 Task: Look for space in Prigen, Indonesia from 12th July, 2023 to 16th July, 2023 for 8 adults in price range Rs.10000 to Rs.16000. Place can be private room with 8 bedrooms having 8 beds and 8 bathrooms. Property type can be house, flat, guest house. Amenities needed are: wifi, TV, free parkinig on premises, gym, breakfast. Booking option can be shelf check-in. Required host language is English.
Action: Mouse moved to (505, 98)
Screenshot: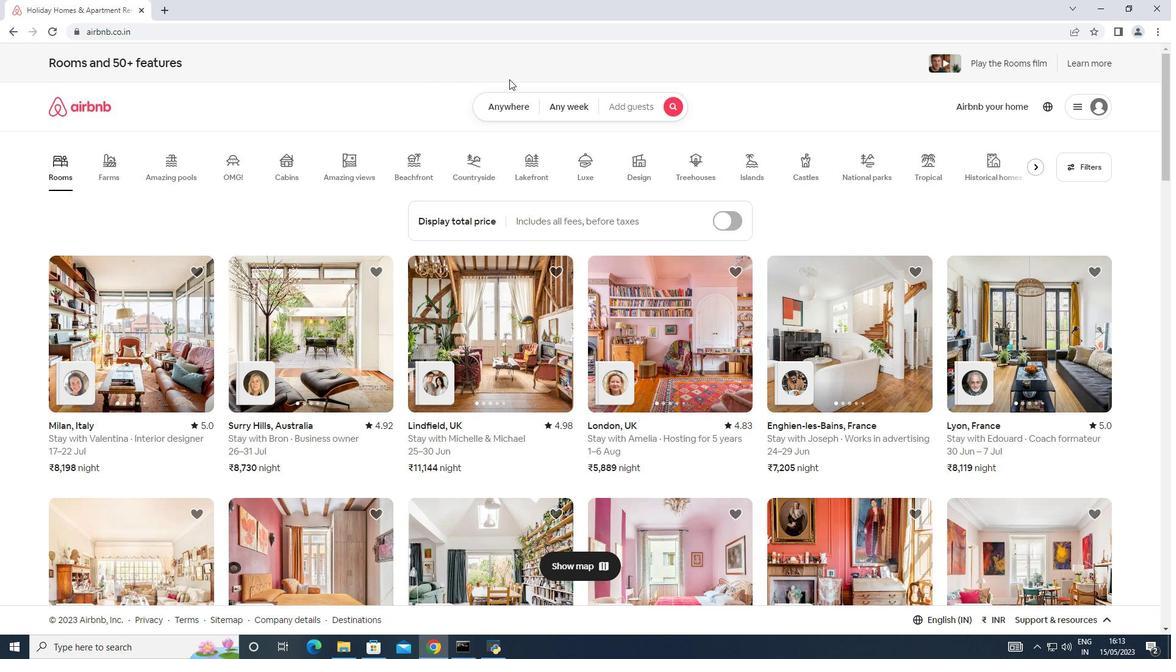 
Action: Mouse pressed left at (505, 98)
Screenshot: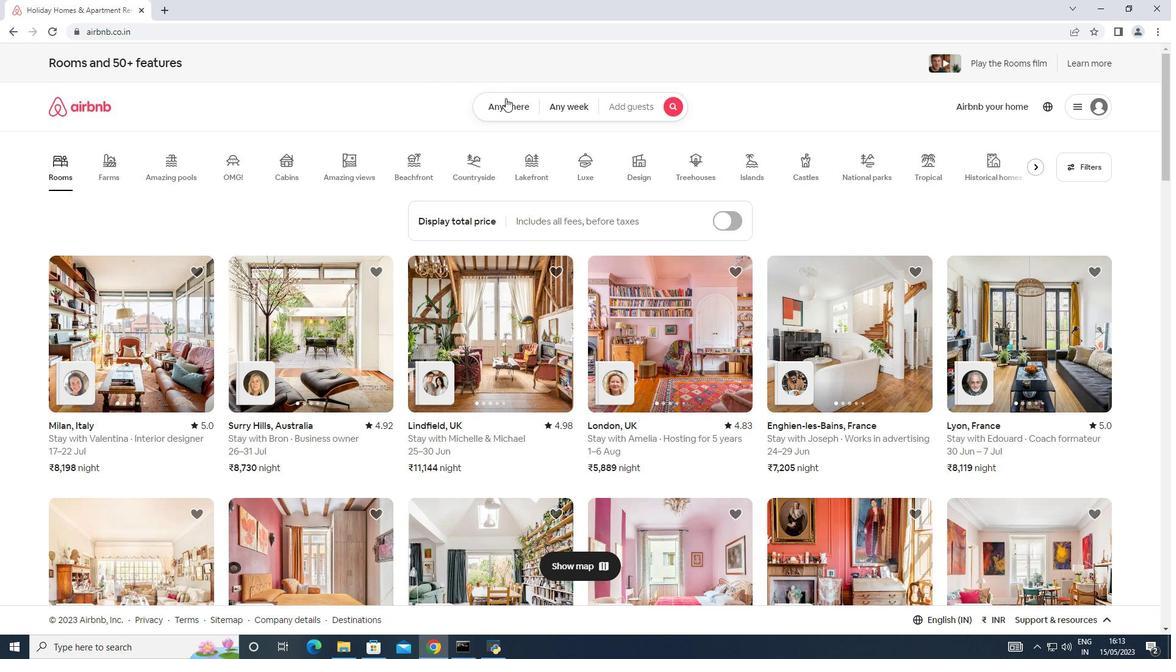 
Action: Mouse moved to (389, 147)
Screenshot: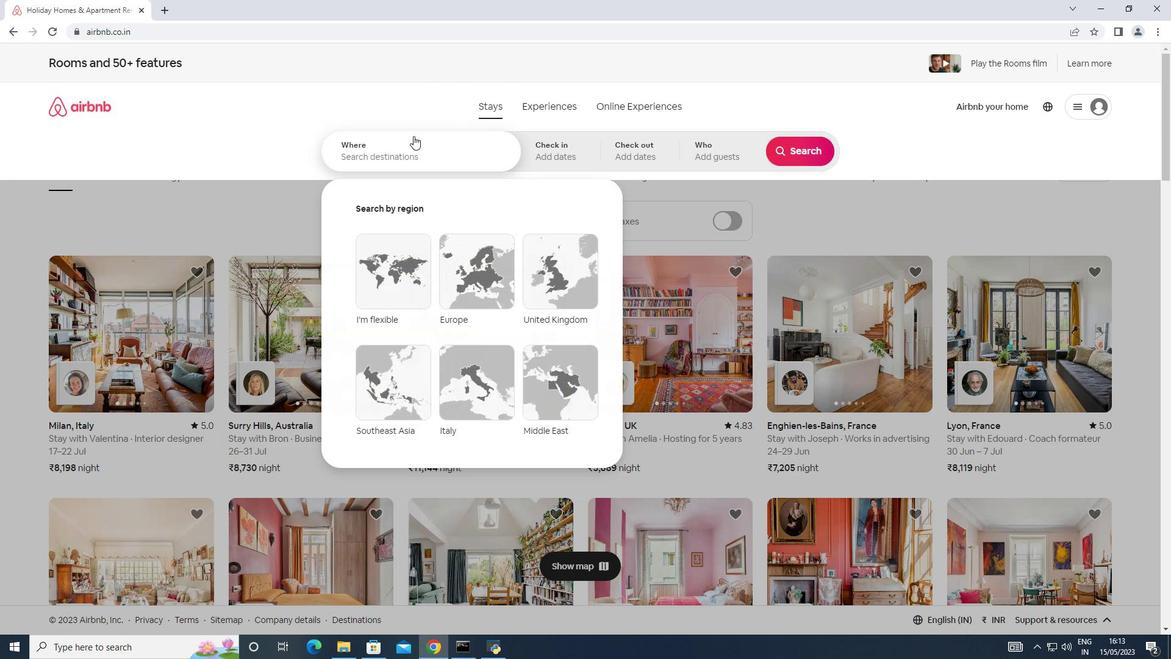 
Action: Mouse pressed left at (389, 147)
Screenshot: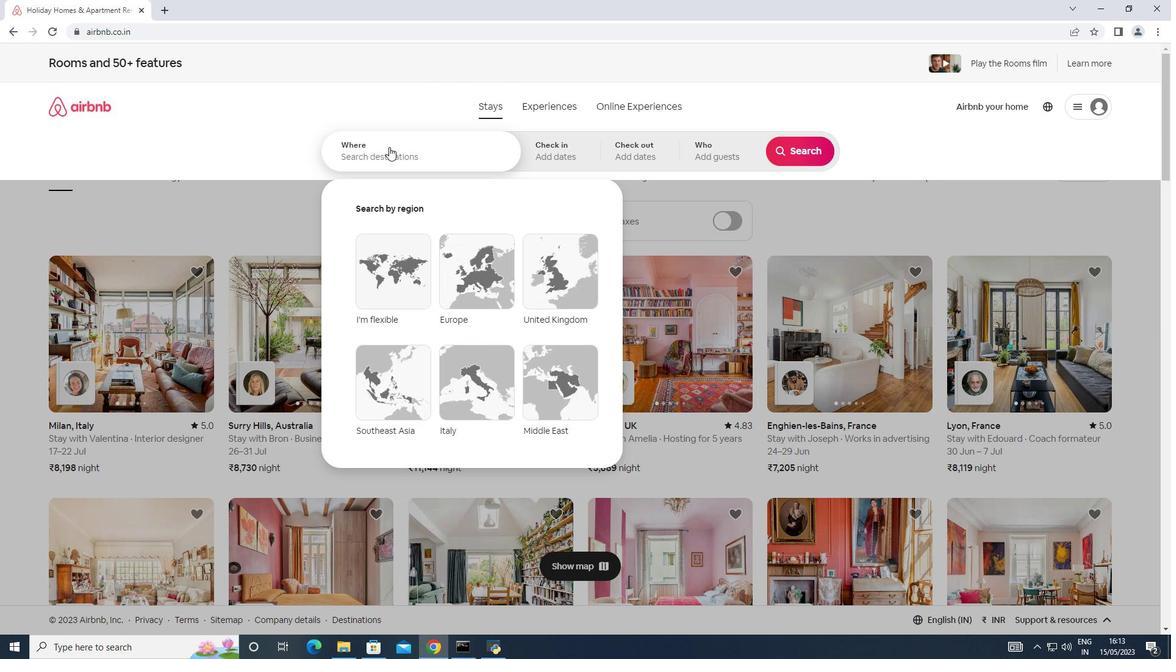 
Action: Key pressed <Key.shift><Key.shift><Key.shift><Key.shift><Key.shift><Key.shift><Key.shift><Key.shift><Key.shift><Key.shift><Key.shift><Key.shift><Key.shift><Key.shift><Key.shift><Key.shift><Key.shift><Key.shift><Key.shift><Key.shift><Key.shift>Prigen,<Key.shift><Key.shift><Key.shift><Key.shift><Key.shift><Key.shift><Key.shift><Key.shift><Key.shift><Key.shift><Key.shift><Key.shift><Key.shift><Key.shift>Indonesia
Screenshot: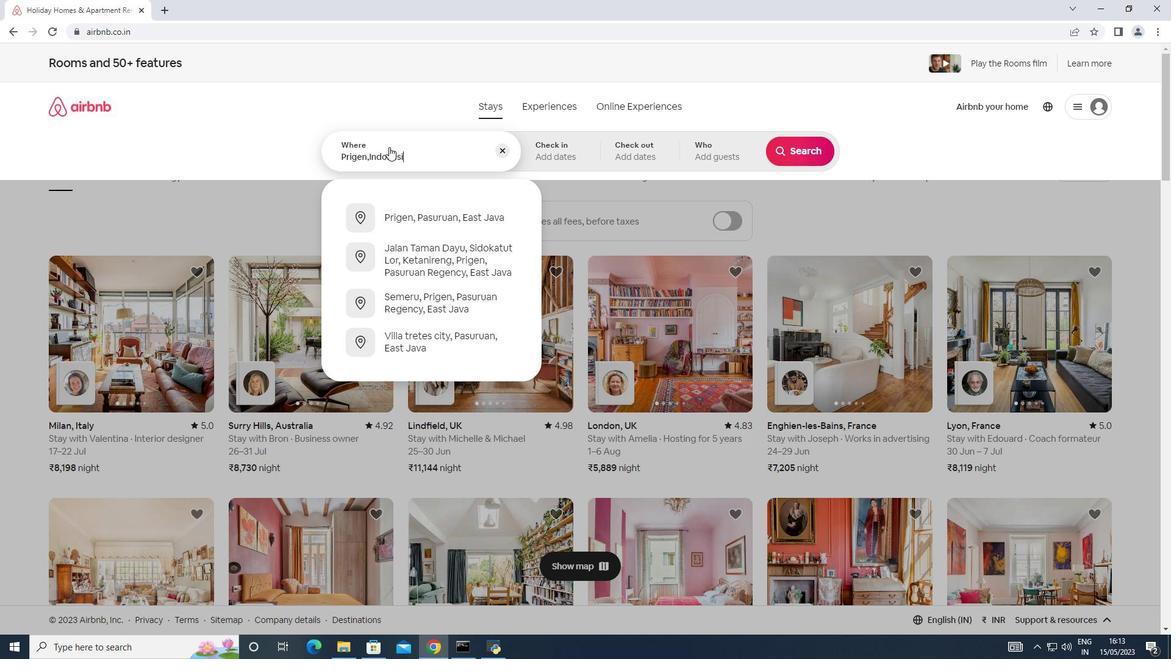 
Action: Mouse moved to (543, 152)
Screenshot: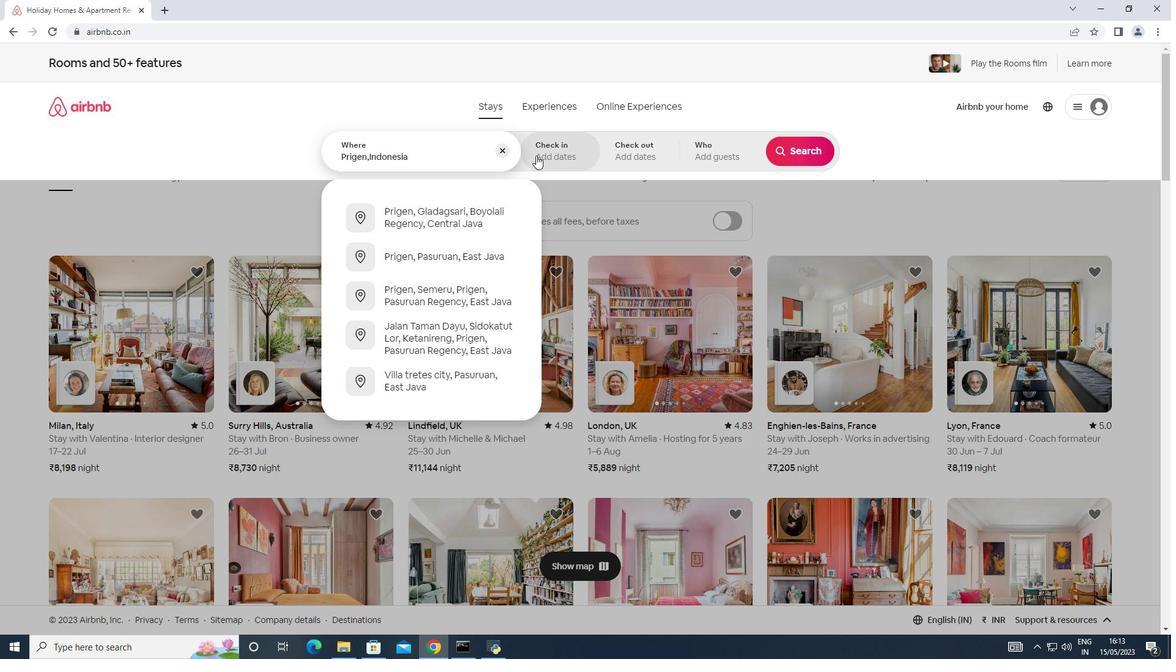 
Action: Mouse pressed left at (543, 152)
Screenshot: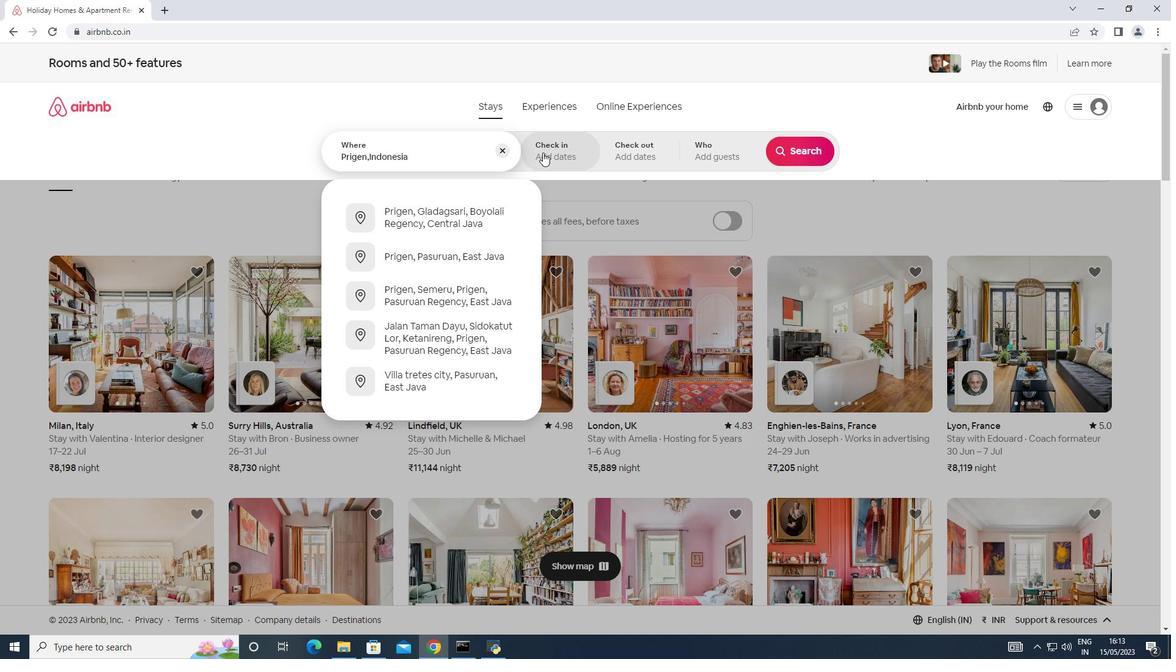 
Action: Mouse moved to (792, 244)
Screenshot: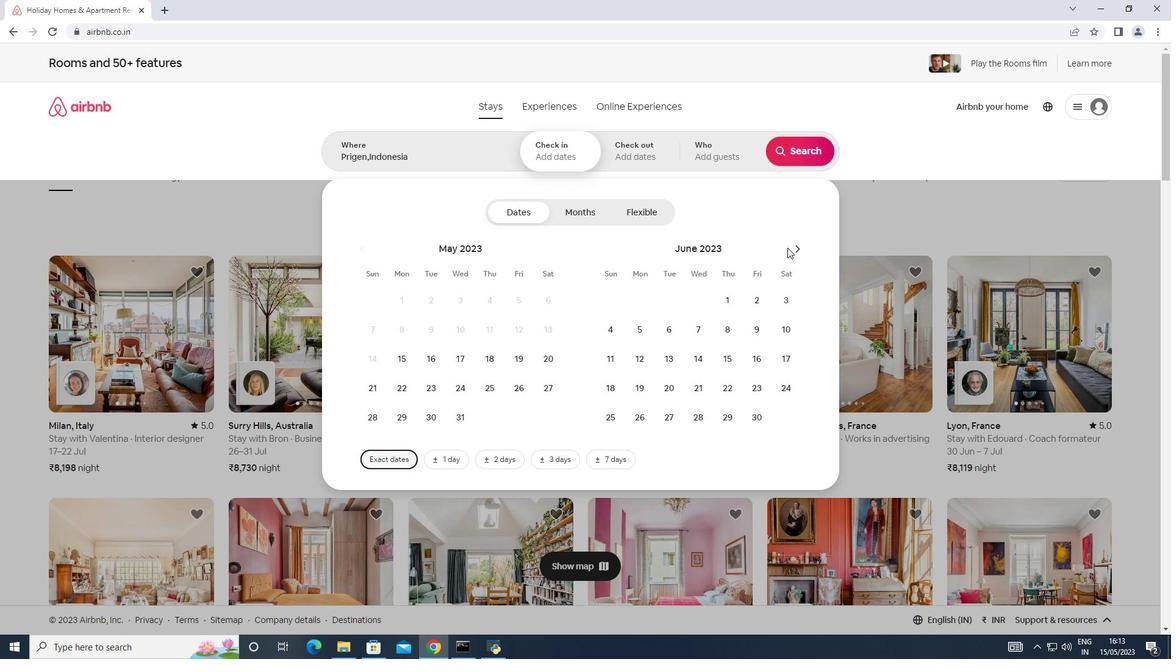 
Action: Mouse pressed left at (792, 244)
Screenshot: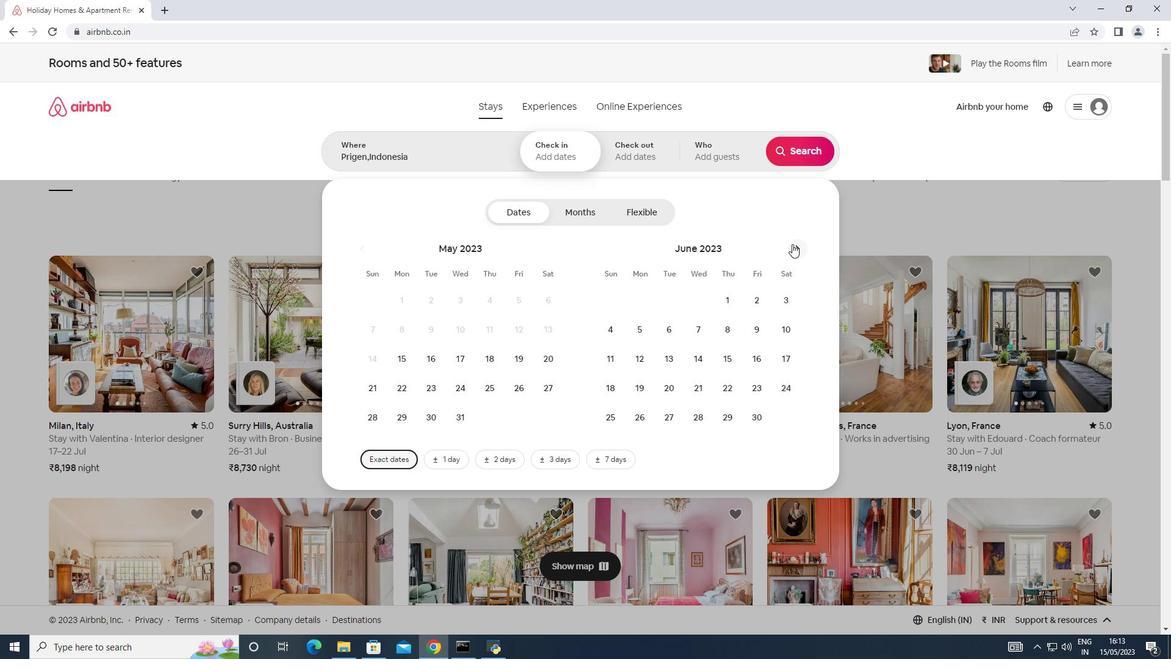 
Action: Mouse moved to (689, 364)
Screenshot: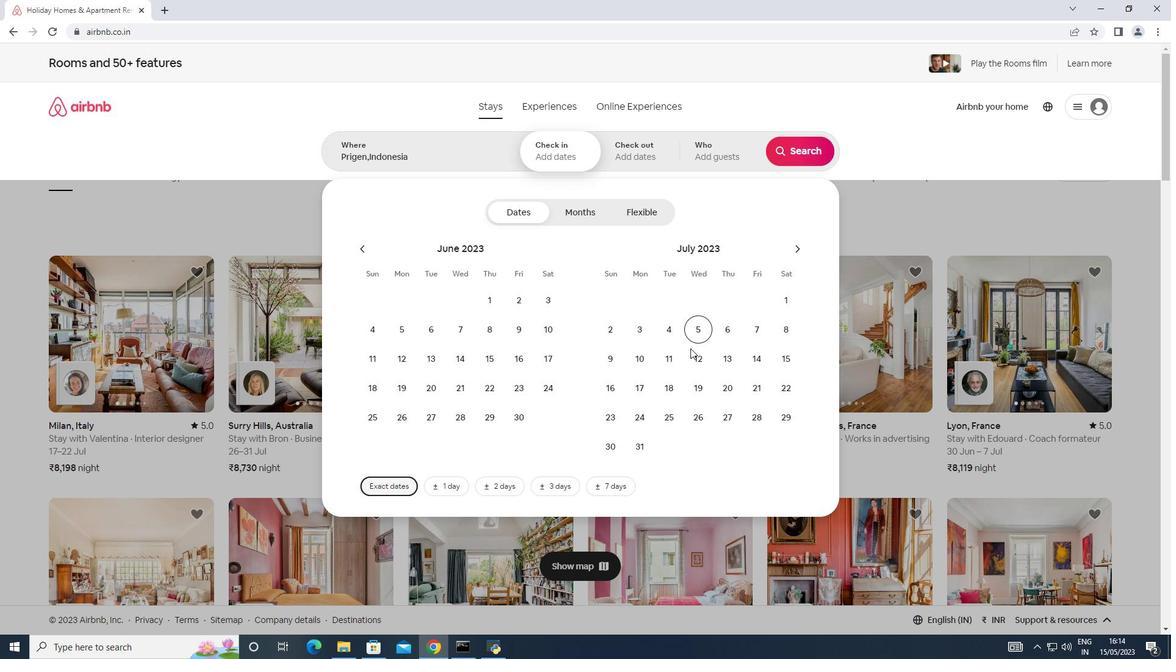 
Action: Mouse pressed left at (689, 364)
Screenshot: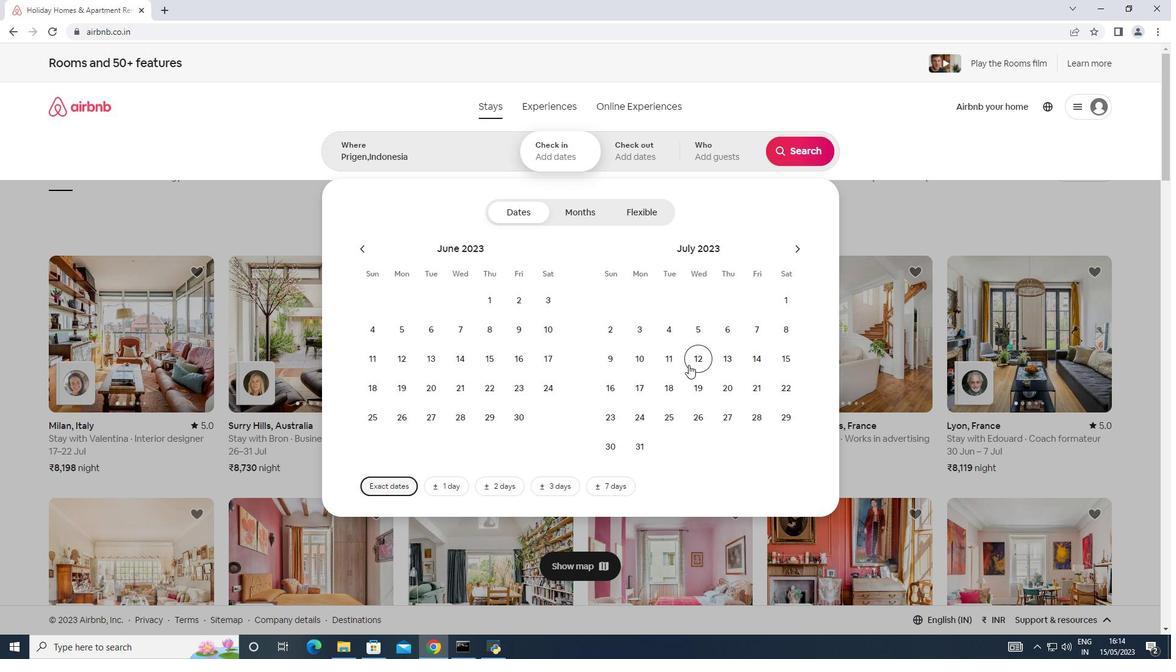 
Action: Mouse moved to (605, 385)
Screenshot: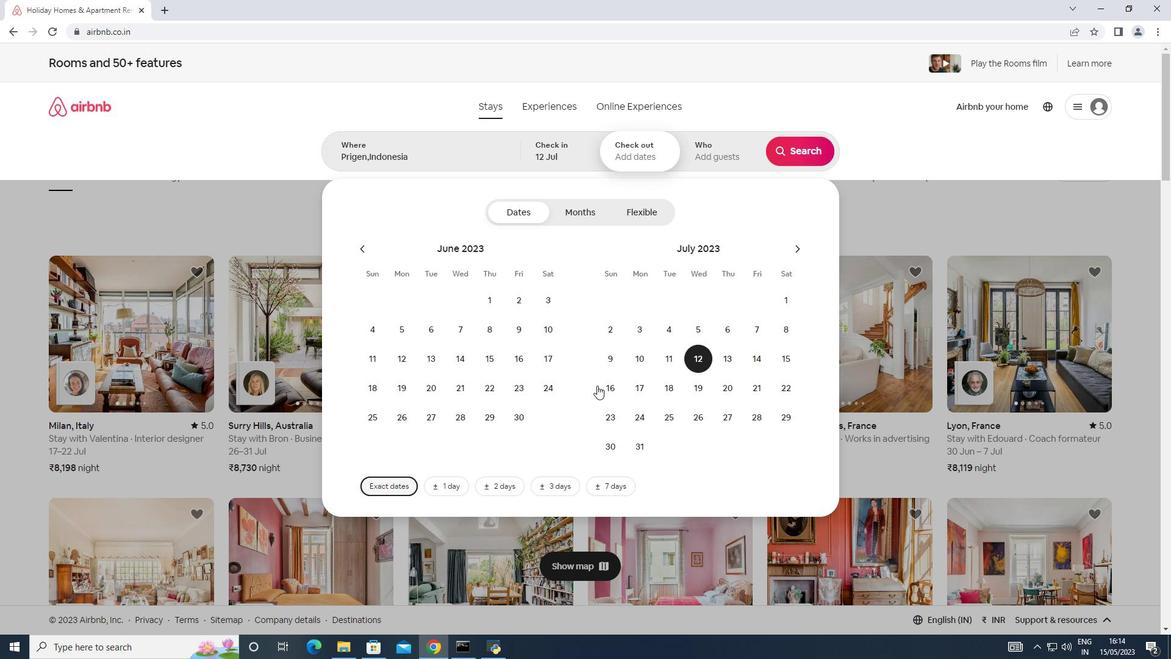 
Action: Mouse pressed left at (605, 385)
Screenshot: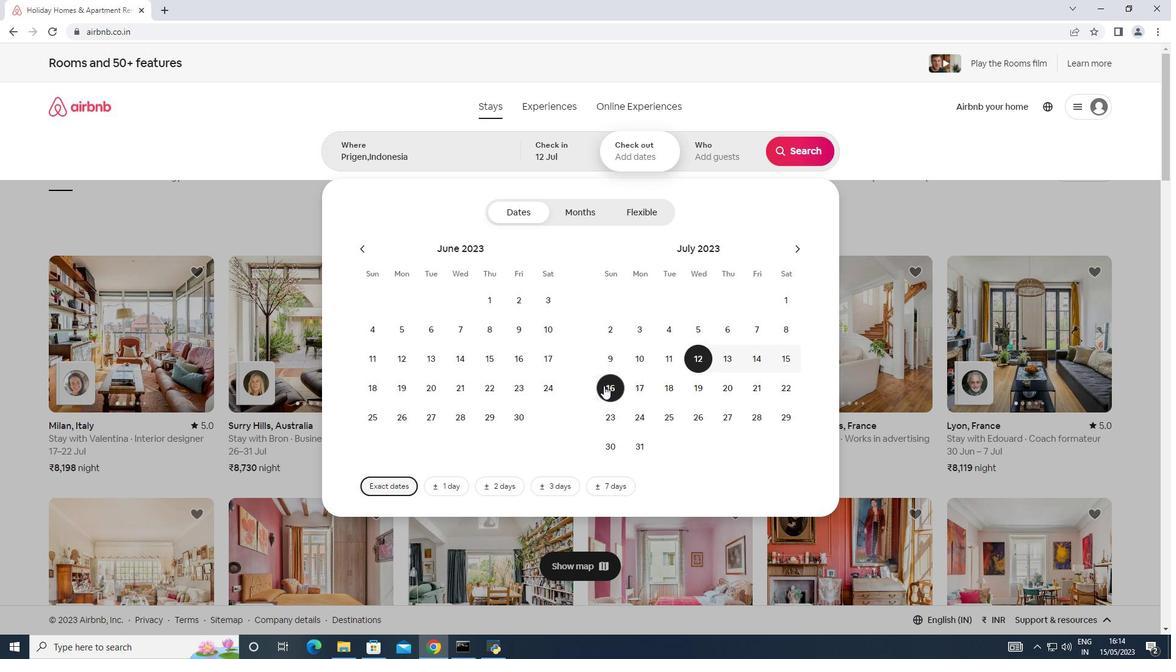 
Action: Mouse moved to (714, 144)
Screenshot: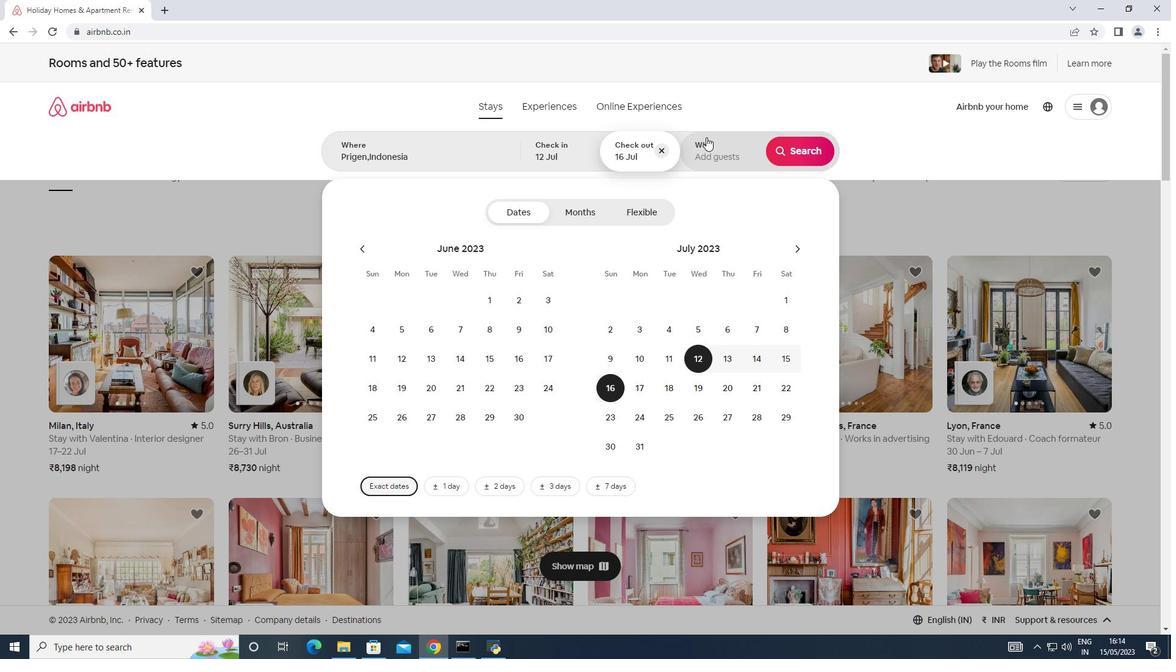 
Action: Mouse pressed left at (714, 144)
Screenshot: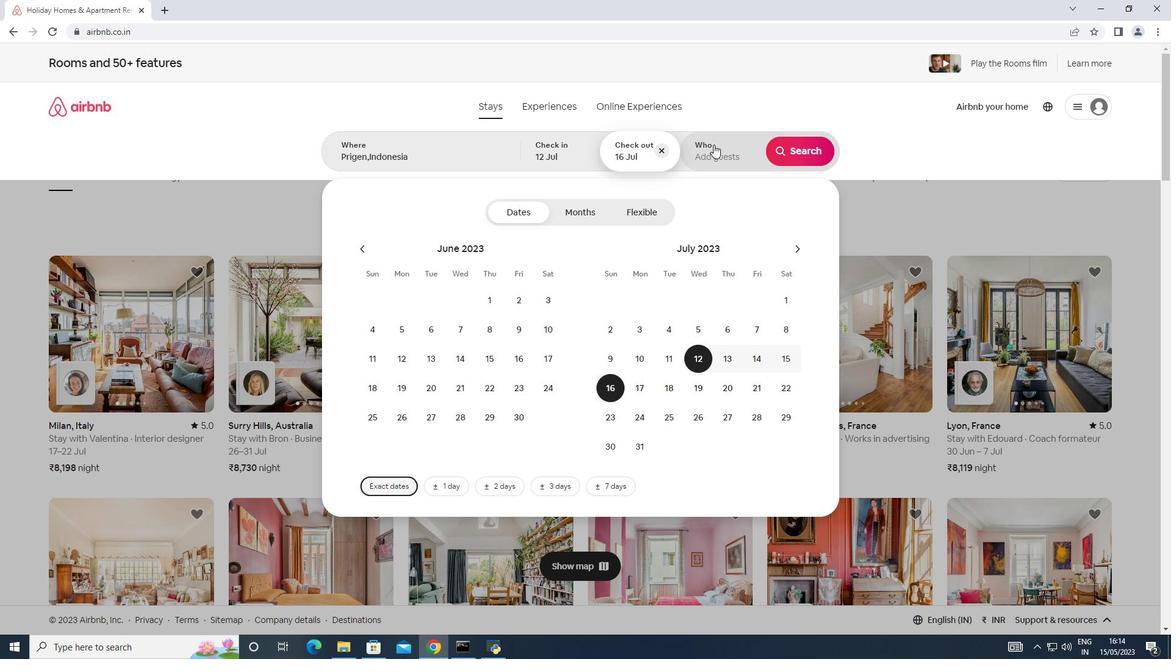 
Action: Mouse moved to (798, 211)
Screenshot: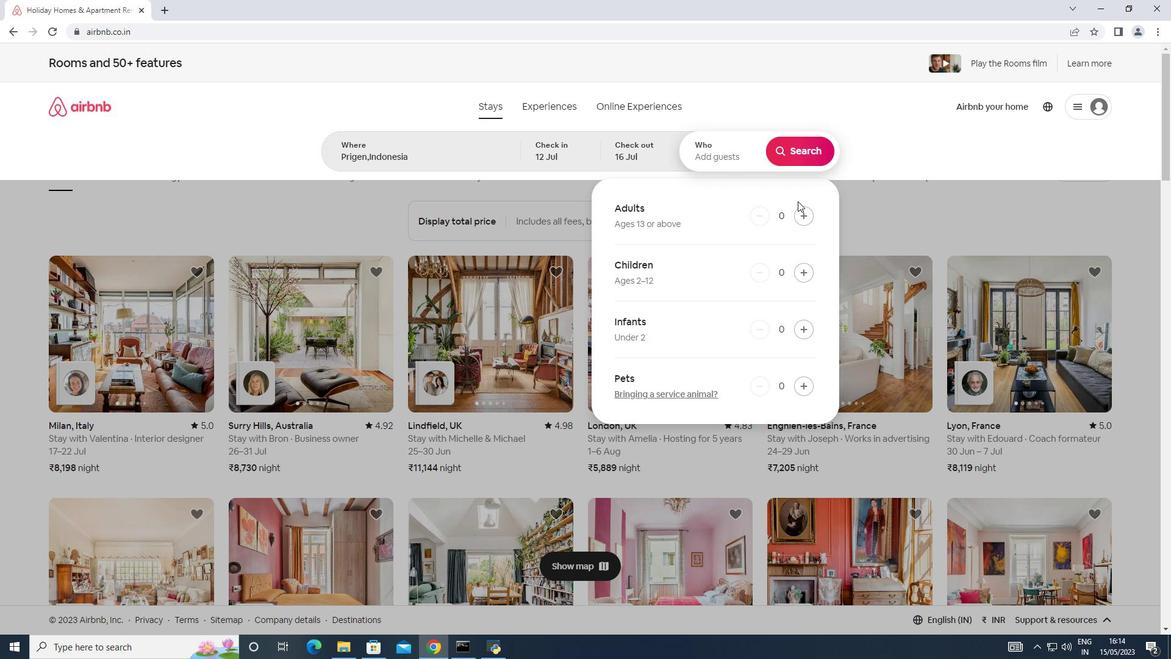
Action: Mouse pressed left at (798, 211)
Screenshot: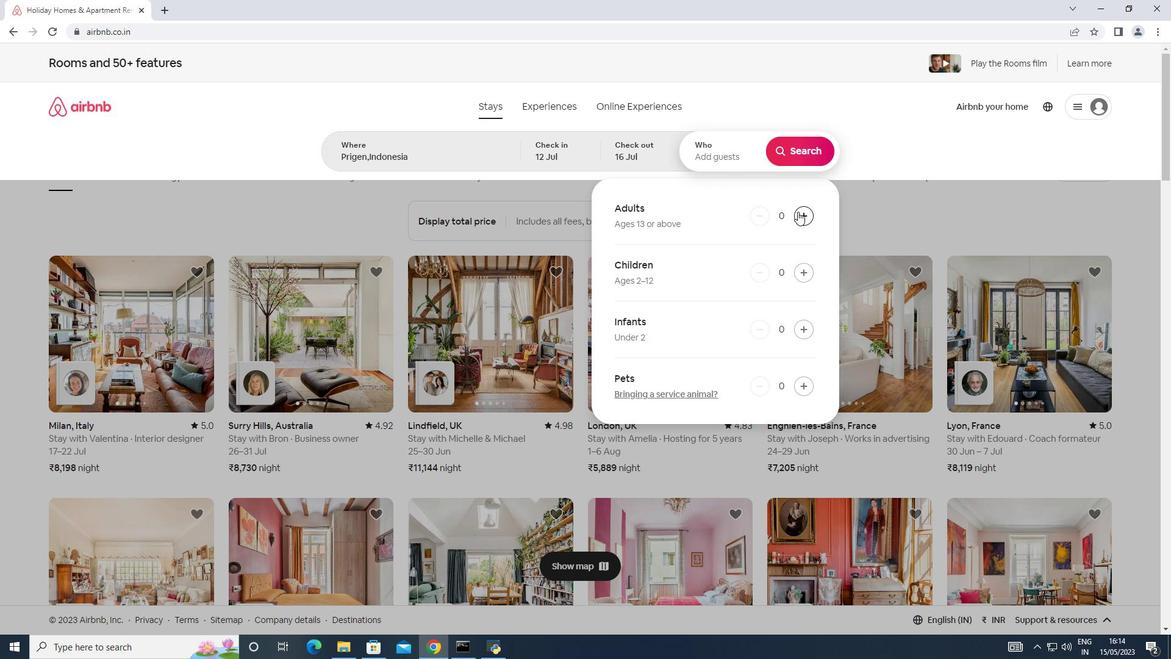 
Action: Mouse pressed left at (798, 211)
Screenshot: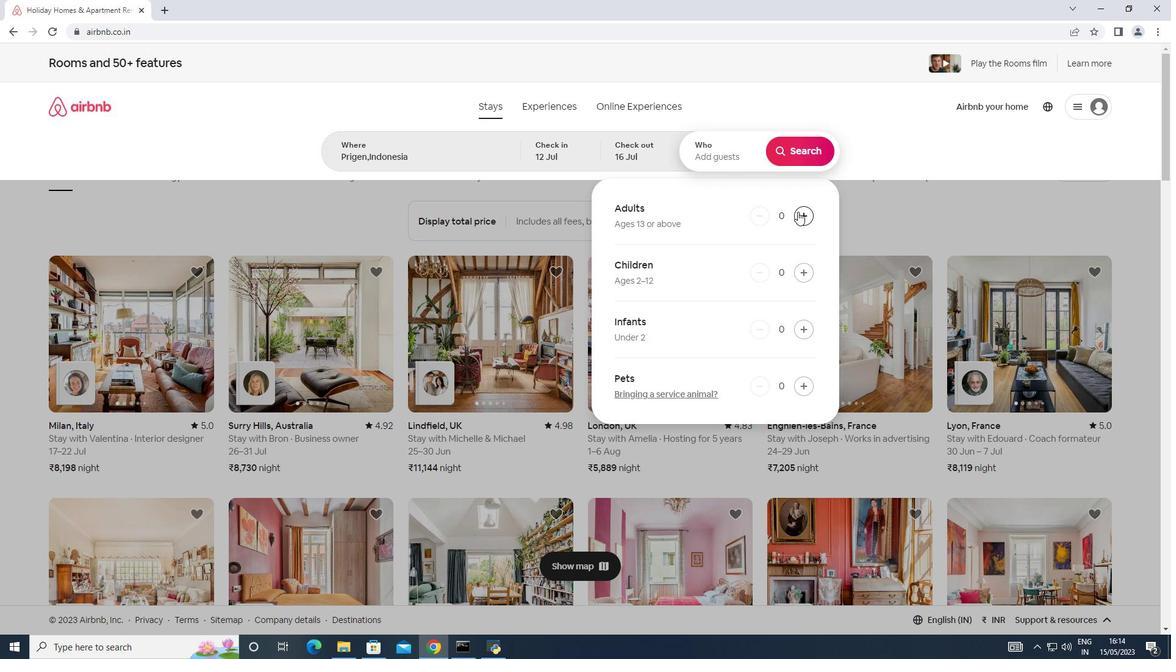 
Action: Mouse pressed left at (798, 211)
Screenshot: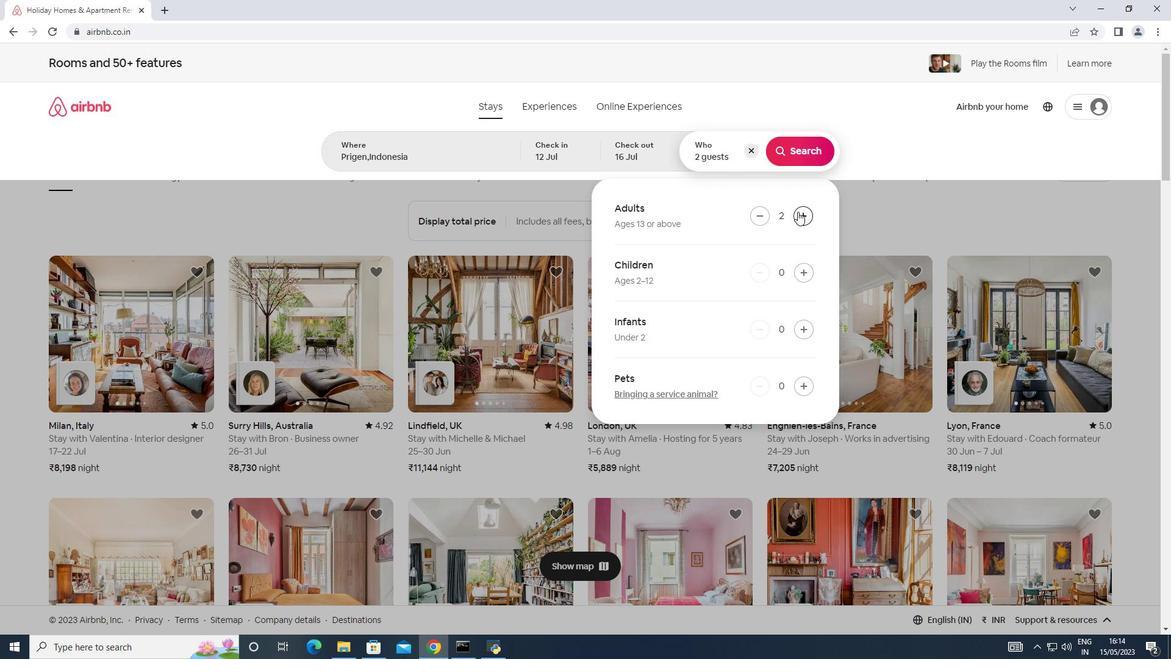 
Action: Mouse pressed left at (798, 211)
Screenshot: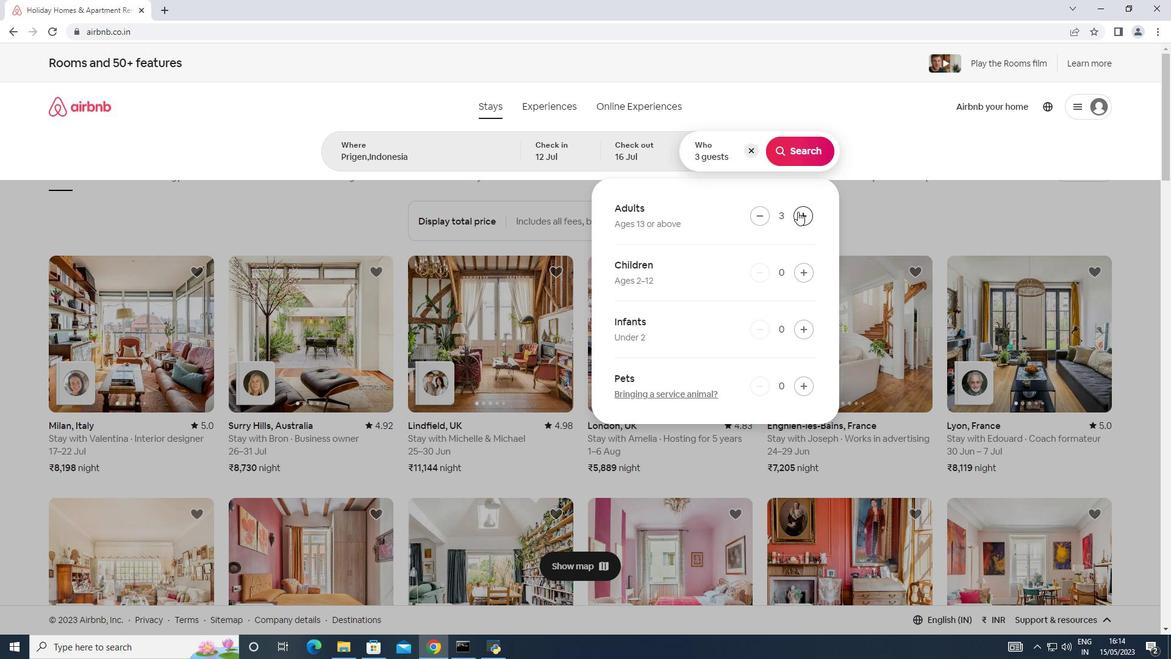 
Action: Mouse moved to (798, 212)
Screenshot: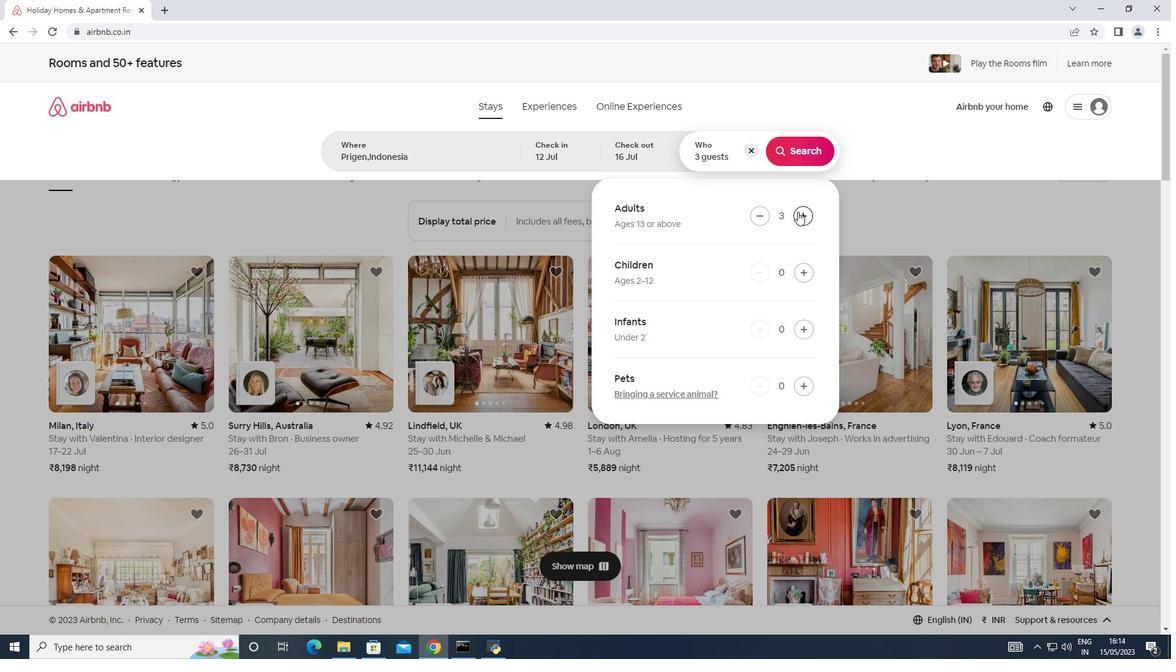 
Action: Mouse pressed left at (798, 212)
Screenshot: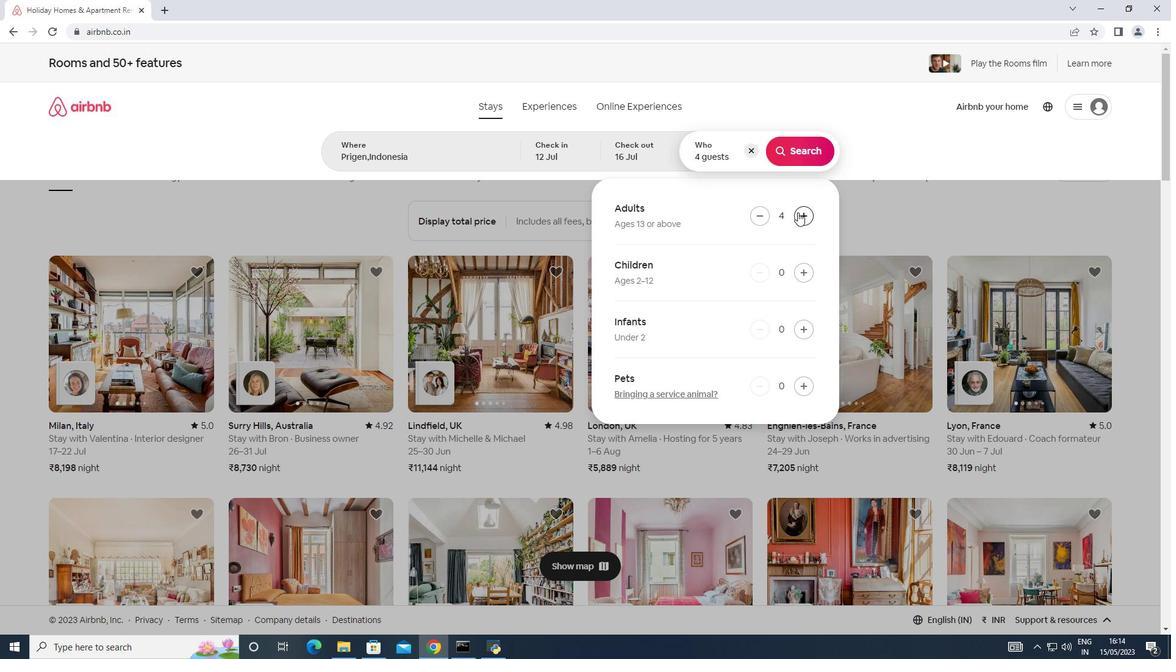 
Action: Mouse pressed left at (798, 212)
Screenshot: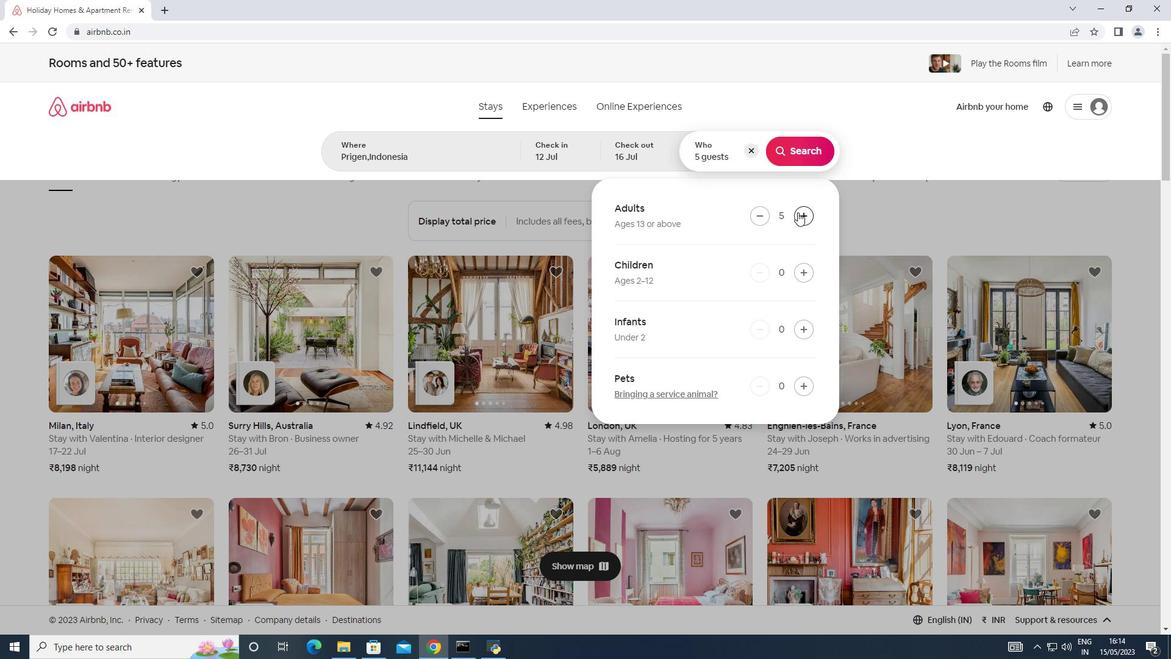 
Action: Mouse pressed left at (798, 212)
Screenshot: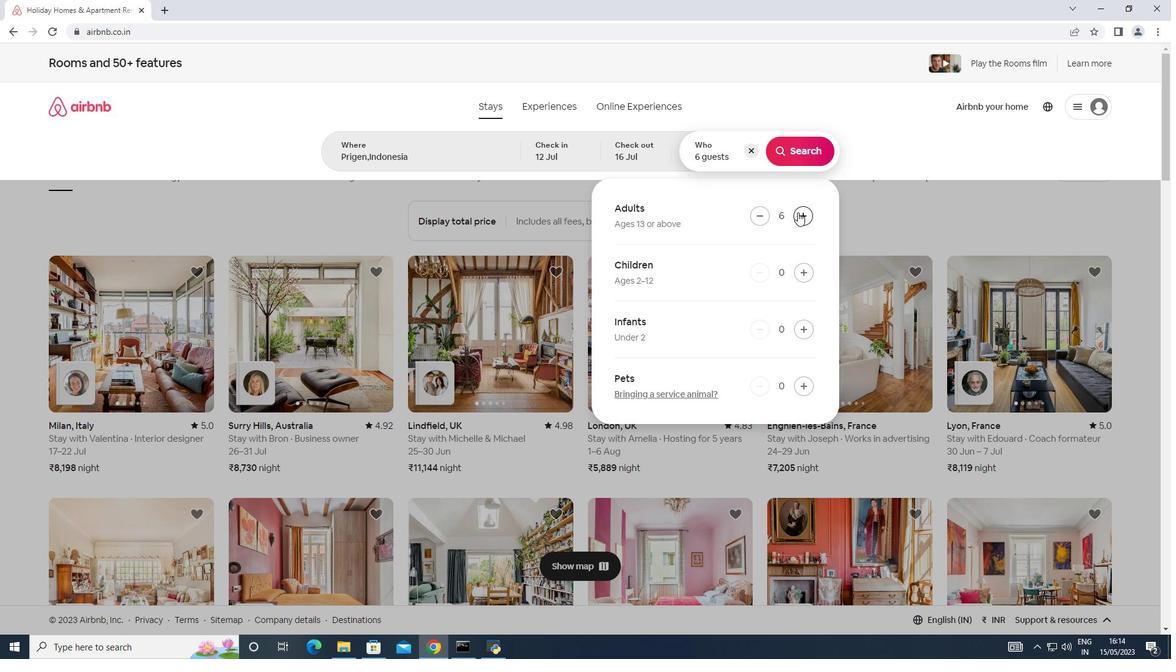 
Action: Mouse pressed left at (798, 212)
Screenshot: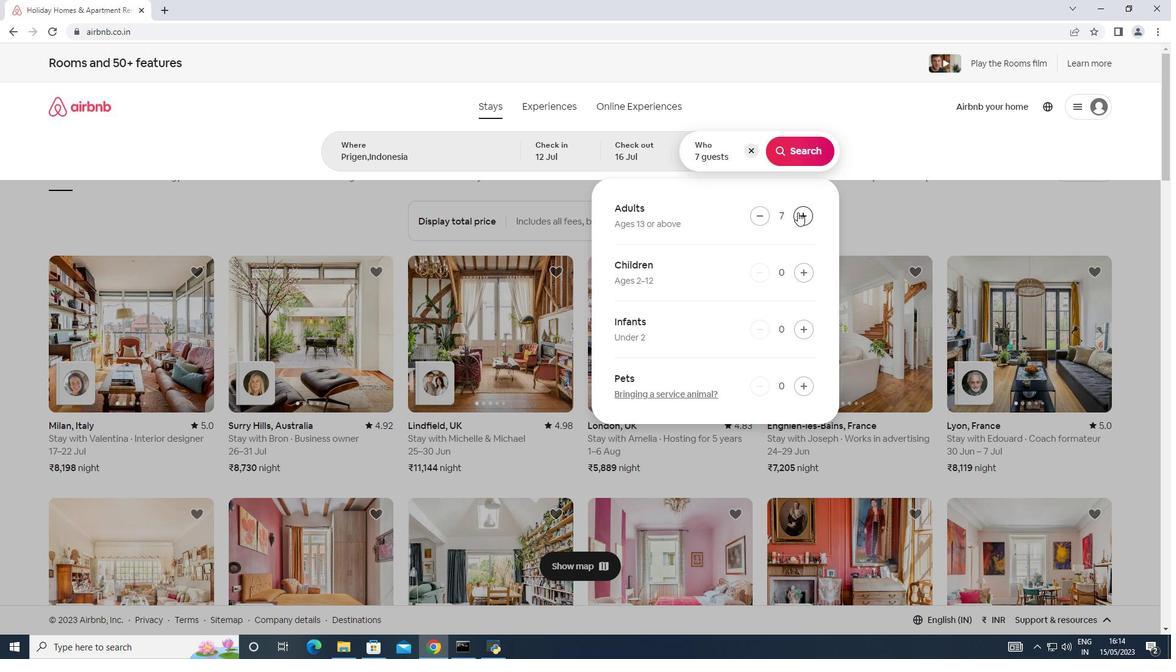 
Action: Mouse moved to (809, 144)
Screenshot: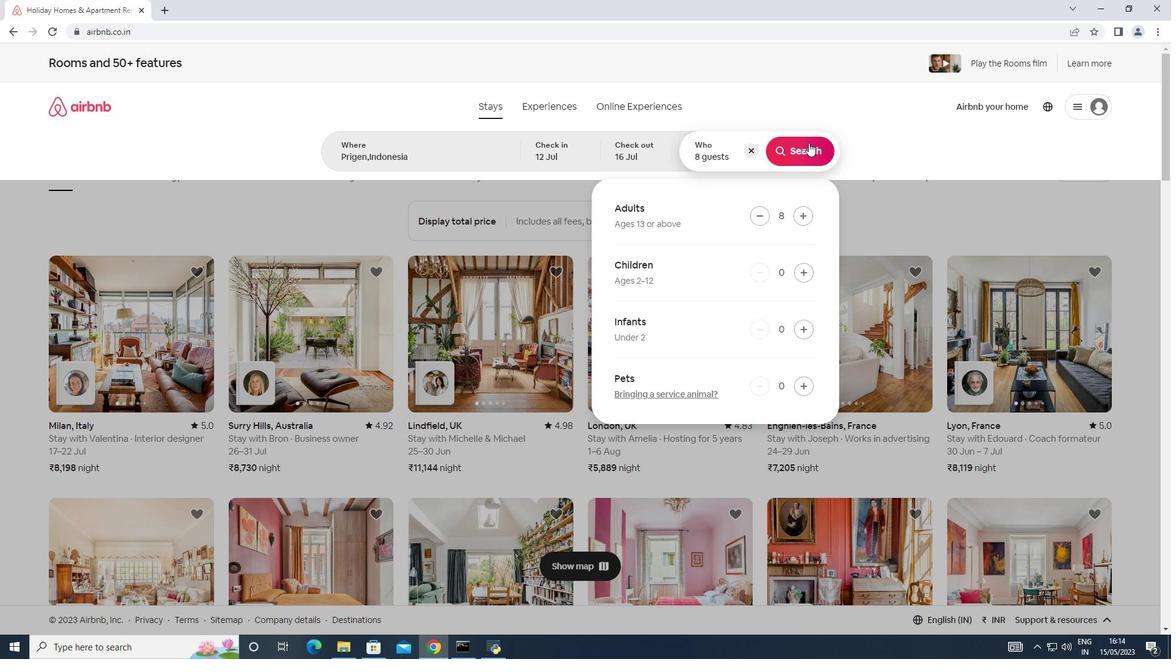 
Action: Mouse pressed left at (809, 144)
Screenshot: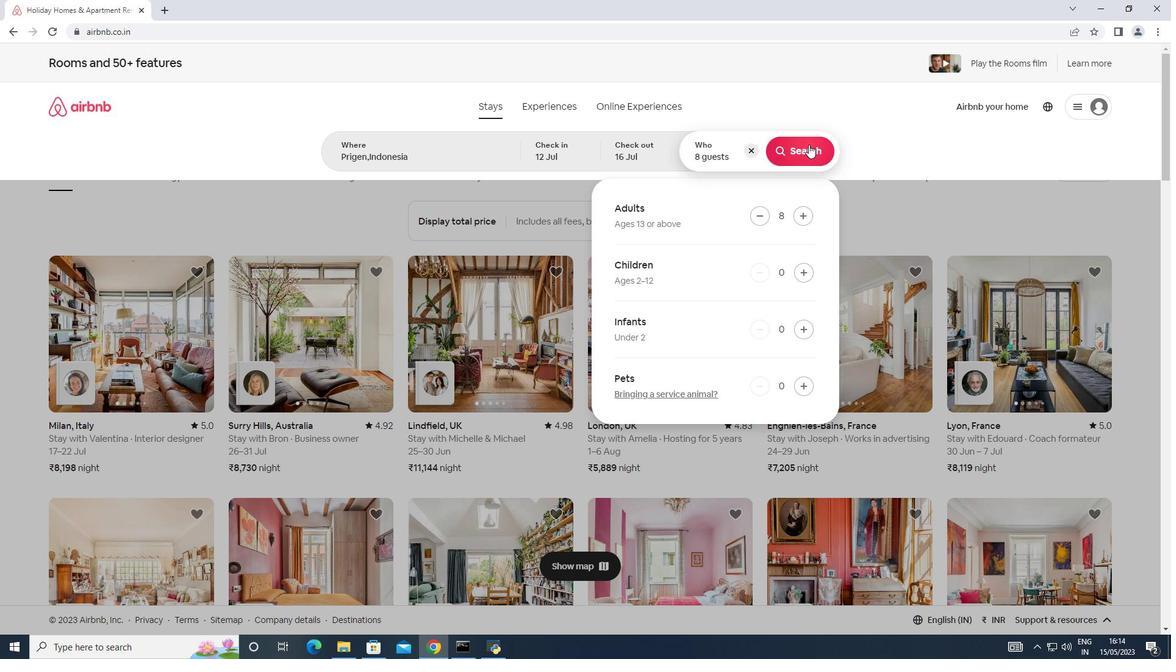
Action: Mouse moved to (1114, 124)
Screenshot: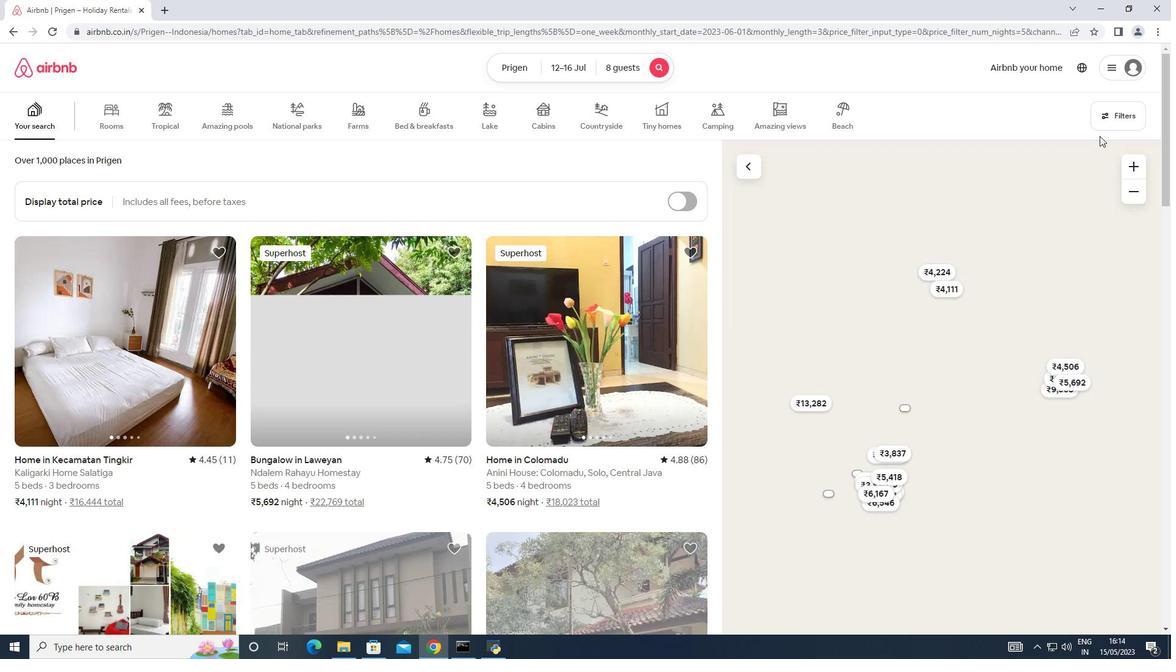 
Action: Mouse pressed left at (1114, 124)
Screenshot: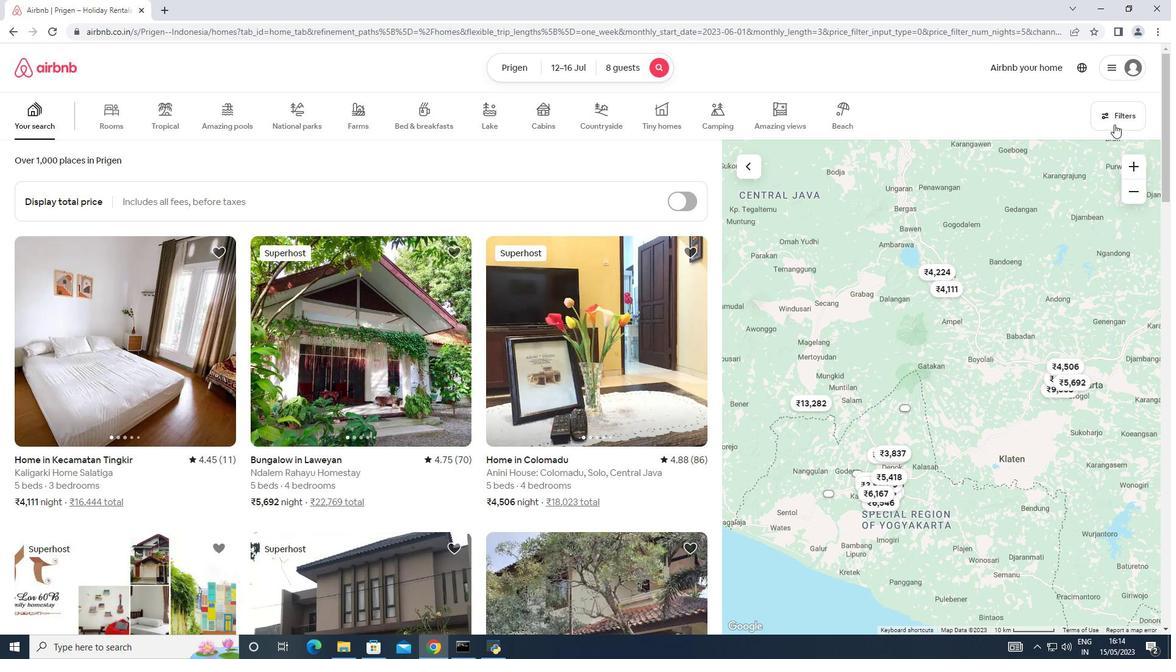 
Action: Mouse moved to (430, 413)
Screenshot: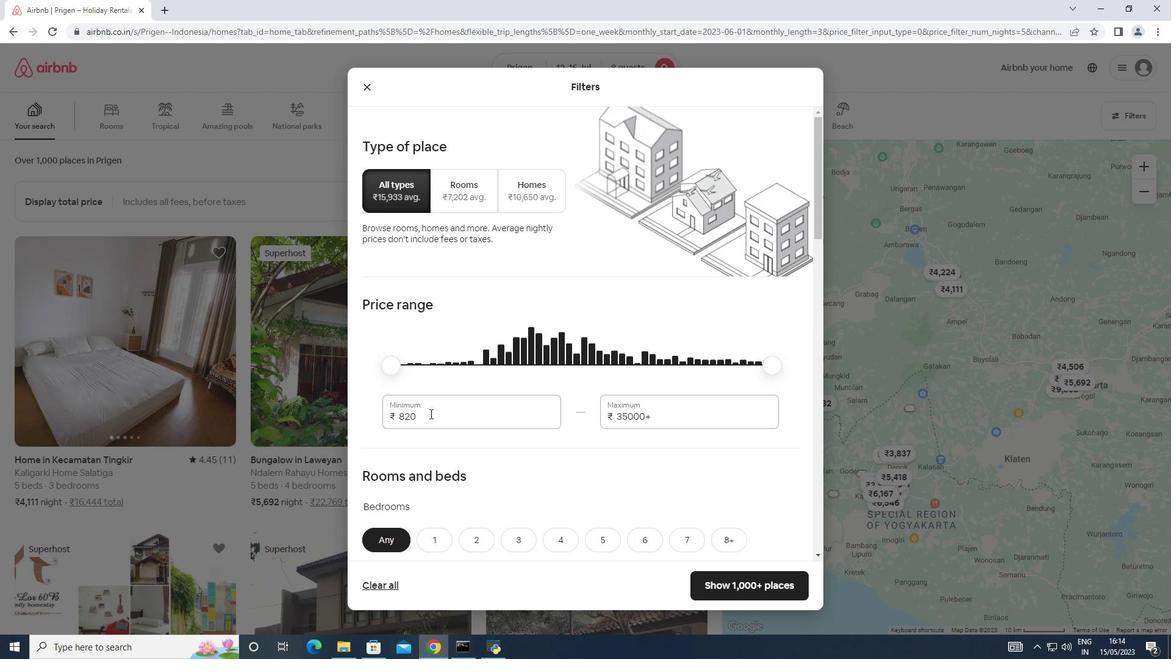 
Action: Mouse pressed left at (430, 413)
Screenshot: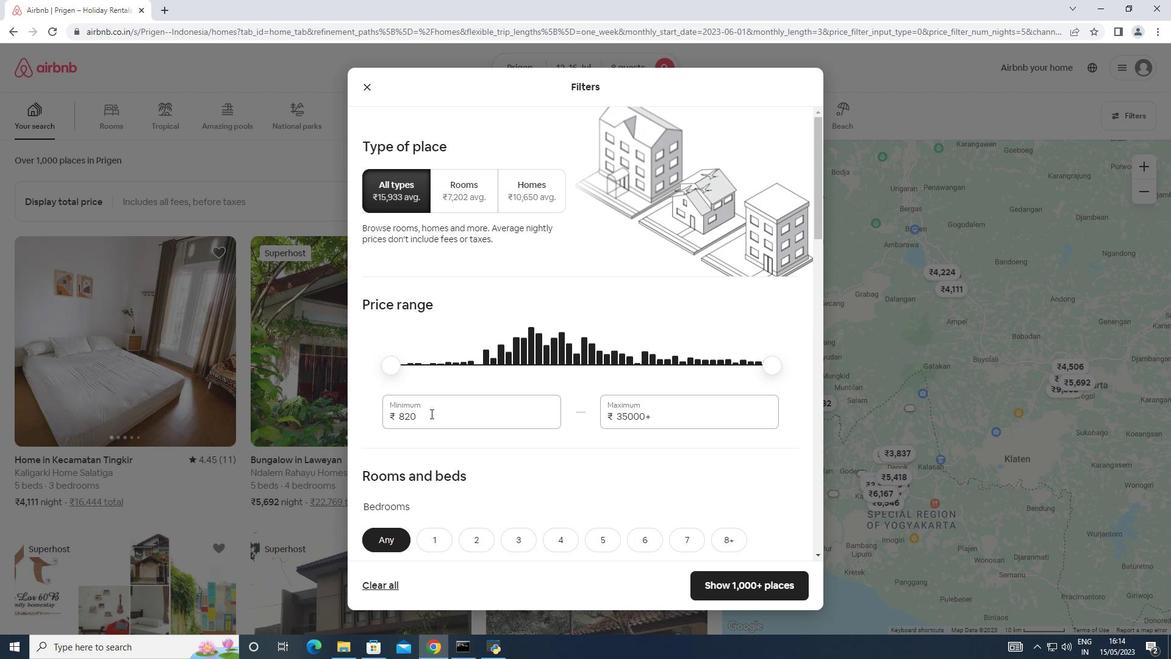 
Action: Mouse moved to (345, 388)
Screenshot: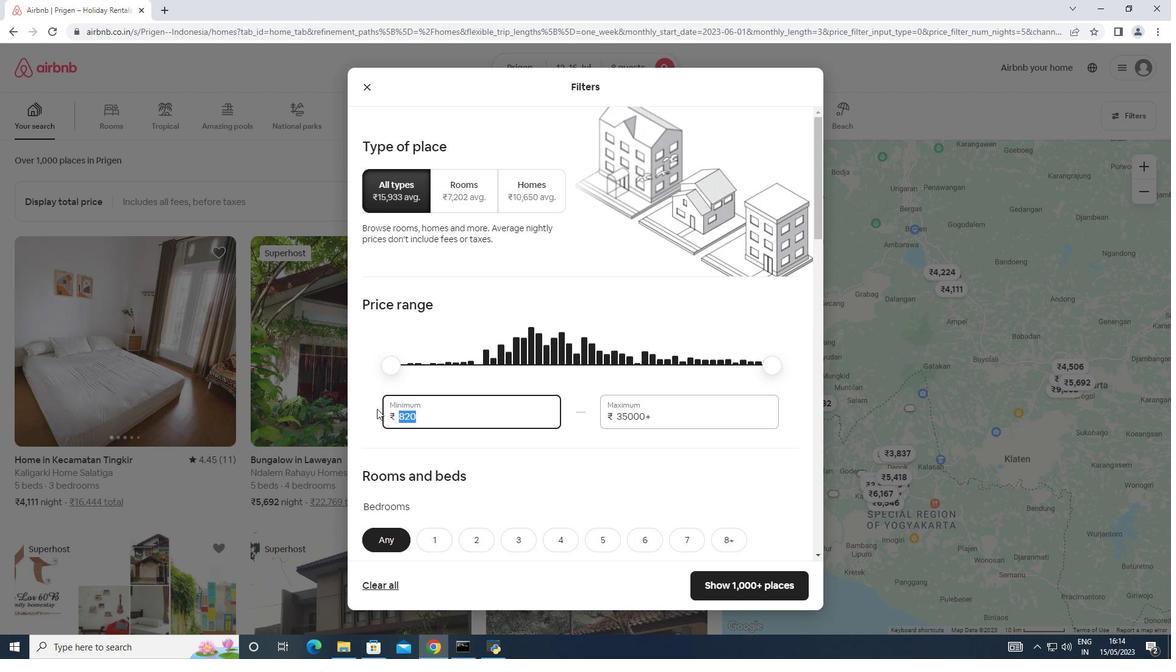 
Action: Key pressed 10000
Screenshot: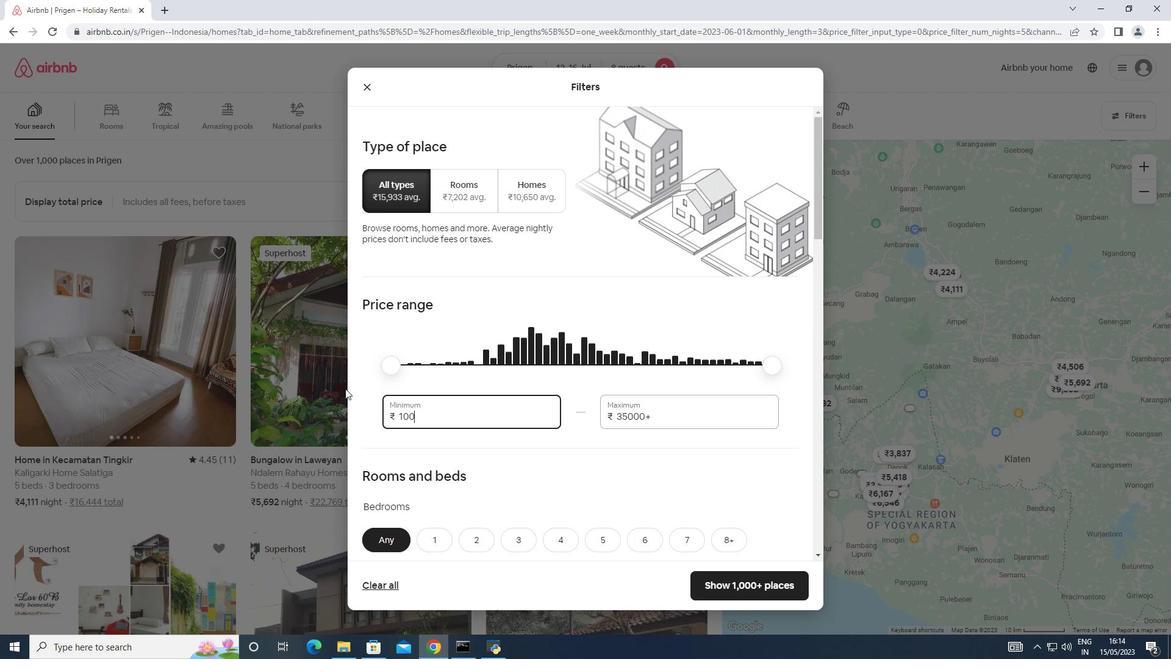 
Action: Mouse moved to (658, 416)
Screenshot: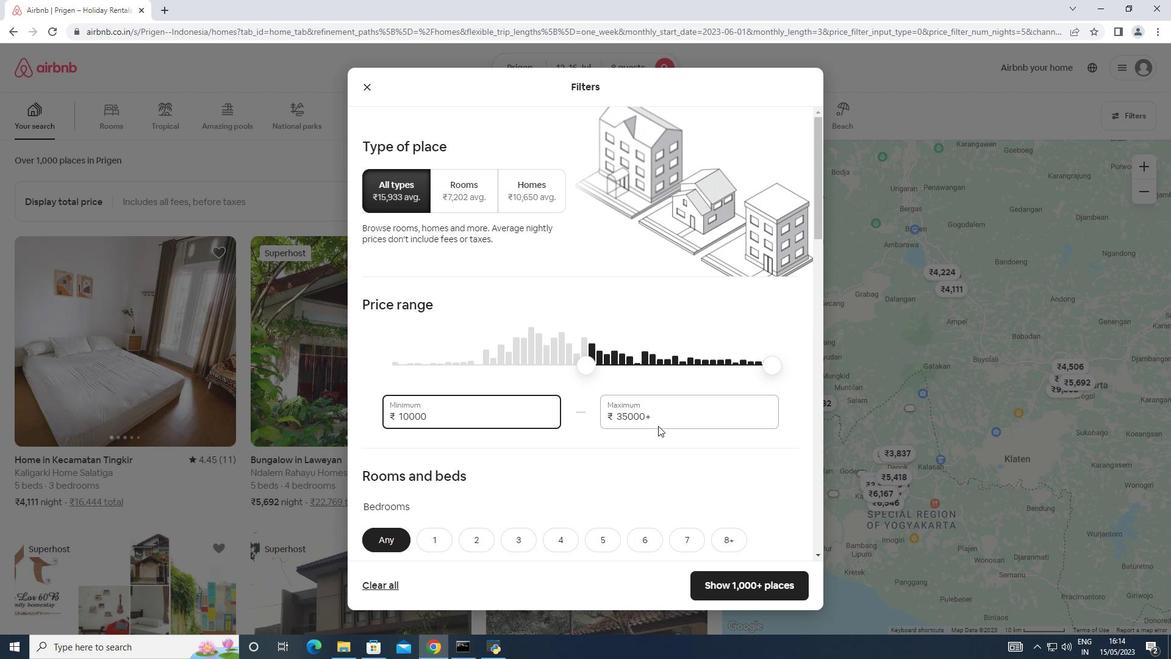 
Action: Mouse pressed left at (658, 416)
Screenshot: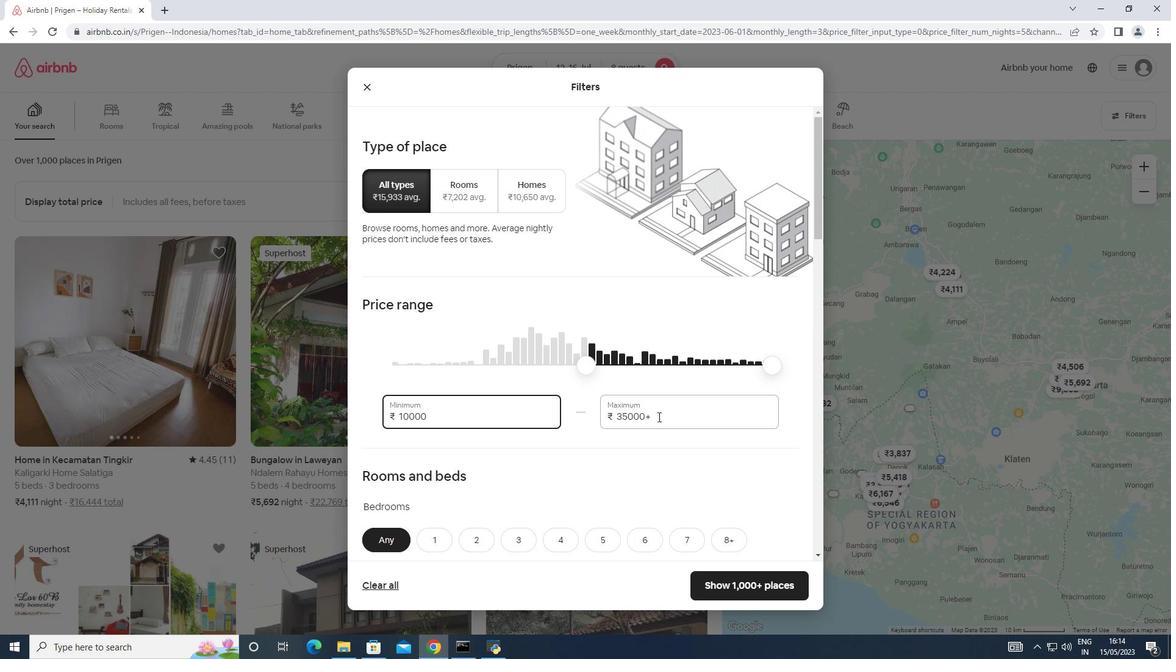 
Action: Mouse moved to (599, 408)
Screenshot: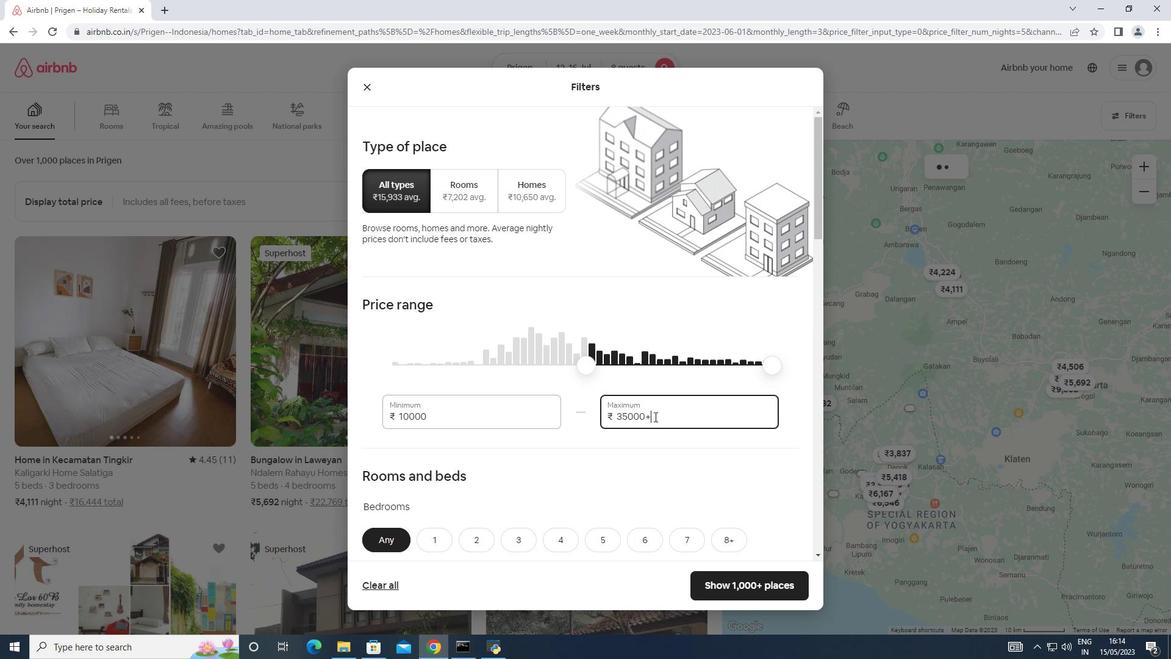 
Action: Key pressed 16000
Screenshot: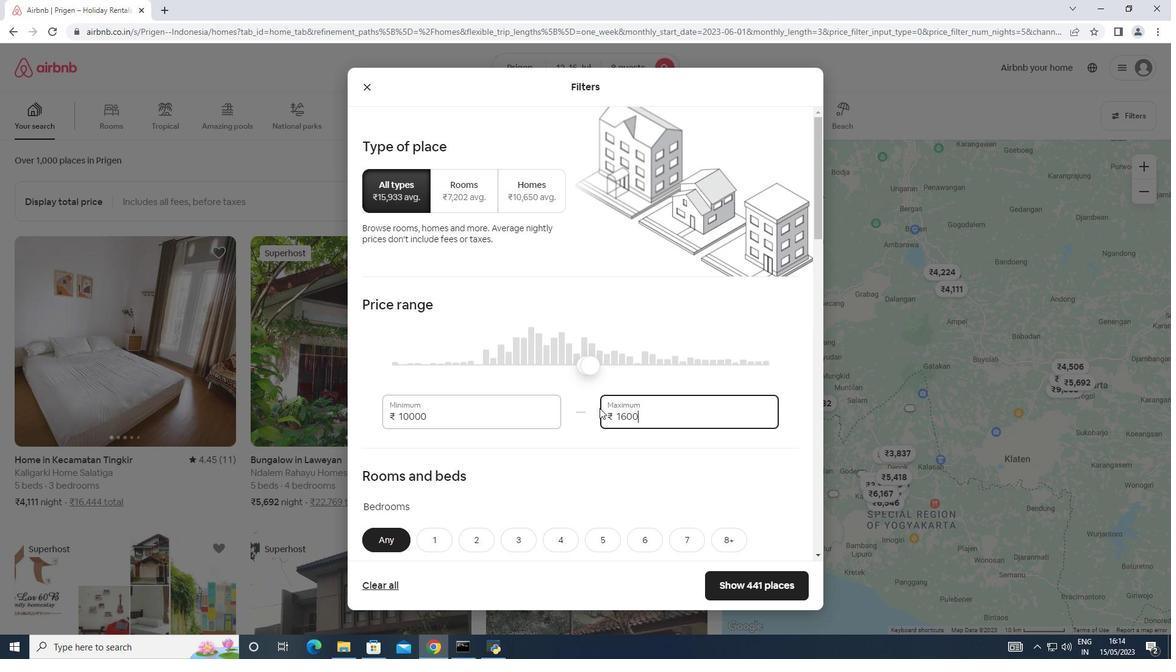 
Action: Mouse moved to (600, 405)
Screenshot: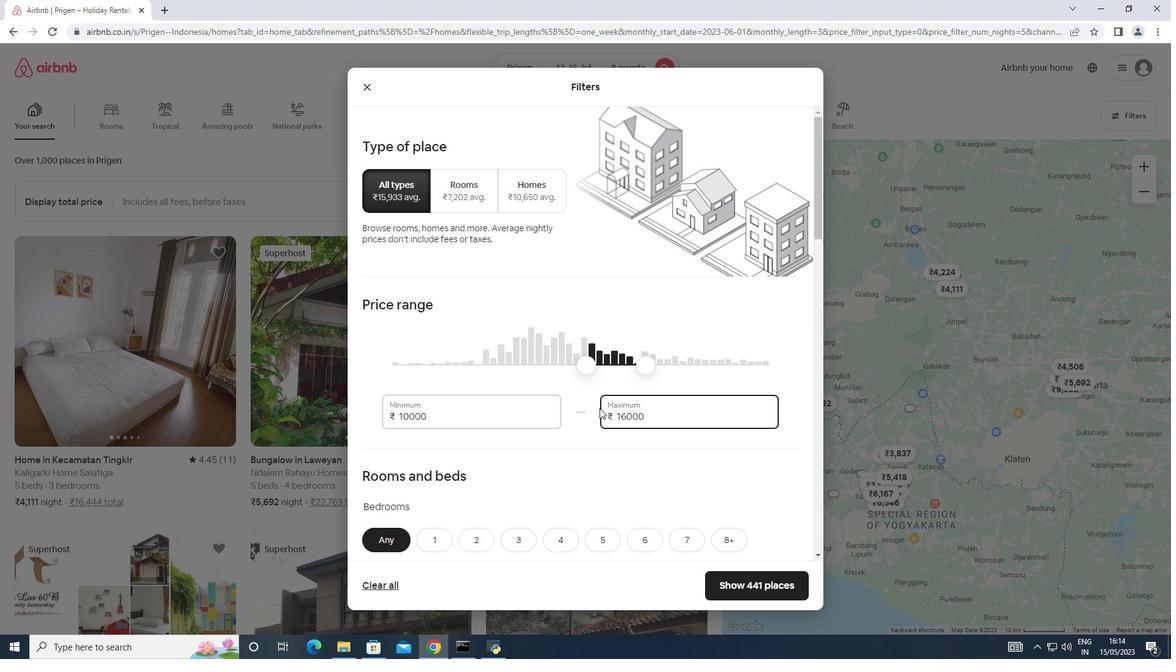 
Action: Mouse scrolled (600, 404) with delta (0, 0)
Screenshot: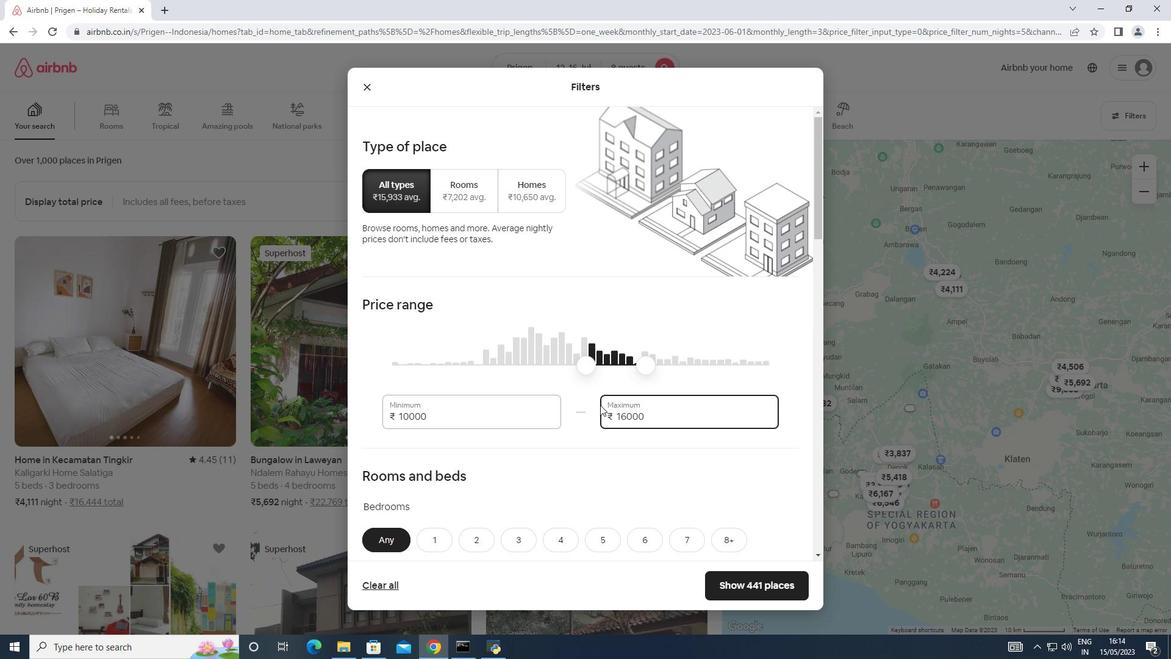 
Action: Mouse scrolled (600, 404) with delta (0, 0)
Screenshot: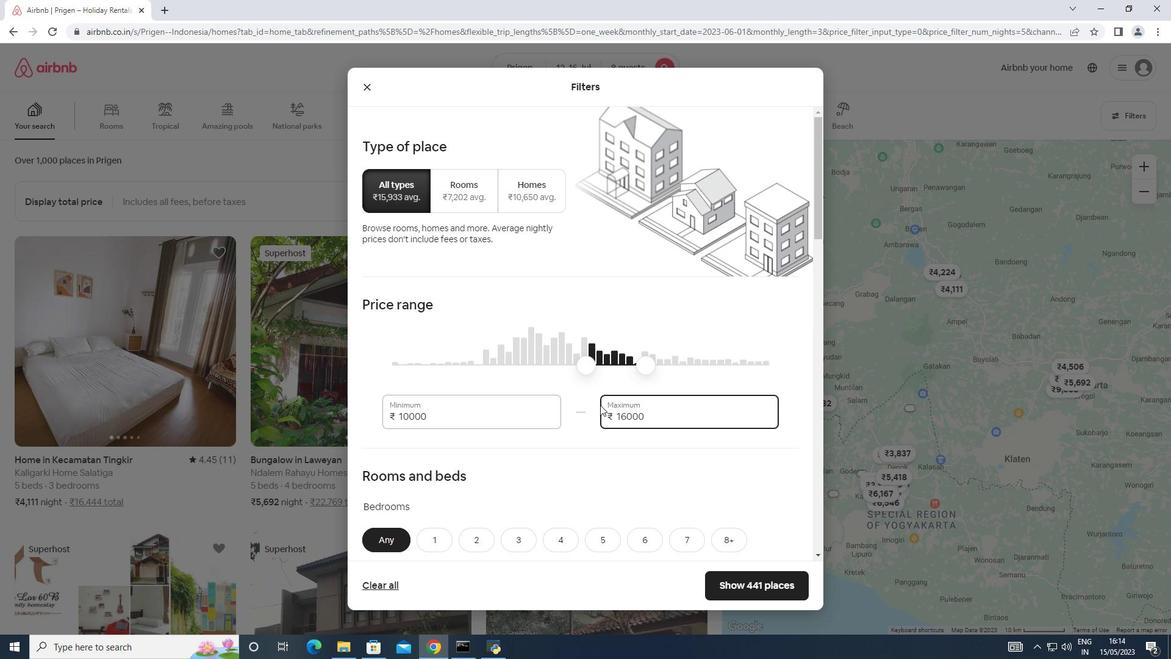 
Action: Mouse scrolled (600, 404) with delta (0, 0)
Screenshot: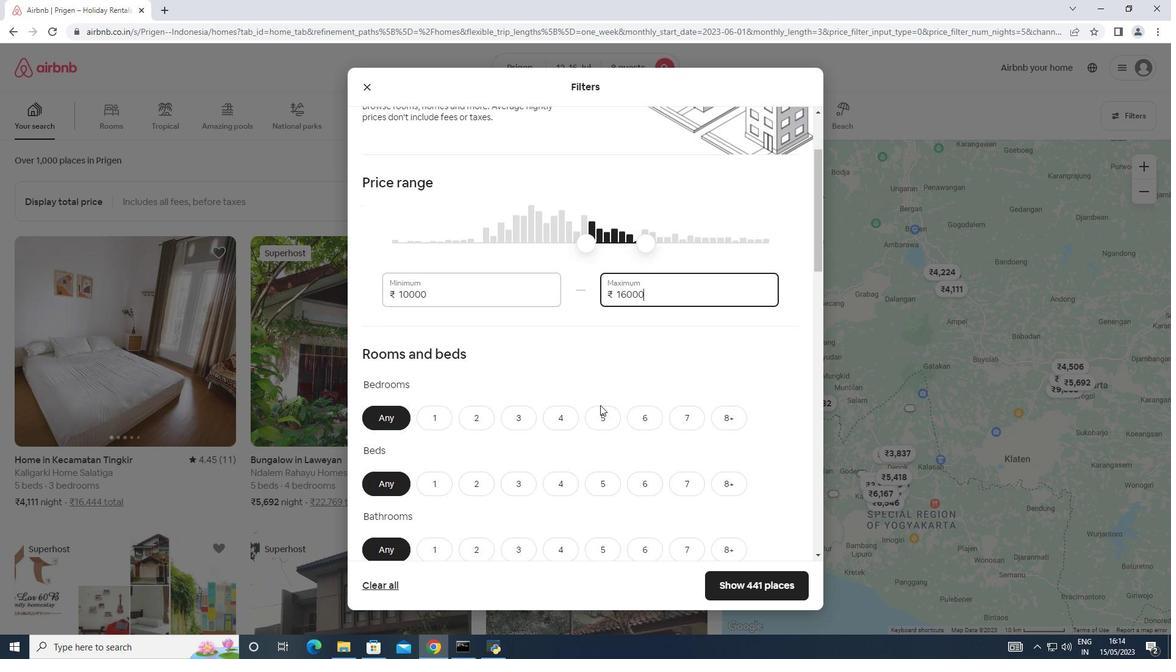 
Action: Mouse scrolled (600, 404) with delta (0, 0)
Screenshot: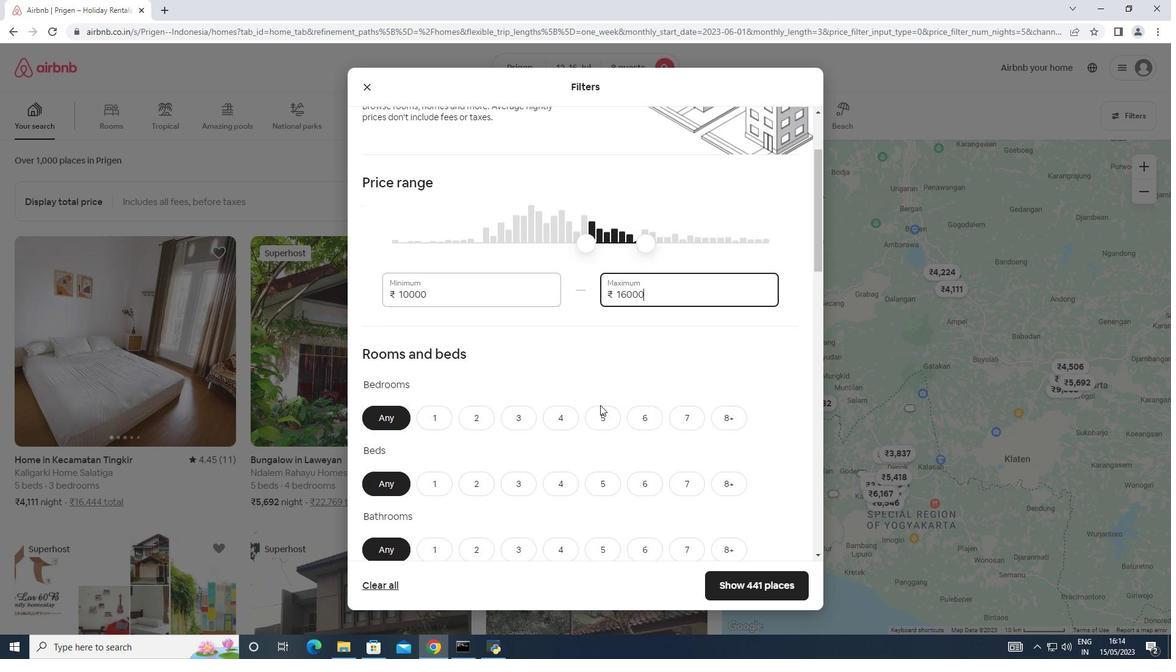 
Action: Mouse moved to (726, 289)
Screenshot: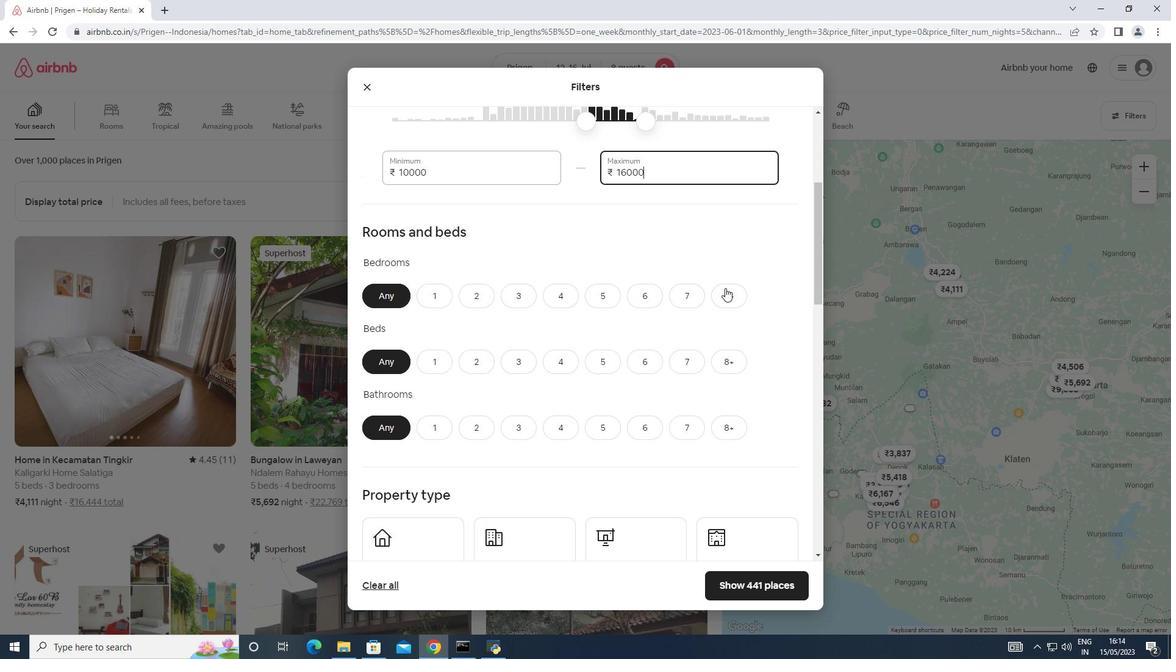 
Action: Mouse pressed left at (726, 289)
Screenshot: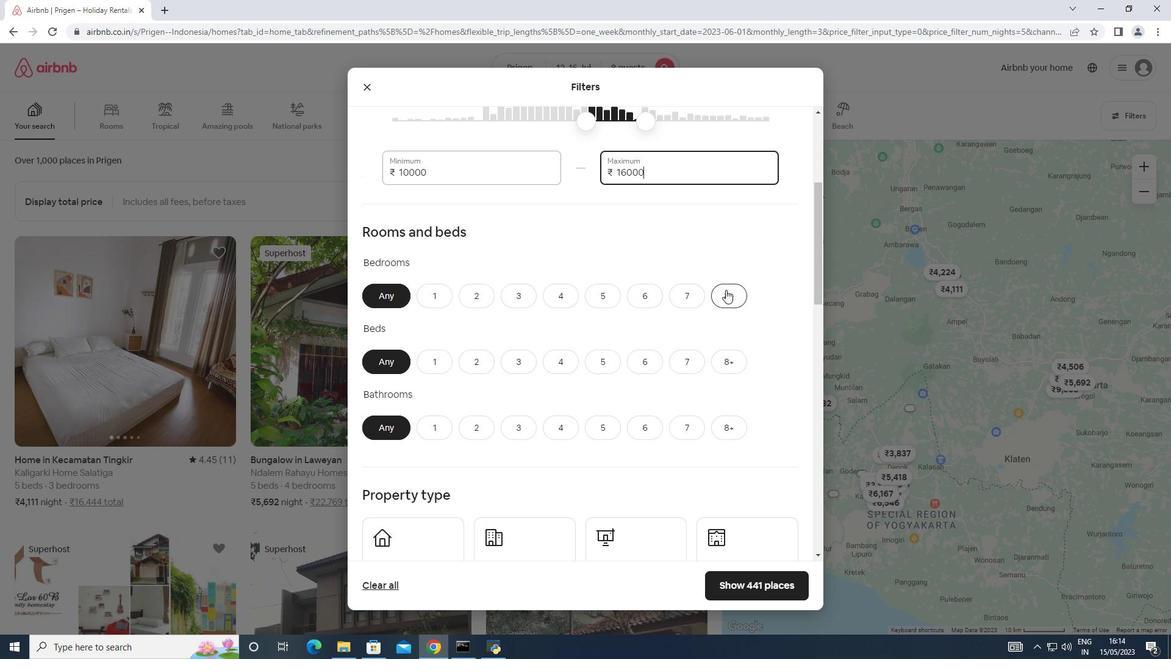 
Action: Mouse moved to (725, 366)
Screenshot: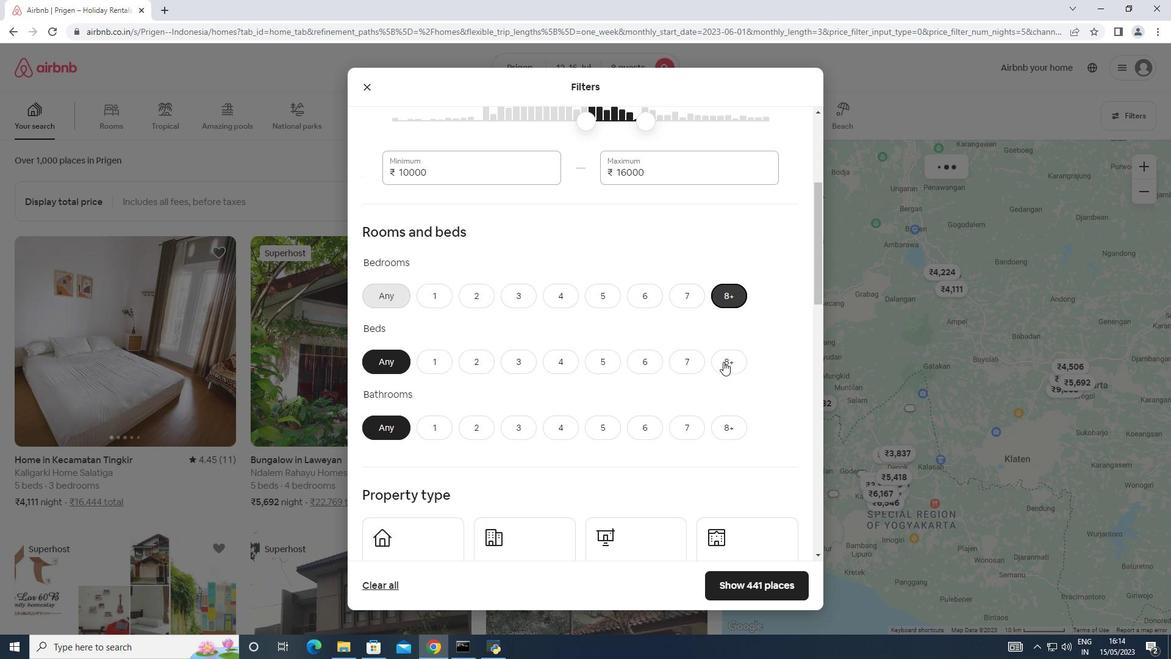
Action: Mouse pressed left at (725, 366)
Screenshot: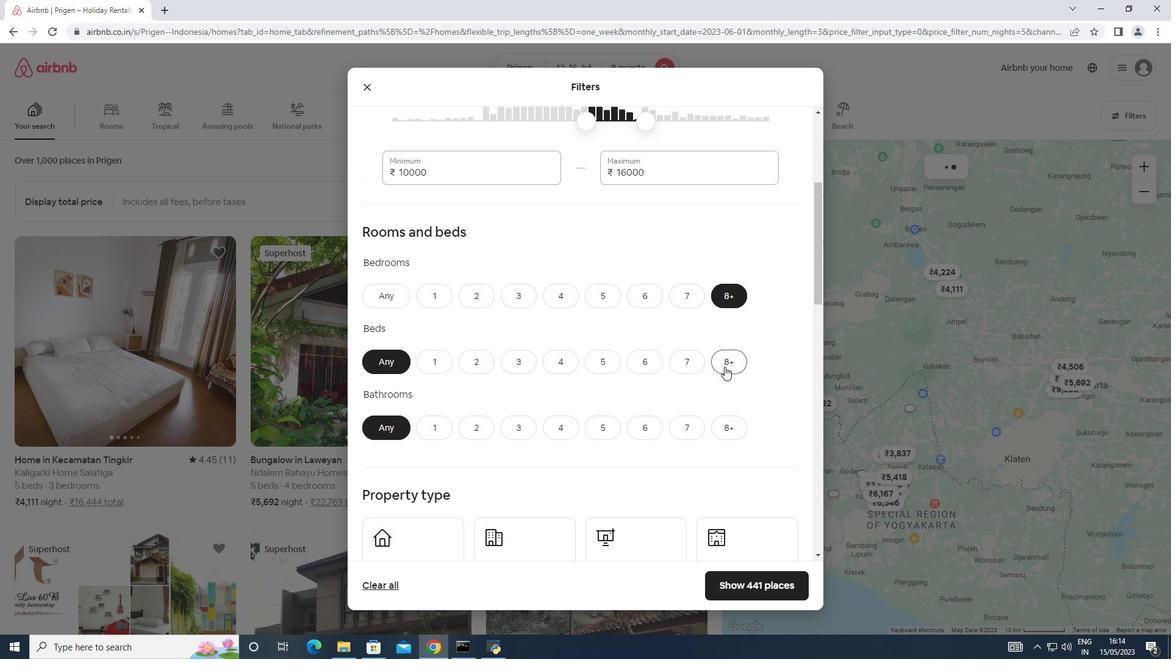 
Action: Mouse moved to (739, 421)
Screenshot: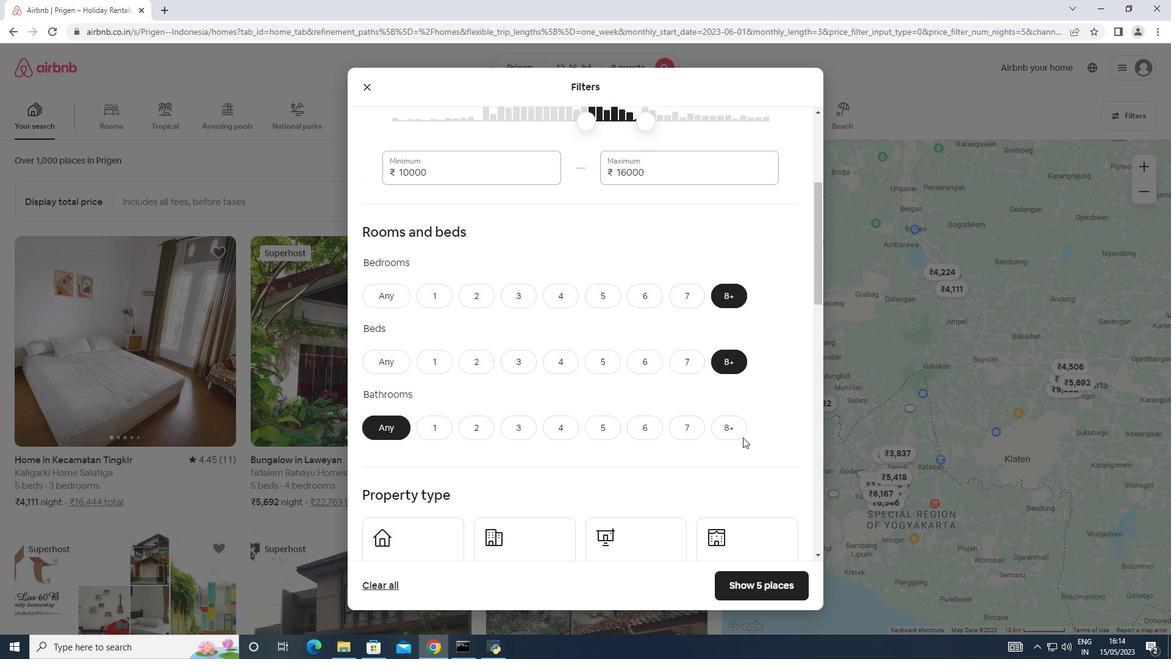 
Action: Mouse pressed left at (739, 421)
Screenshot: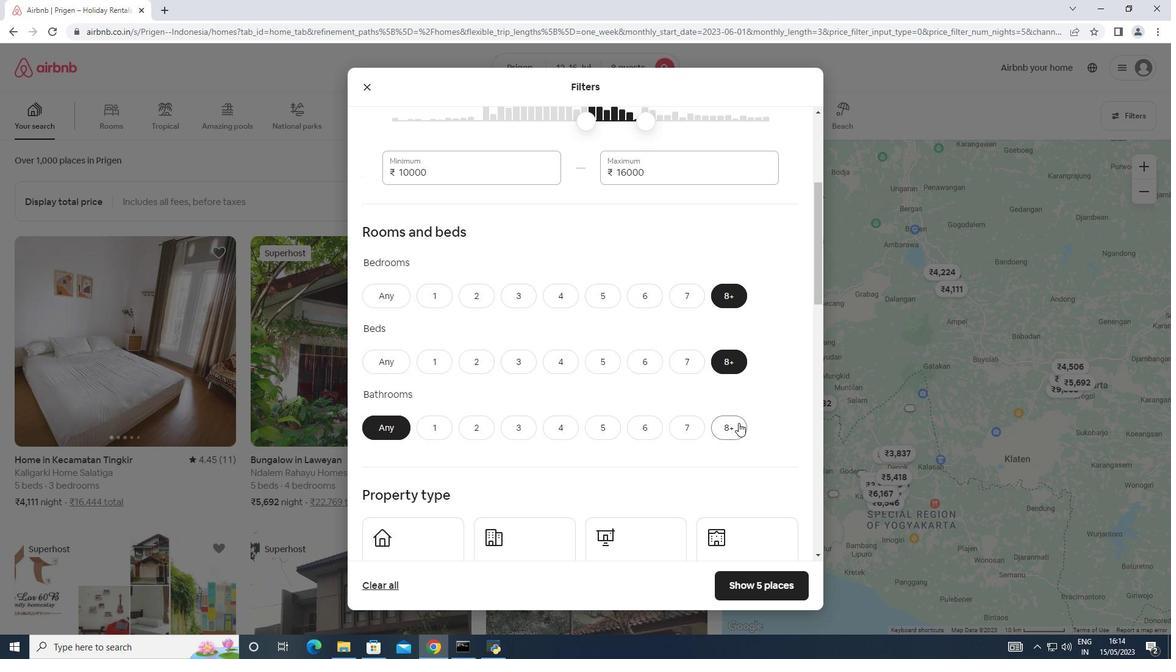 
Action: Mouse moved to (737, 416)
Screenshot: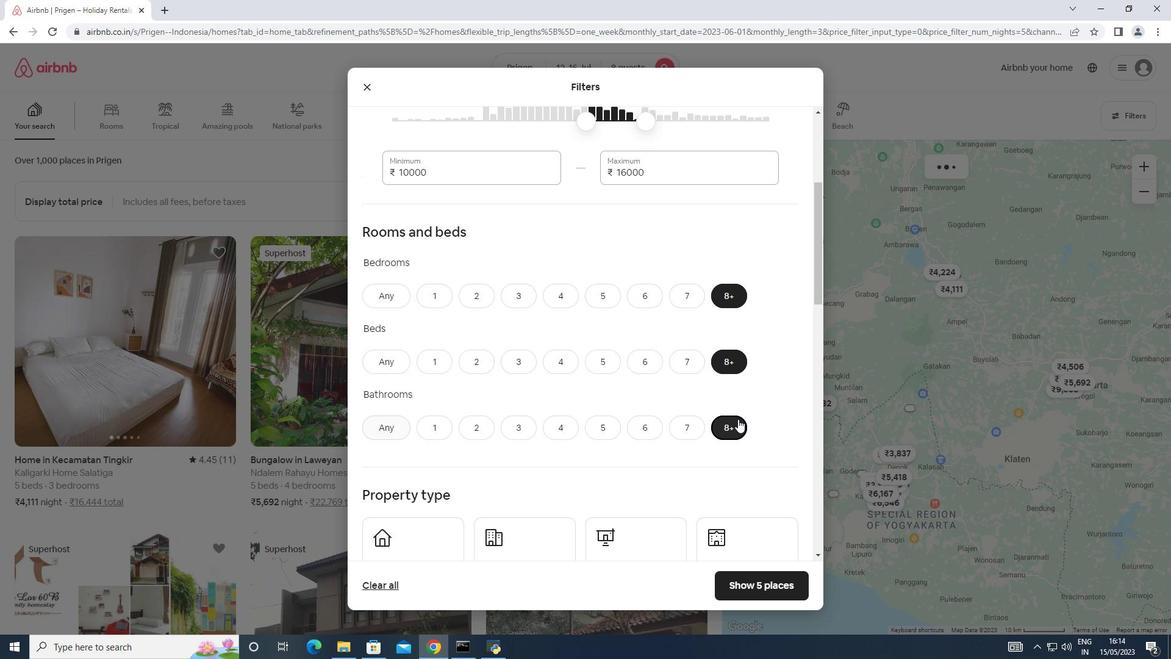 
Action: Mouse scrolled (737, 416) with delta (0, 0)
Screenshot: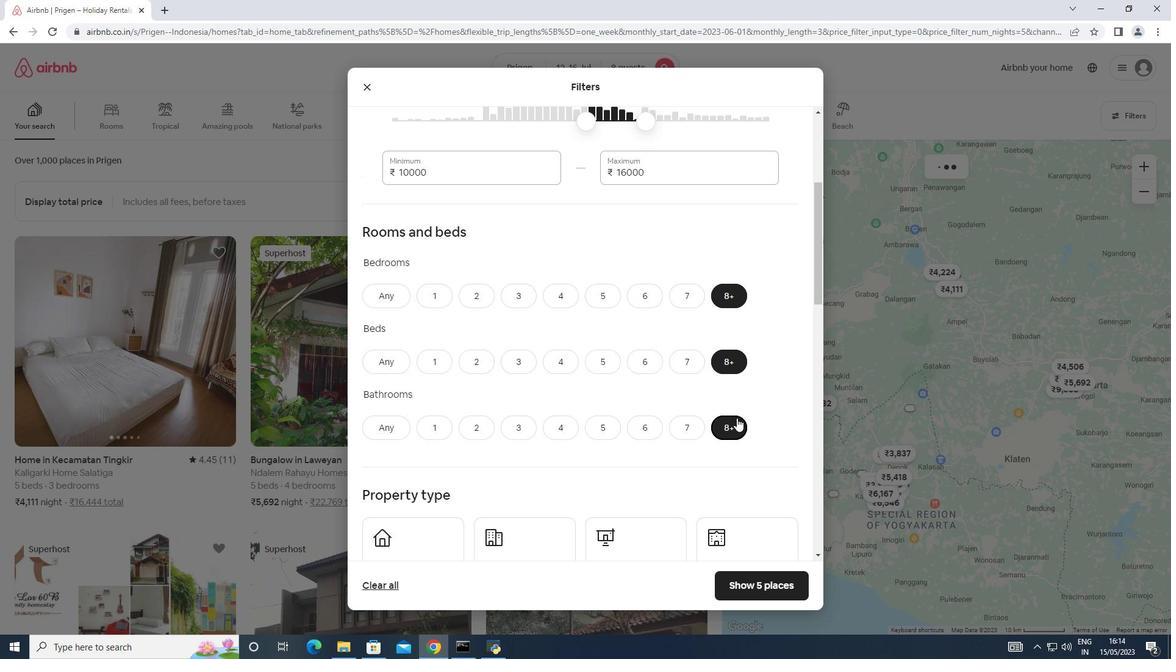
Action: Mouse scrolled (737, 416) with delta (0, 0)
Screenshot: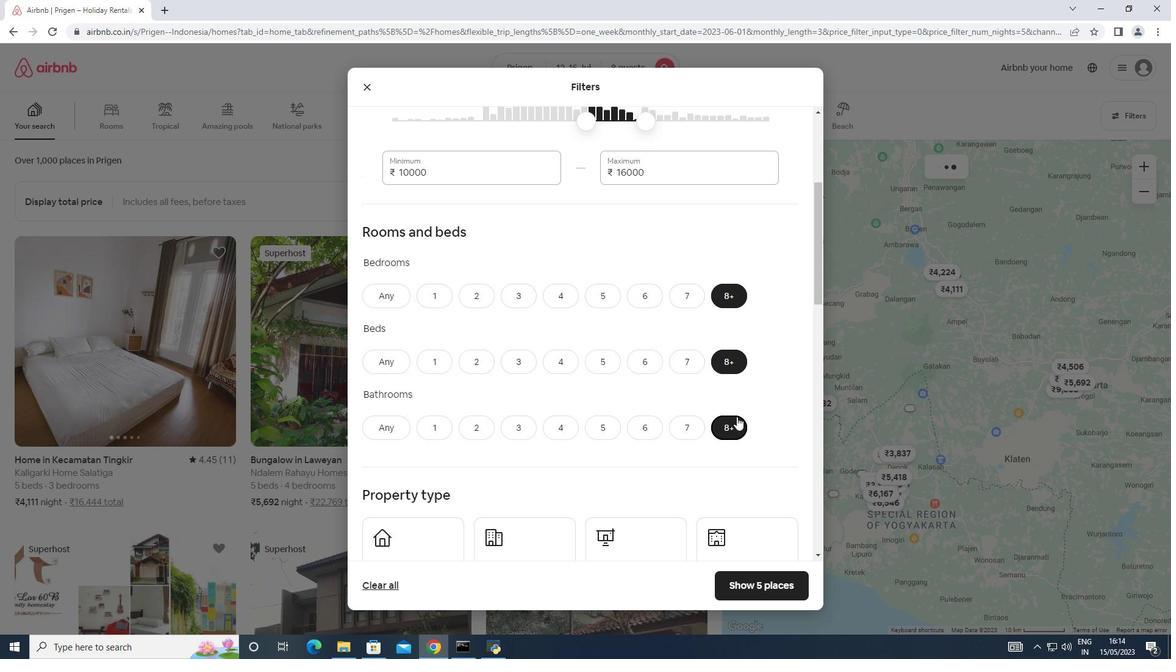 
Action: Mouse scrolled (737, 416) with delta (0, 0)
Screenshot: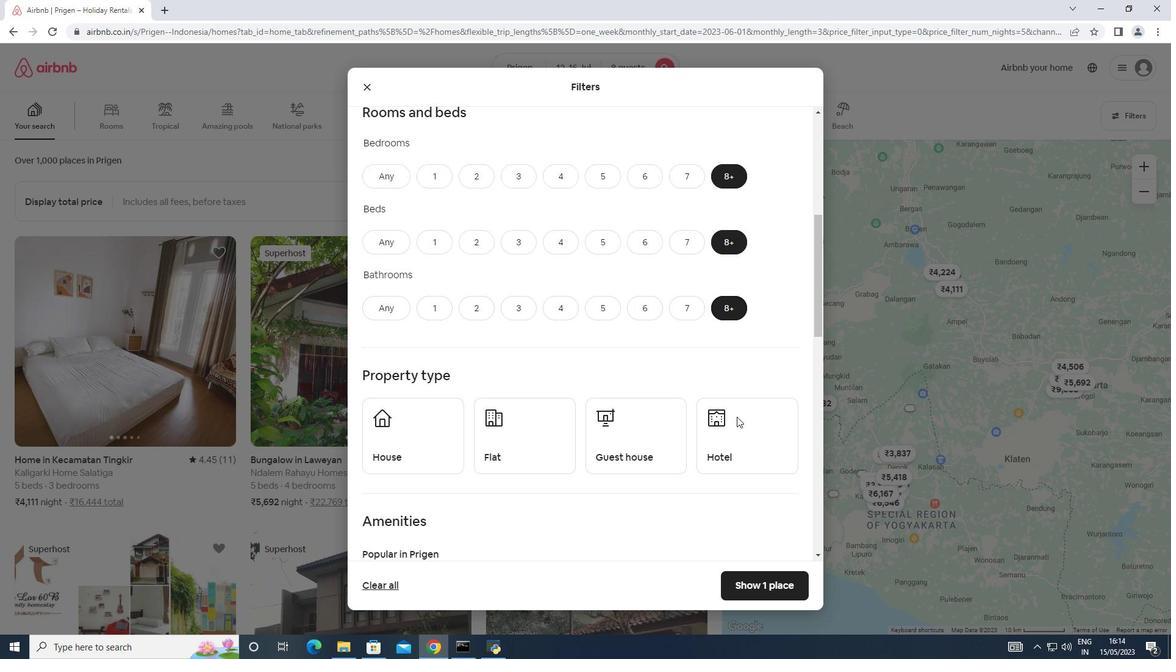 
Action: Mouse moved to (413, 384)
Screenshot: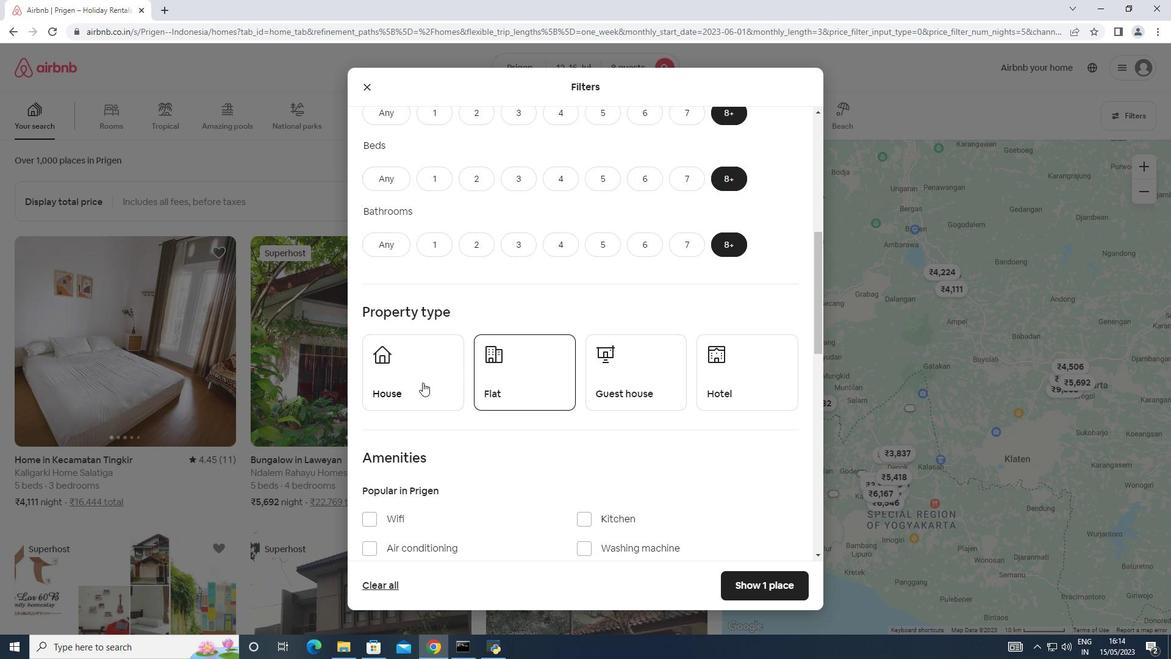 
Action: Mouse pressed left at (413, 384)
Screenshot: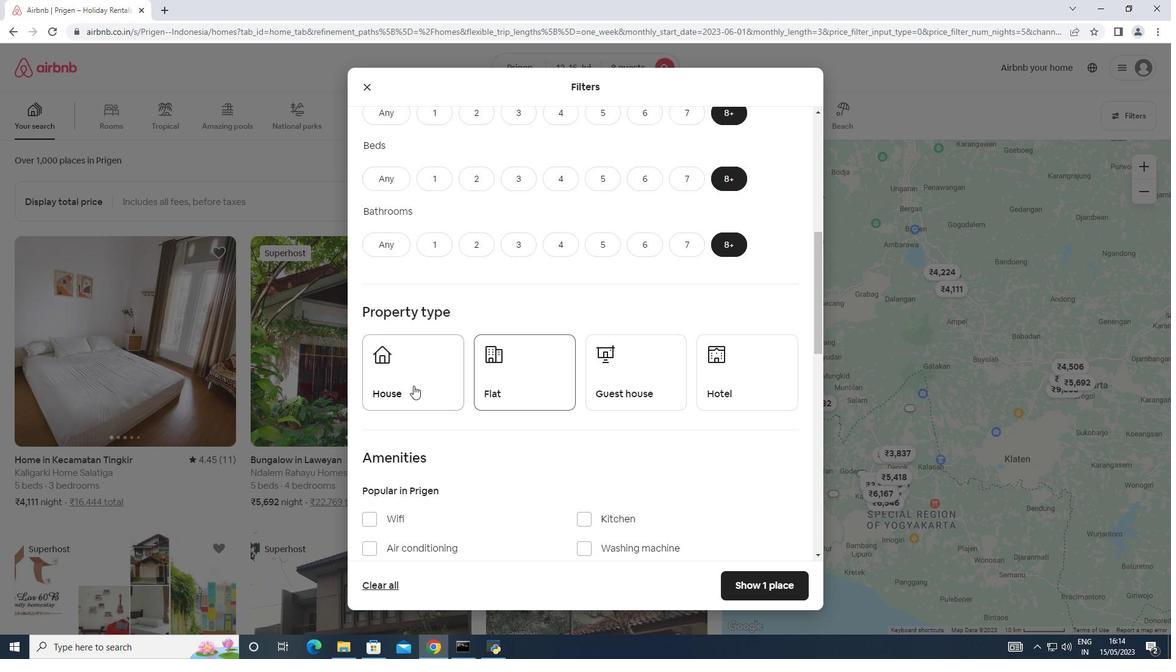 
Action: Mouse moved to (498, 374)
Screenshot: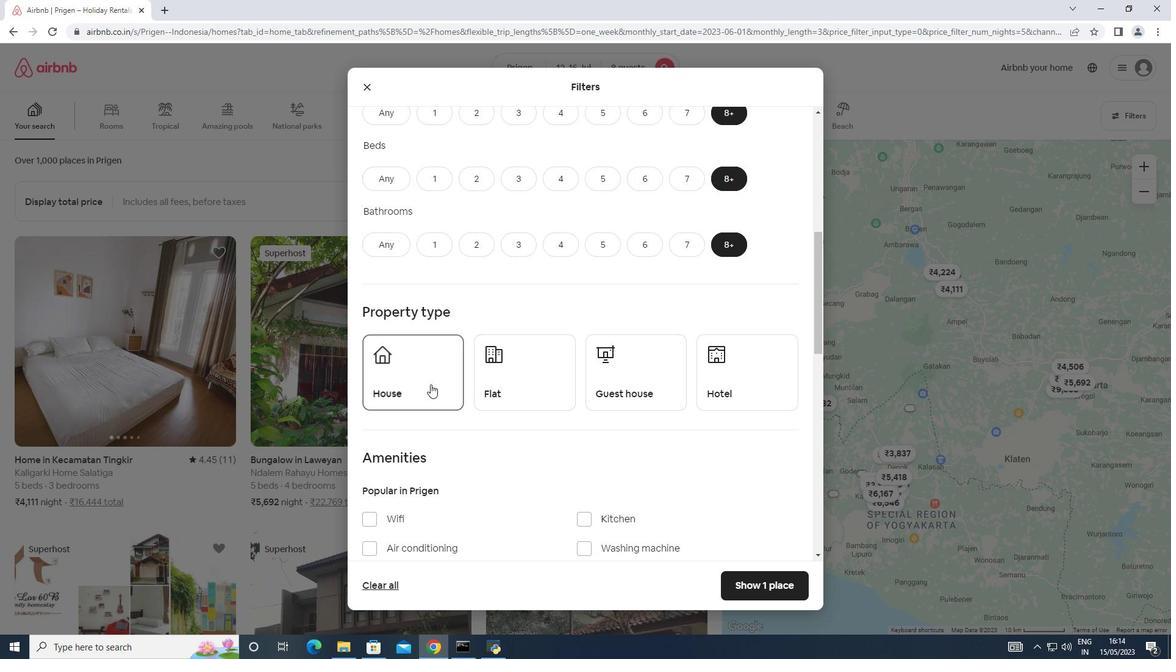 
Action: Mouse pressed left at (498, 374)
Screenshot: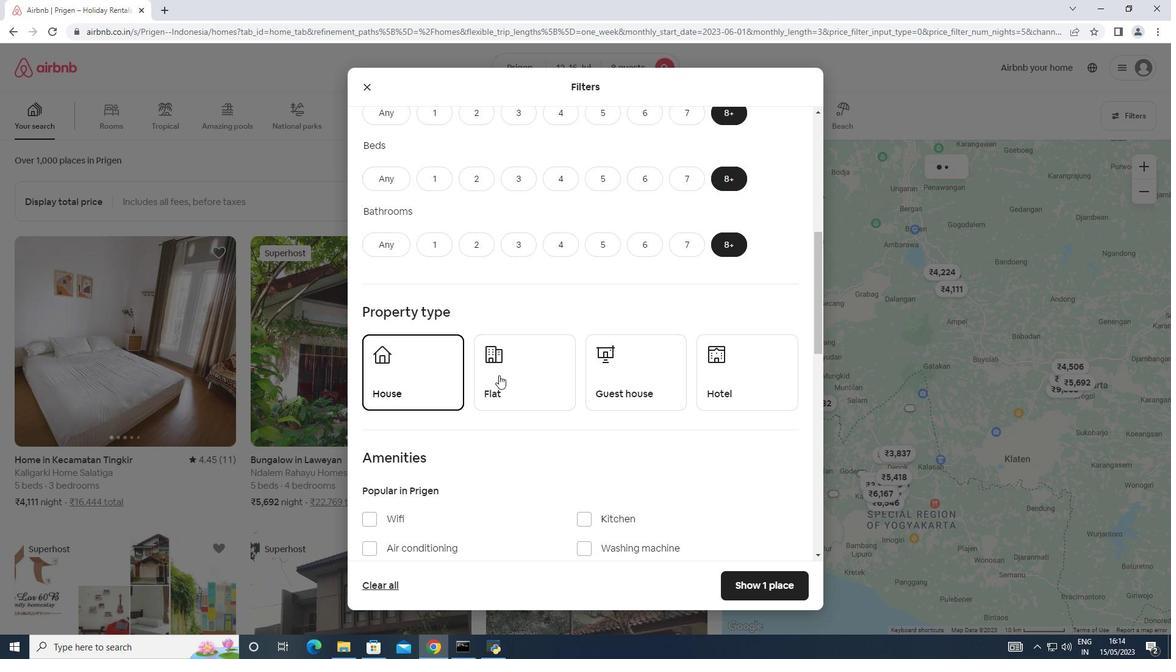 
Action: Mouse moved to (629, 374)
Screenshot: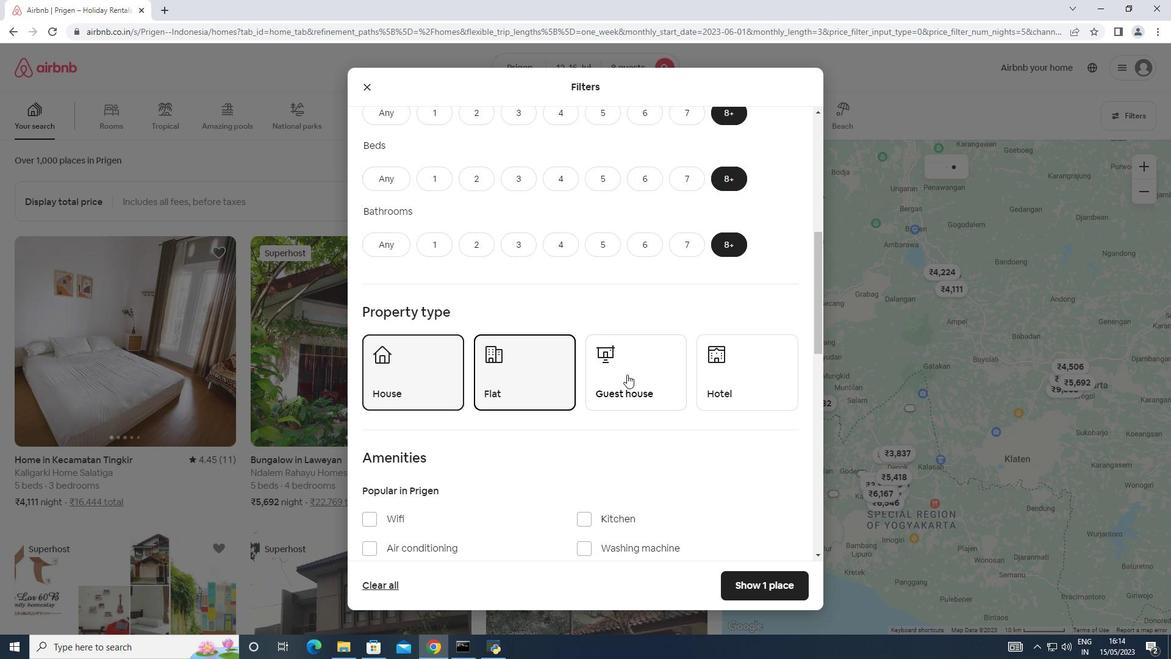 
Action: Mouse pressed left at (629, 374)
Screenshot: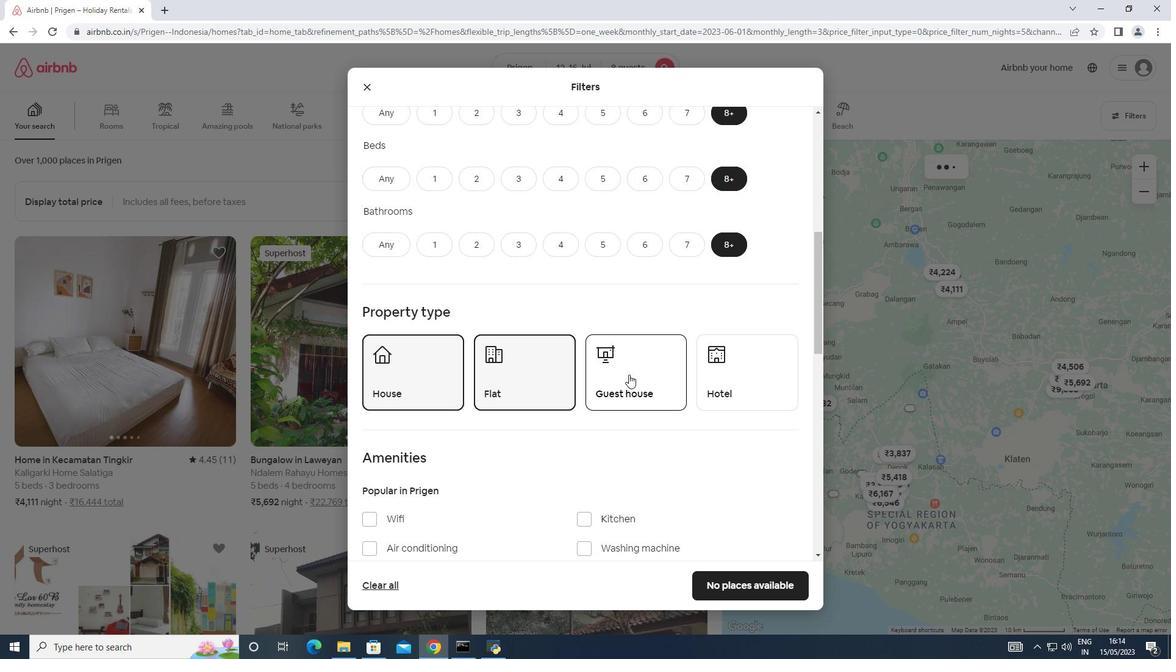 
Action: Mouse moved to (725, 370)
Screenshot: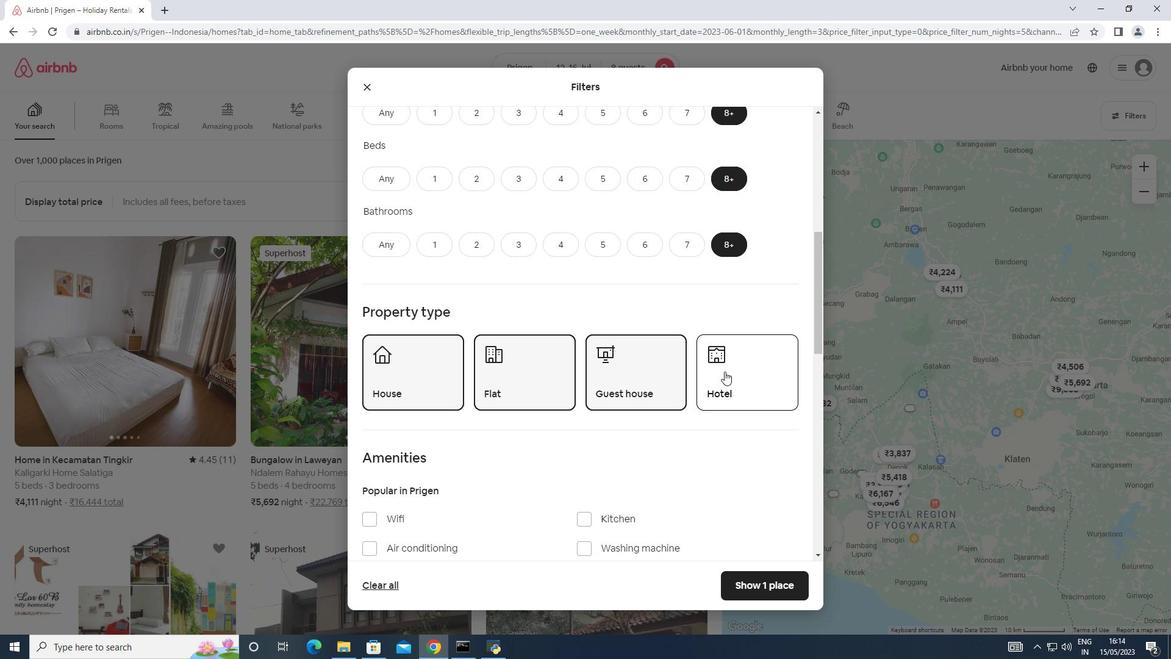 
Action: Mouse scrolled (725, 369) with delta (0, 0)
Screenshot: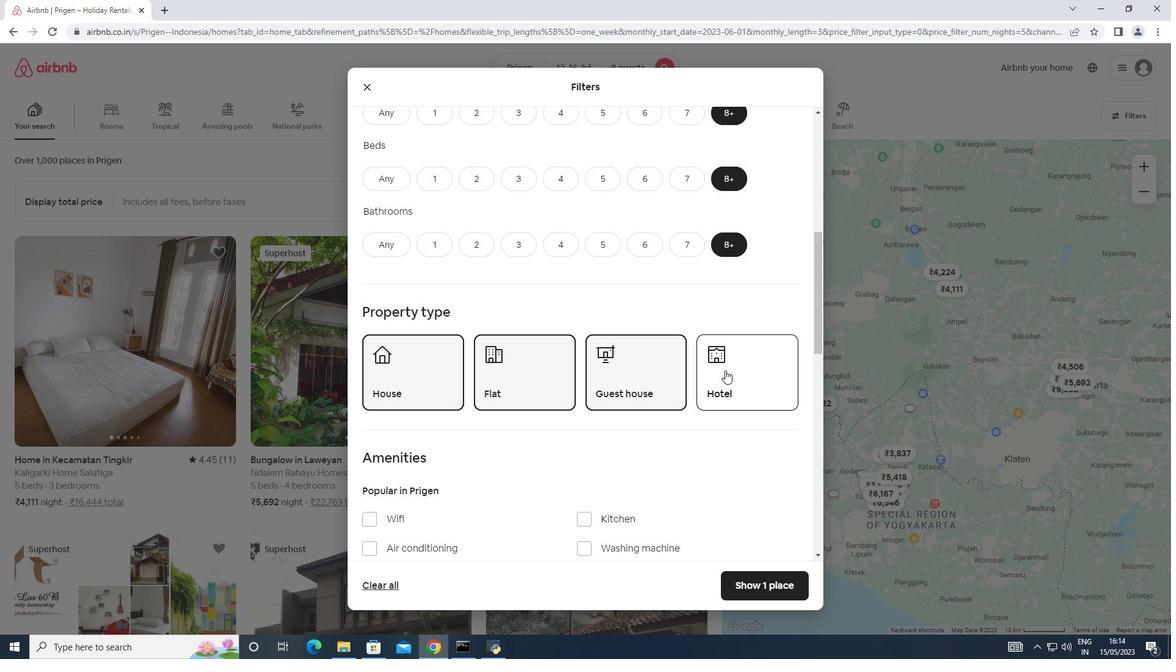 
Action: Mouse scrolled (725, 369) with delta (0, 0)
Screenshot: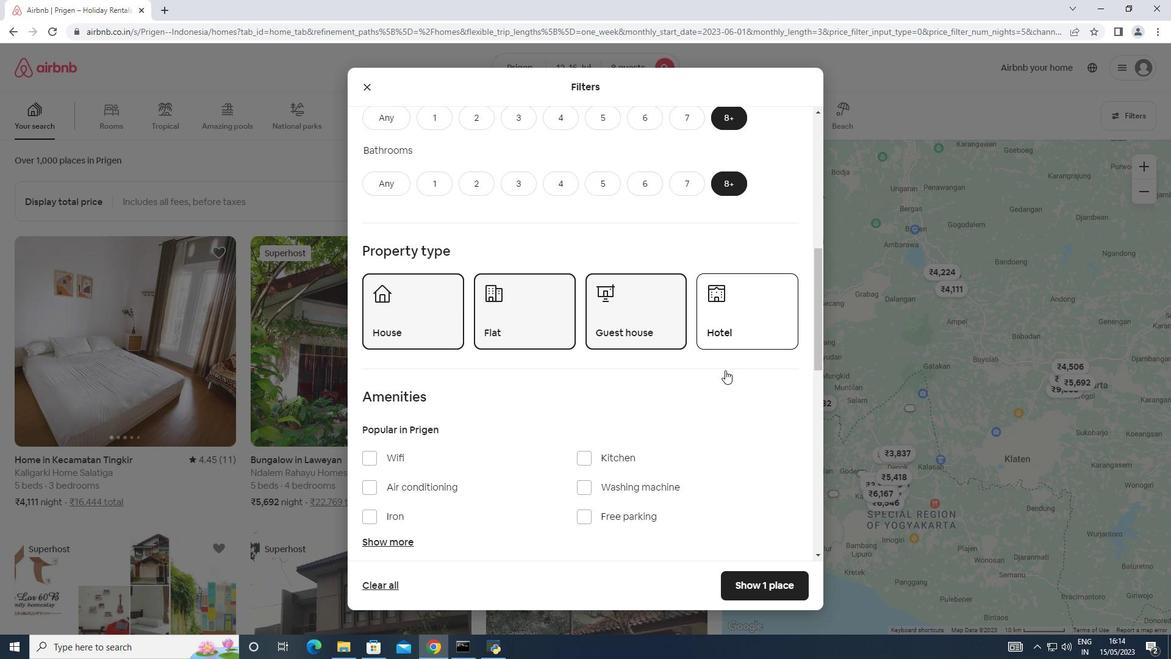 
Action: Mouse scrolled (725, 369) with delta (0, 0)
Screenshot: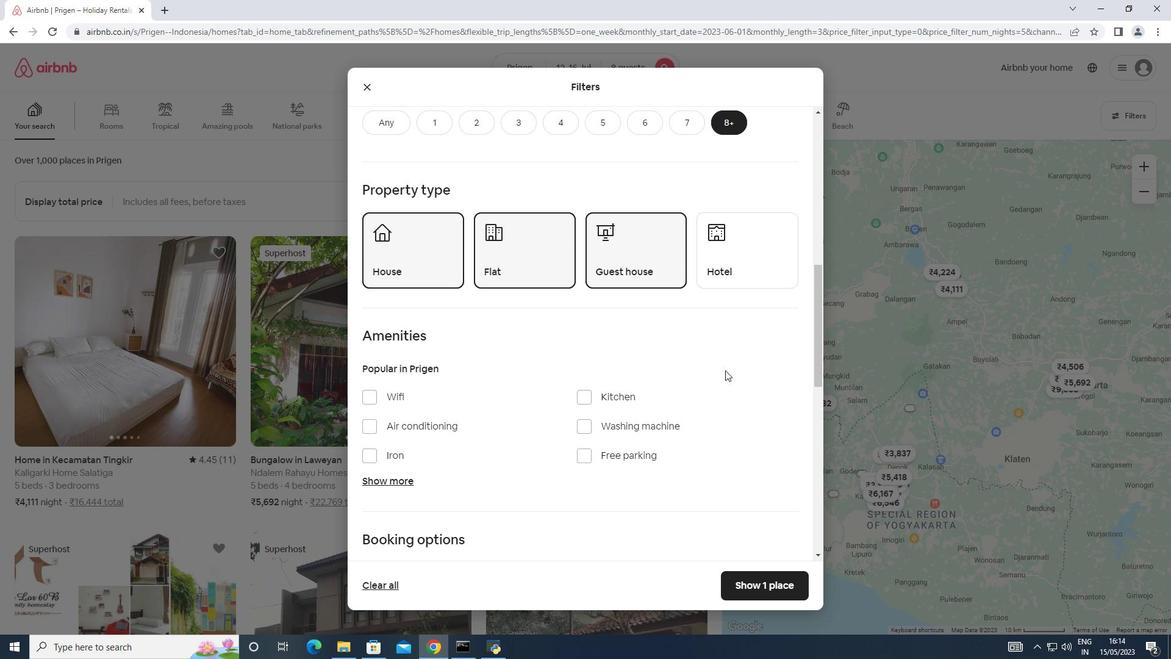 
Action: Mouse moved to (368, 336)
Screenshot: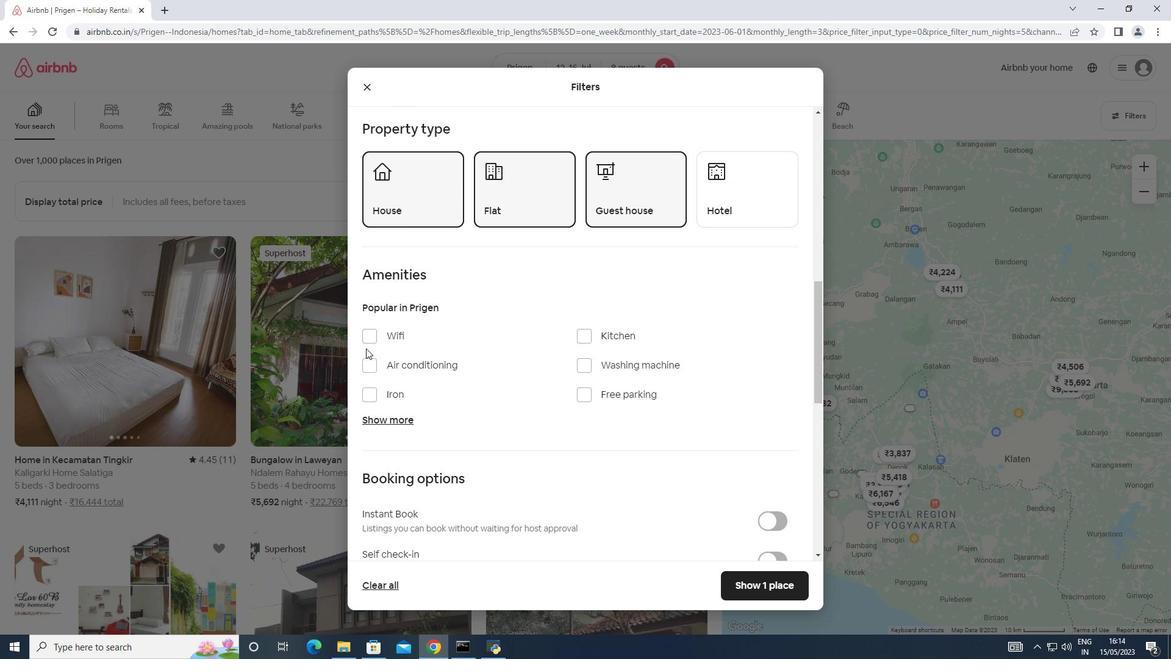 
Action: Mouse pressed left at (368, 336)
Screenshot: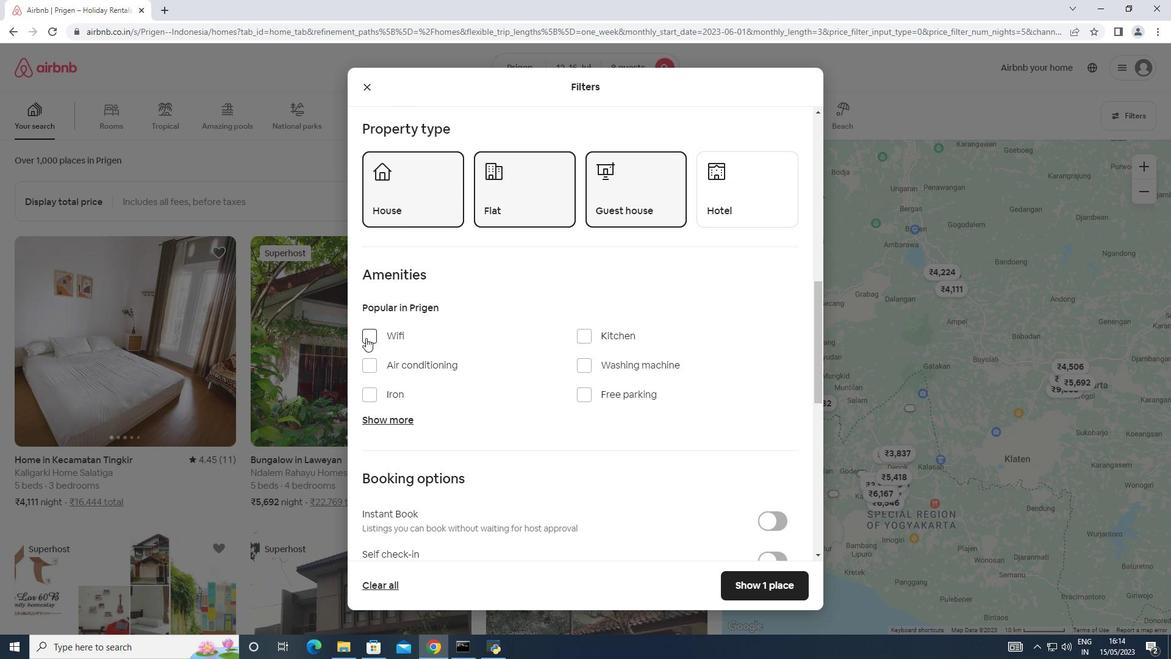 
Action: Mouse moved to (410, 425)
Screenshot: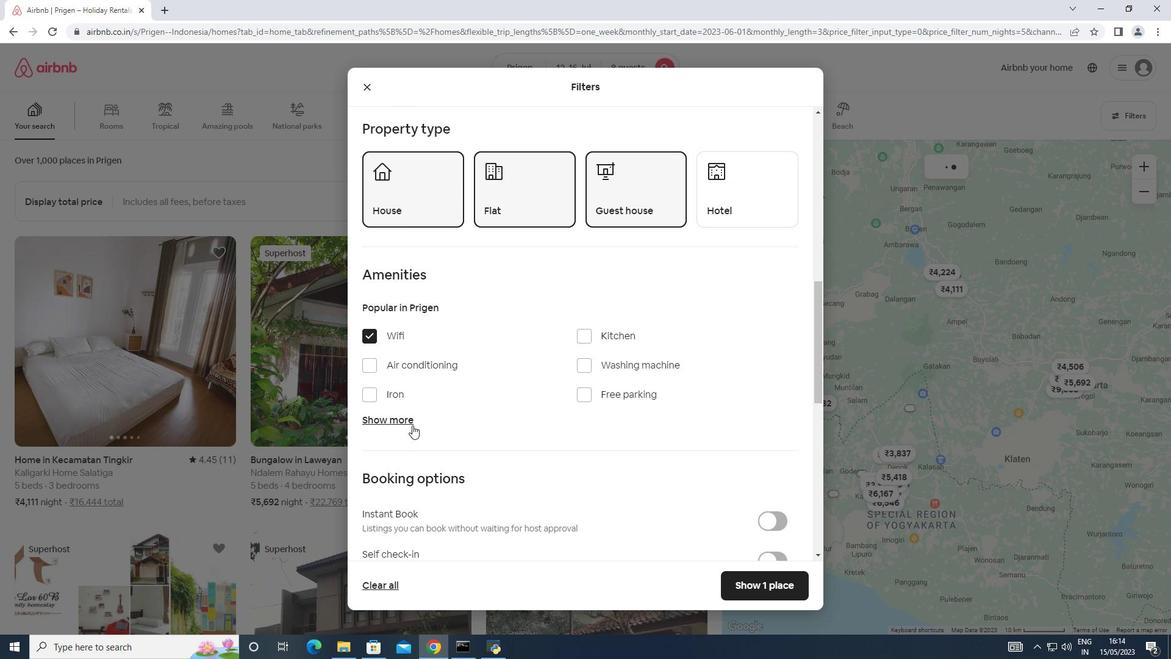 
Action: Mouse pressed left at (410, 425)
Screenshot: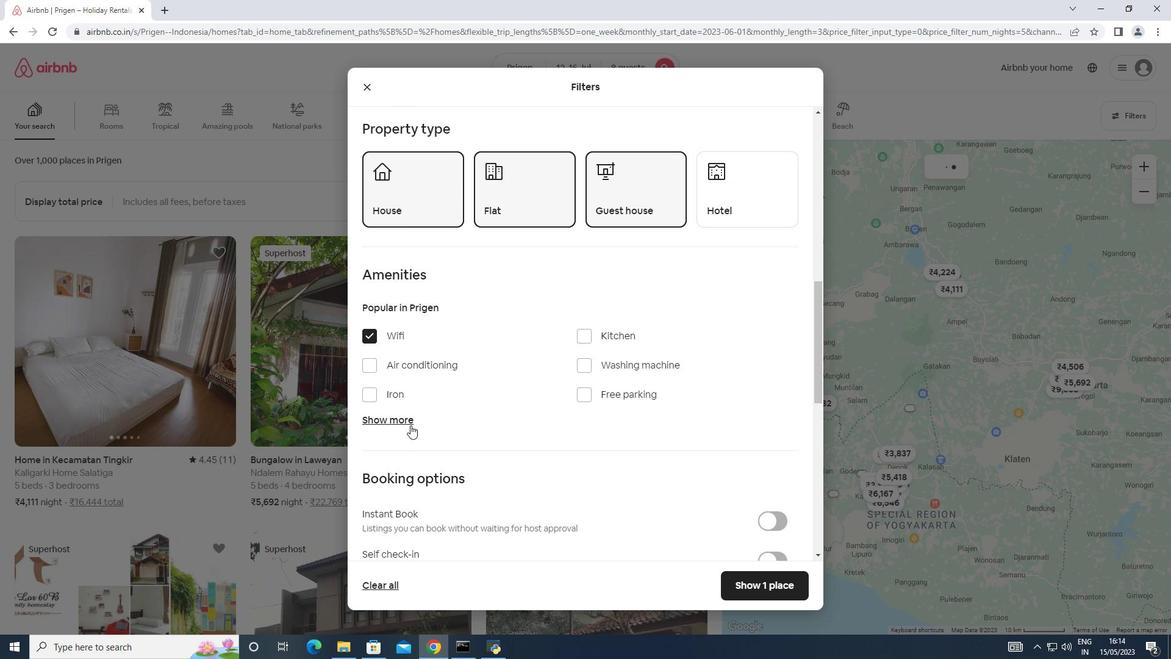 
Action: Mouse moved to (584, 497)
Screenshot: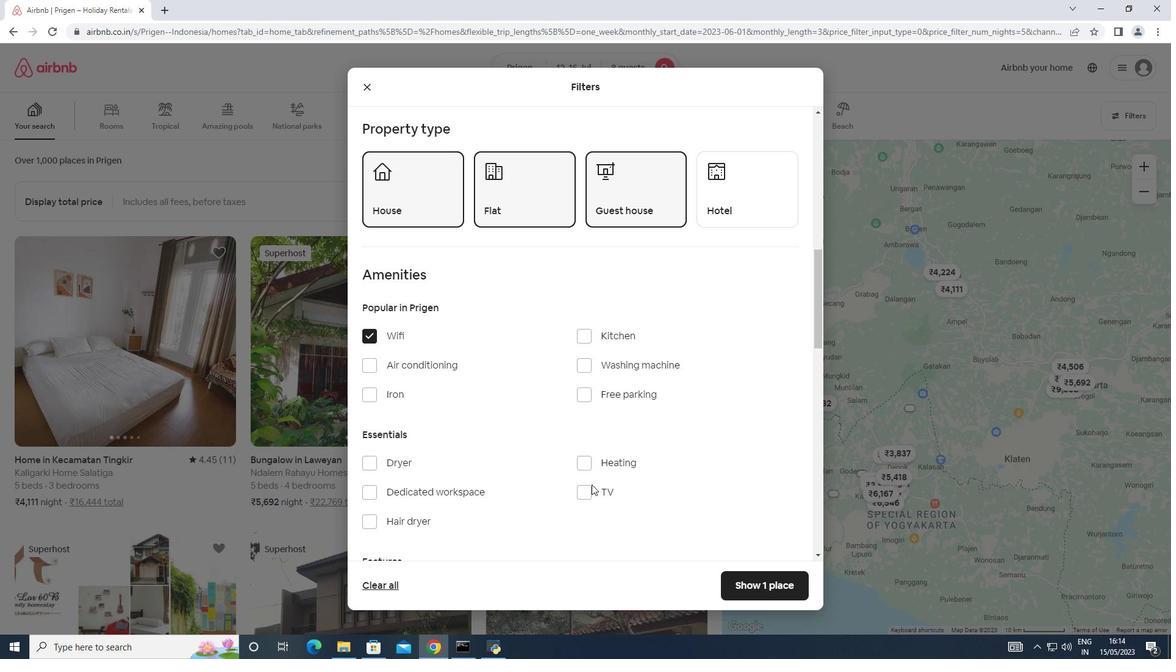 
Action: Mouse pressed left at (584, 497)
Screenshot: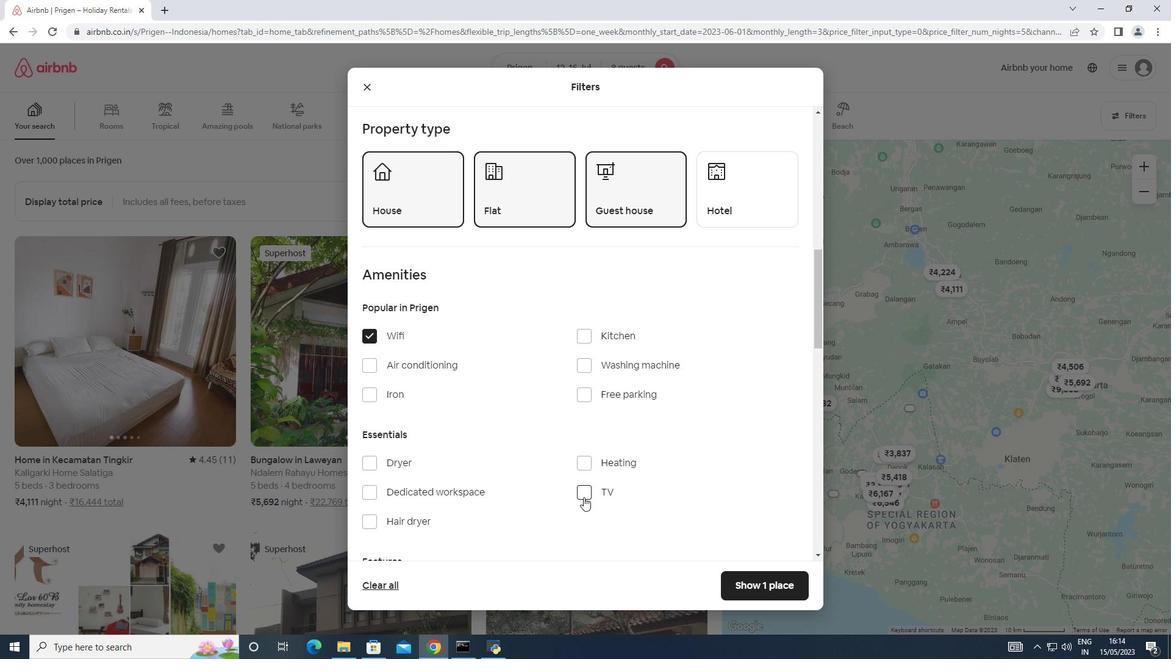 
Action: Mouse moved to (583, 495)
Screenshot: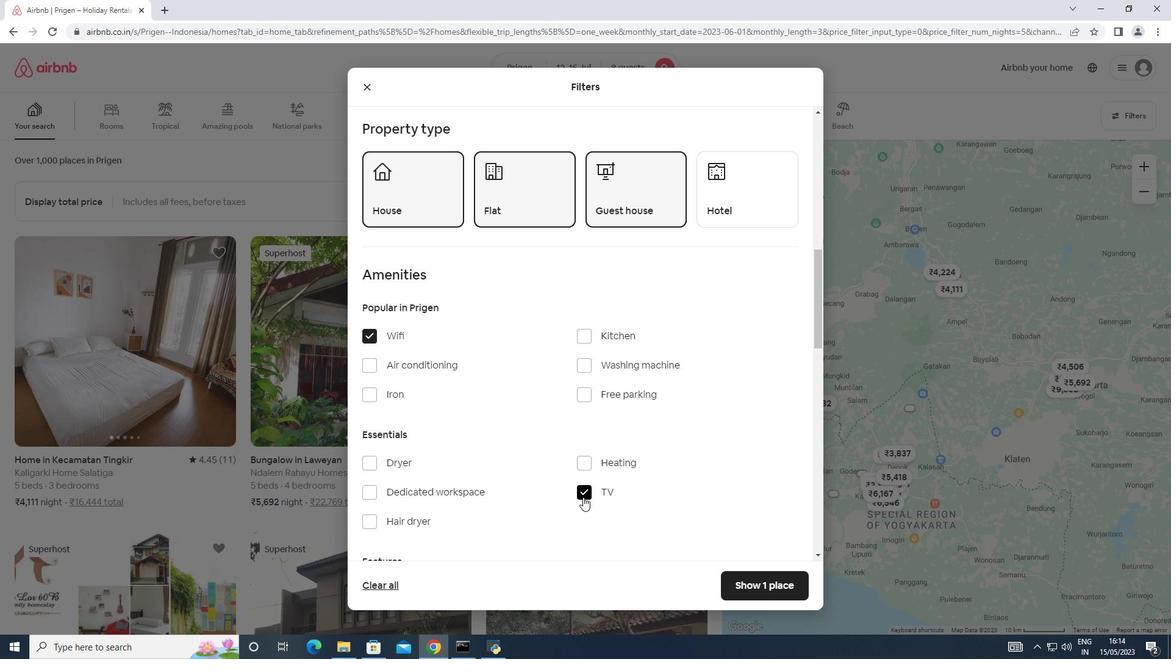 
Action: Mouse scrolled (583, 494) with delta (0, 0)
Screenshot: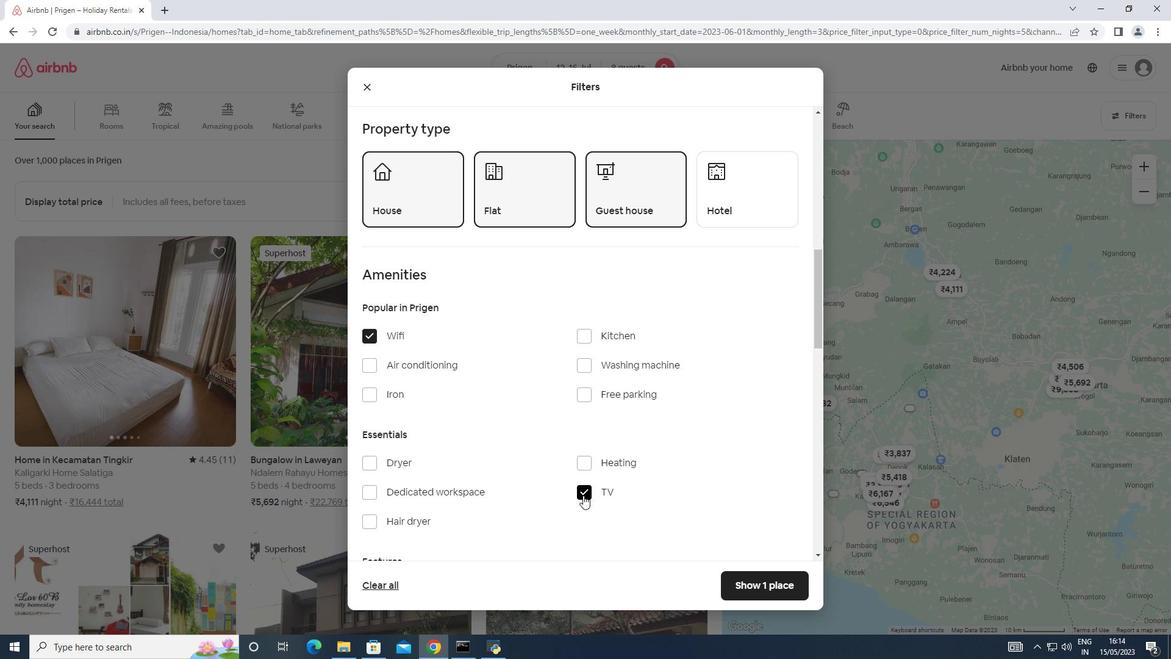 
Action: Mouse moved to (588, 332)
Screenshot: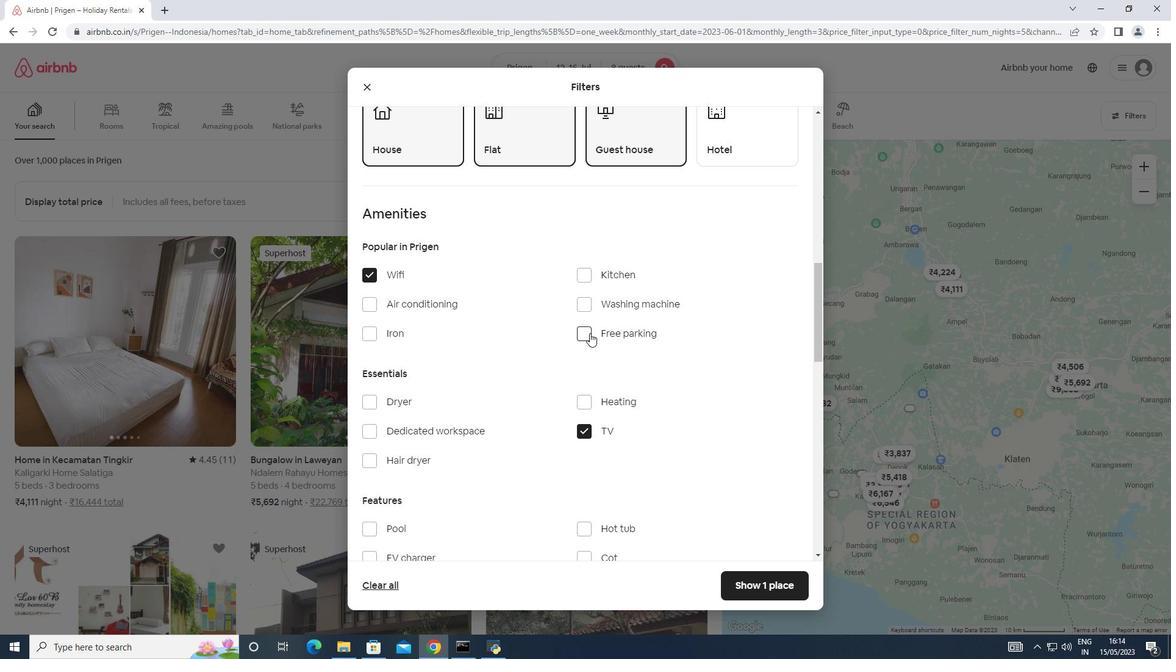 
Action: Mouse pressed left at (588, 332)
Screenshot: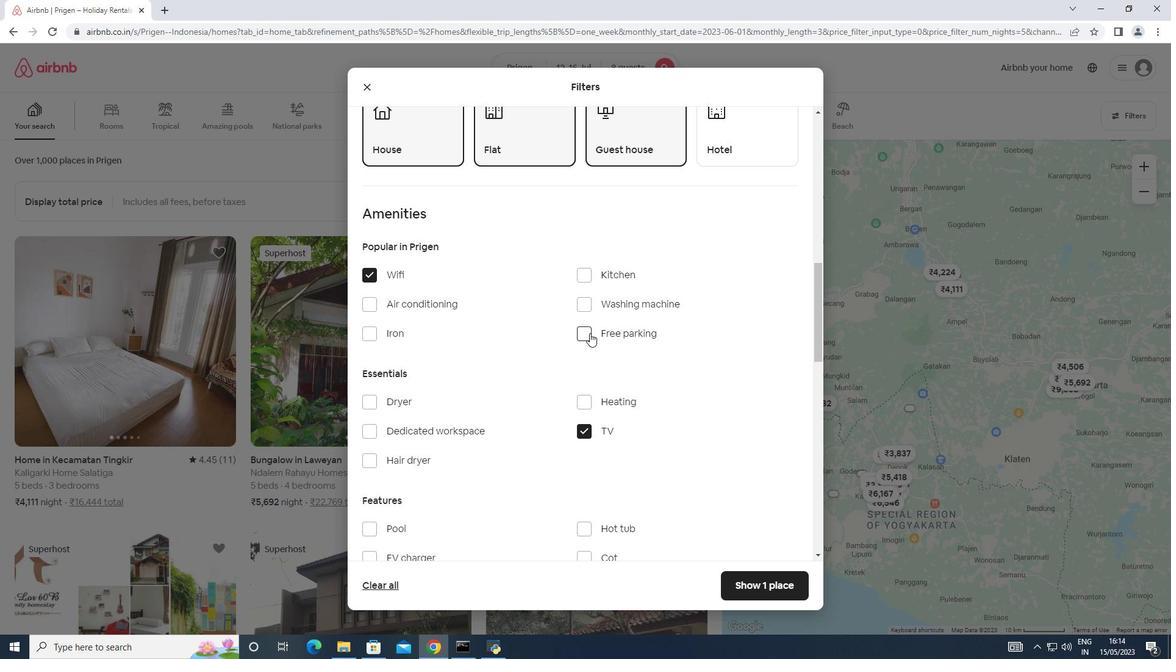 
Action: Mouse moved to (472, 372)
Screenshot: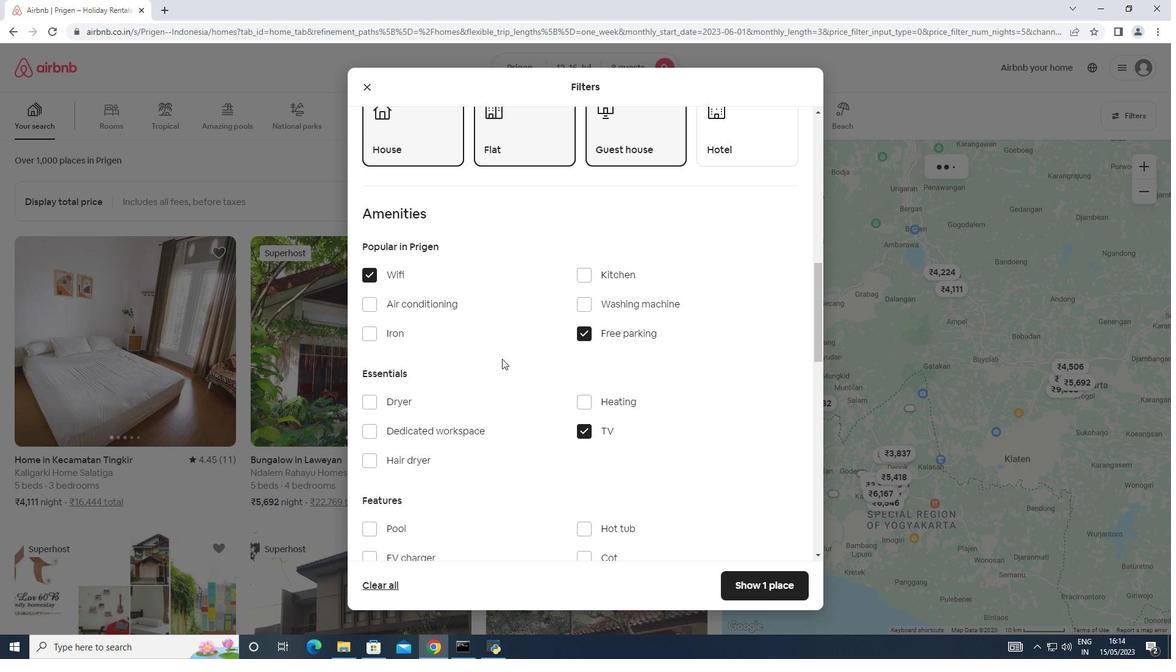 
Action: Mouse scrolled (472, 372) with delta (0, 0)
Screenshot: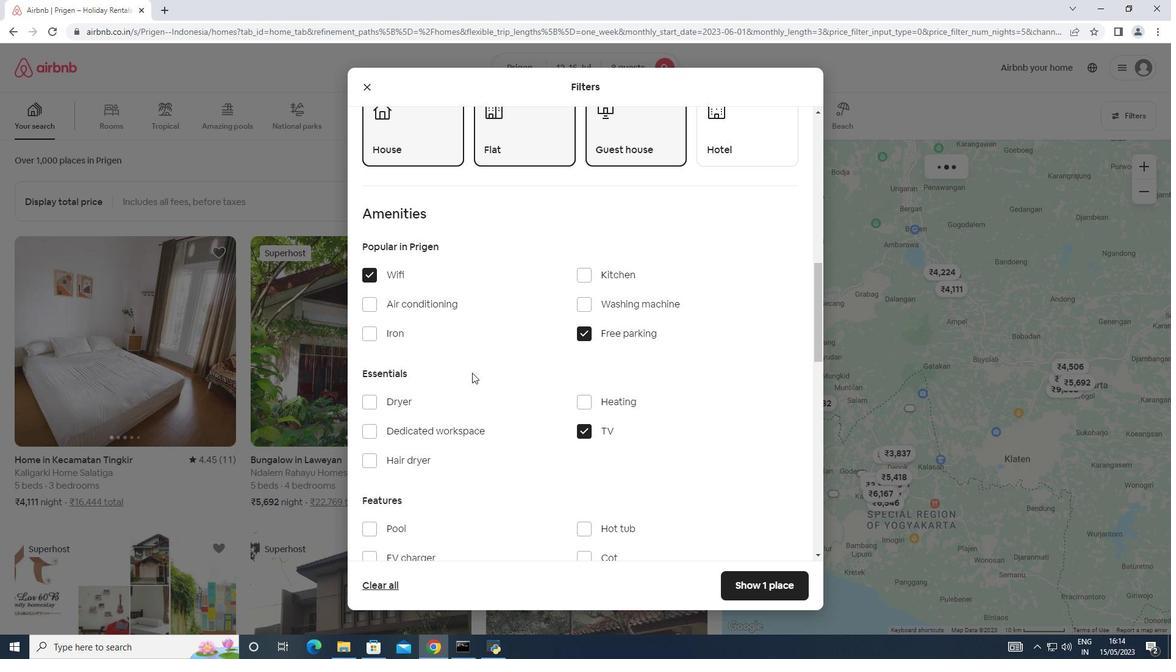 
Action: Mouse scrolled (472, 372) with delta (0, 0)
Screenshot: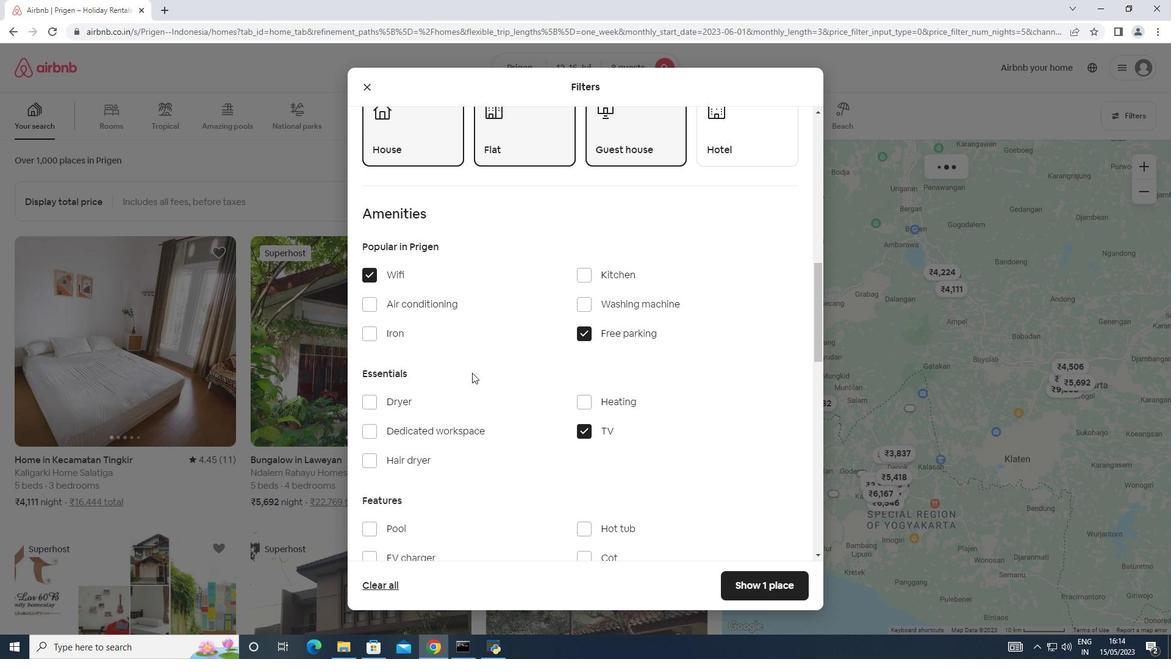 
Action: Mouse scrolled (472, 372) with delta (0, 0)
Screenshot: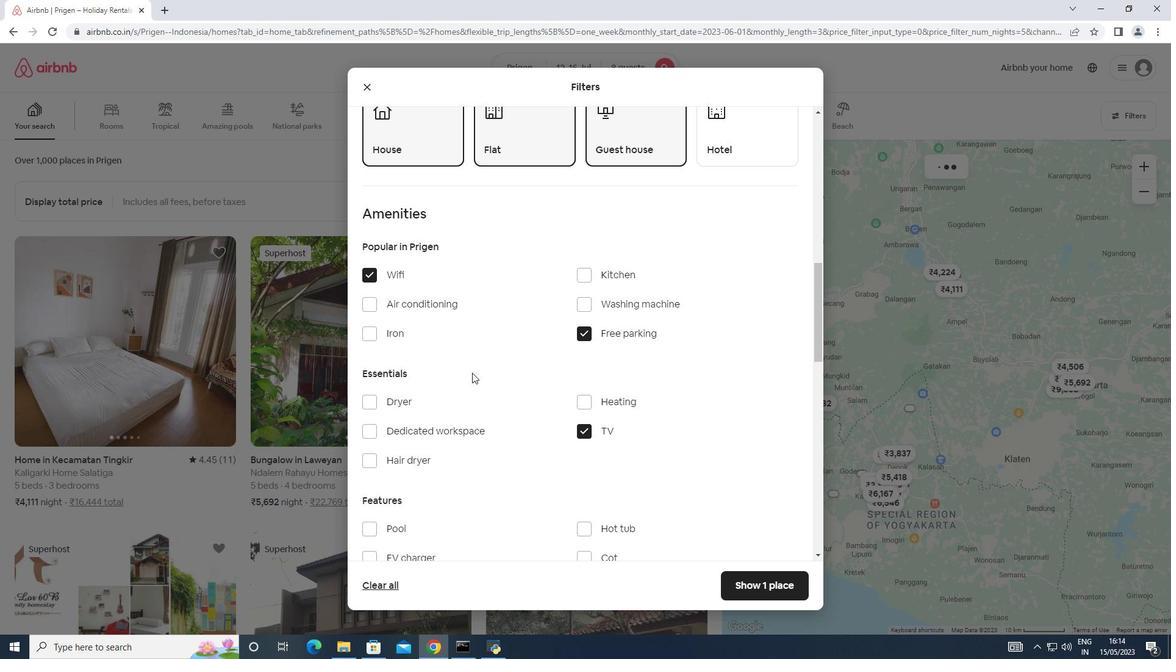 
Action: Mouse moved to (473, 372)
Screenshot: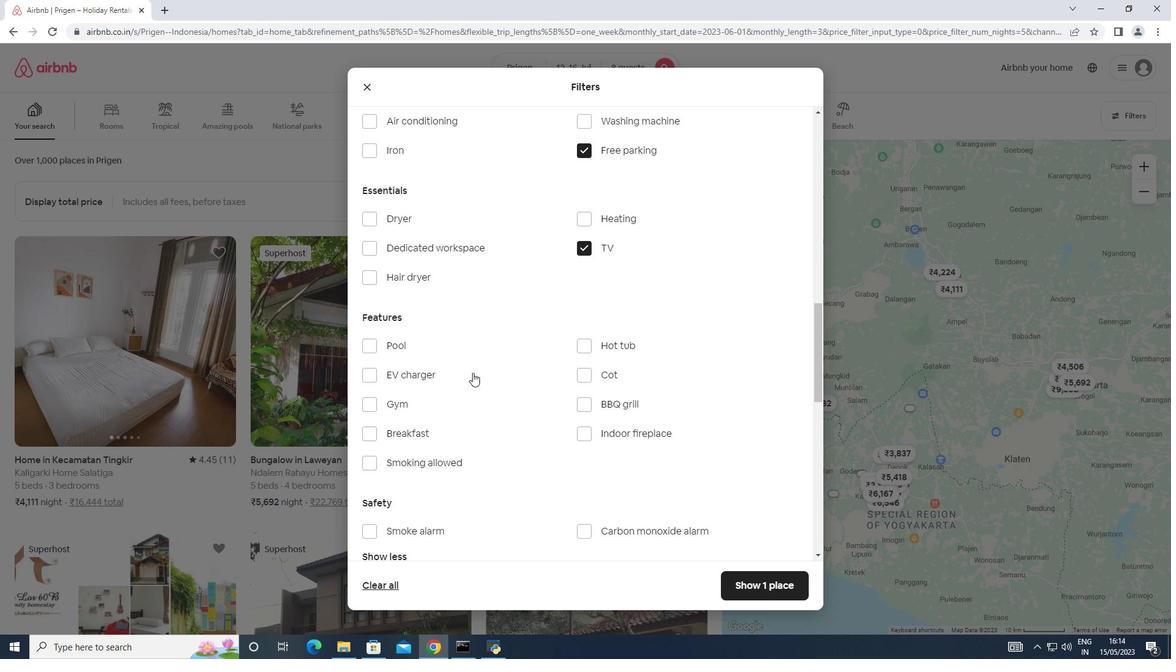 
Action: Mouse scrolled (473, 371) with delta (0, 0)
Screenshot: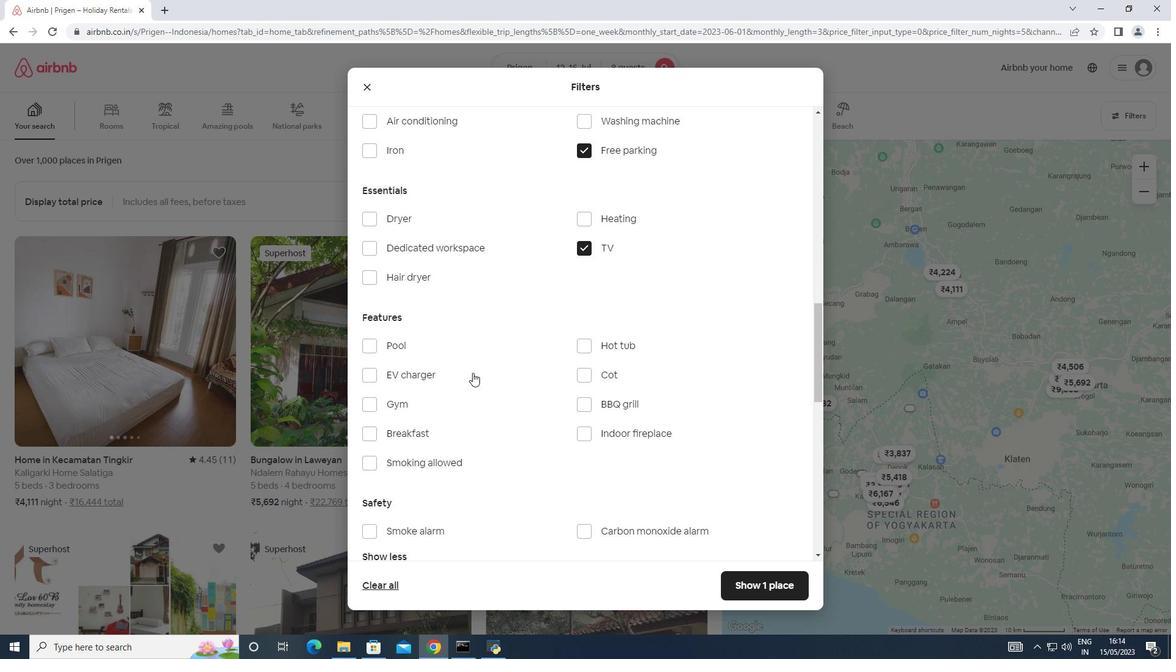 
Action: Mouse moved to (393, 342)
Screenshot: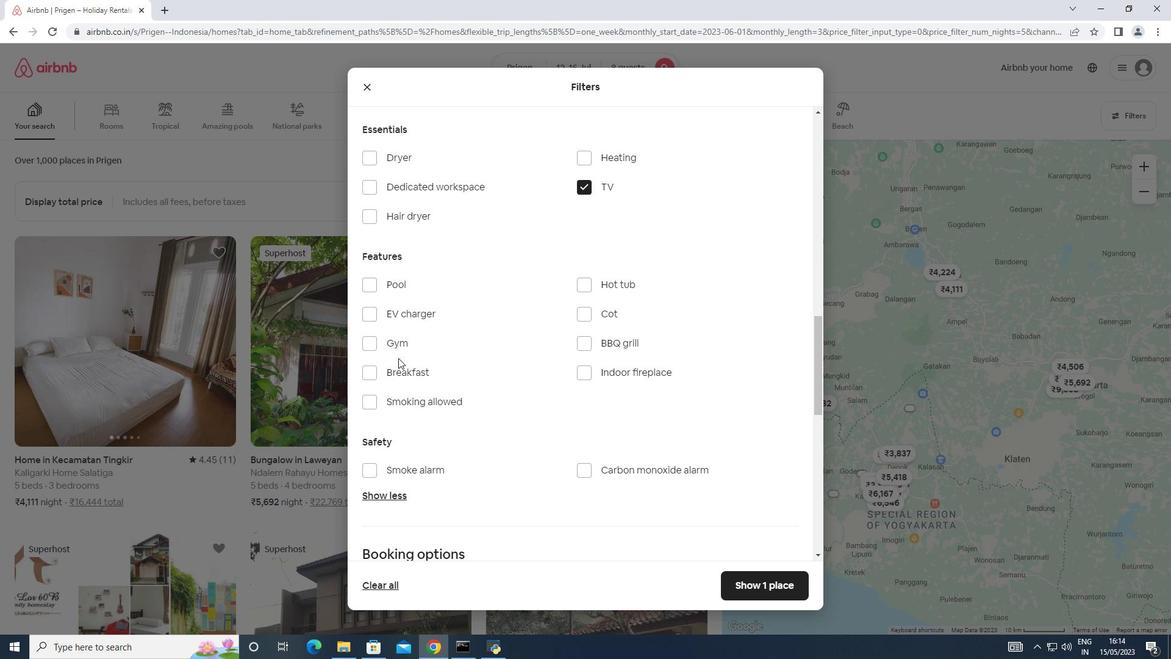 
Action: Mouse pressed left at (393, 342)
Screenshot: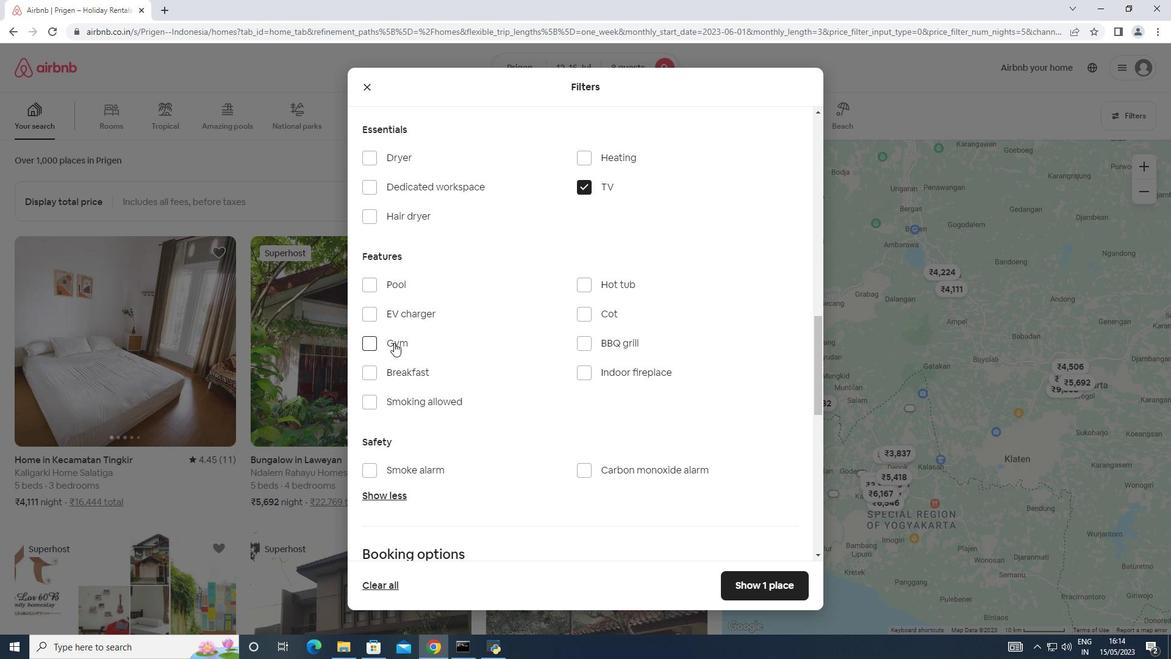 
Action: Mouse moved to (396, 378)
Screenshot: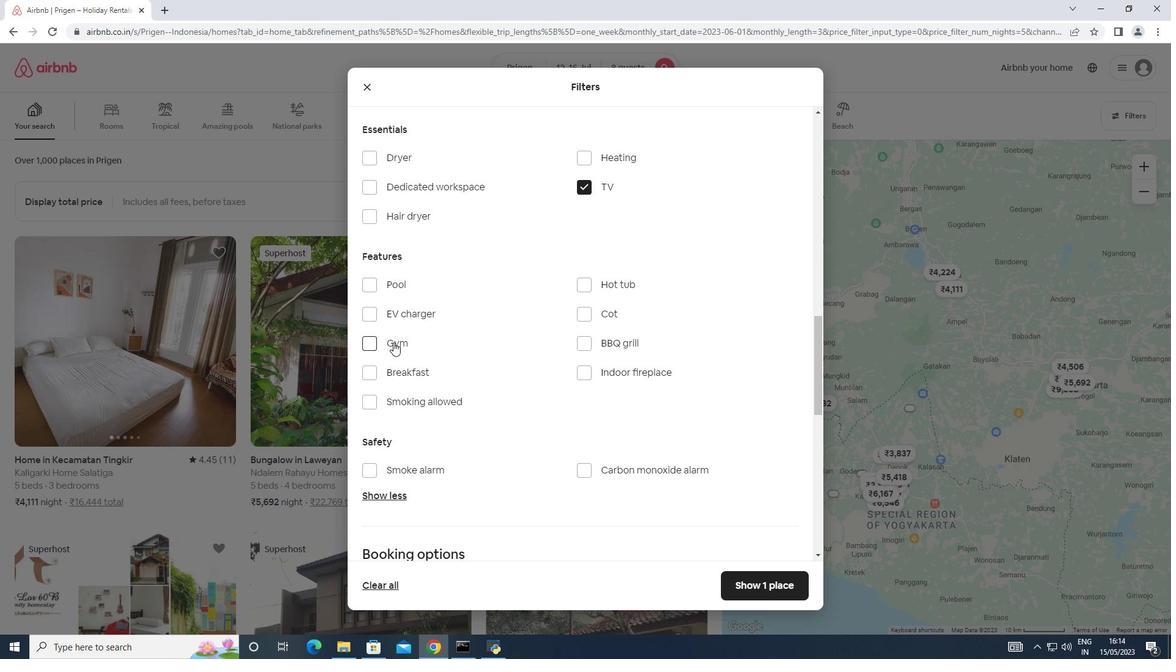 
Action: Mouse pressed left at (396, 378)
Screenshot: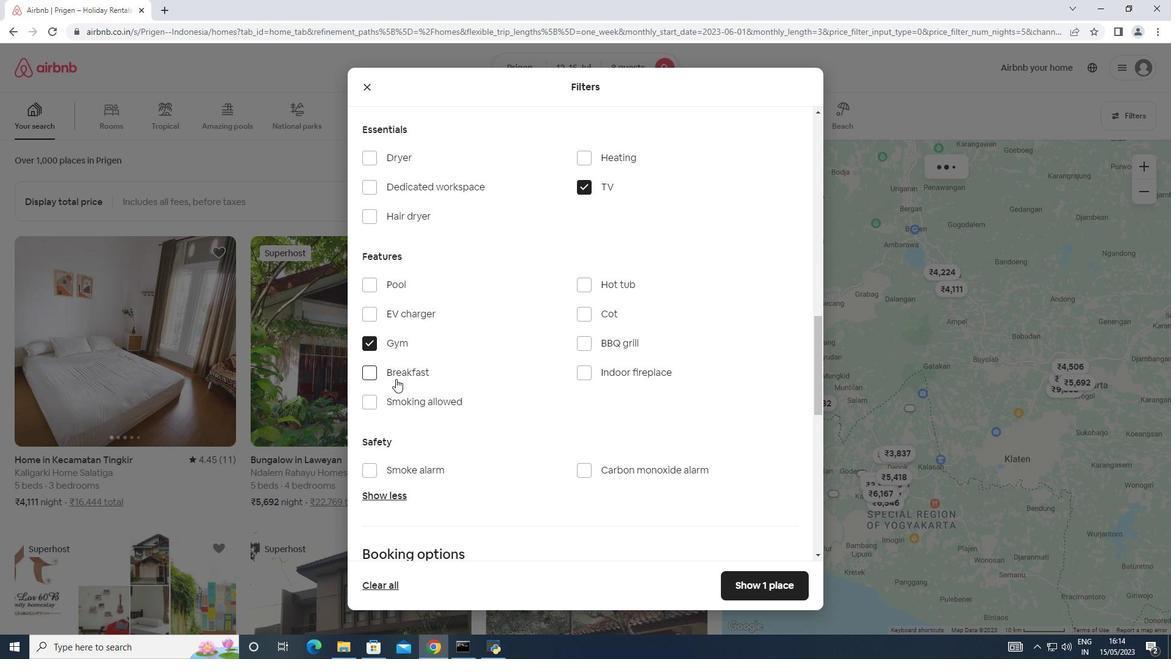 
Action: Mouse moved to (533, 375)
Screenshot: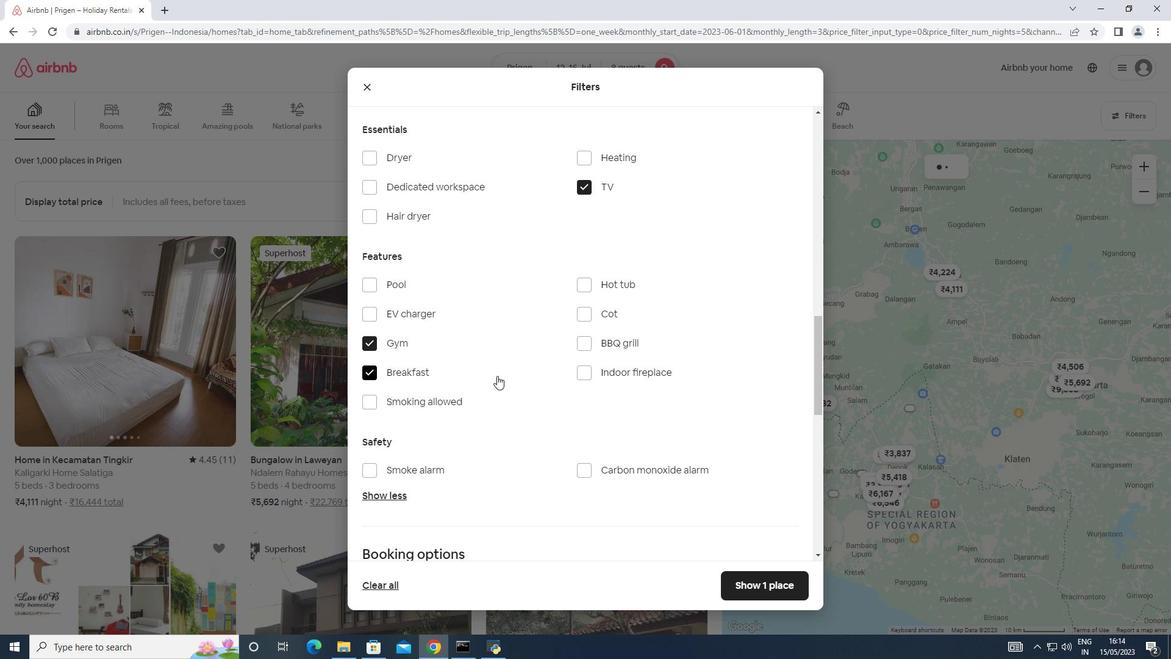 
Action: Mouse scrolled (533, 375) with delta (0, 0)
Screenshot: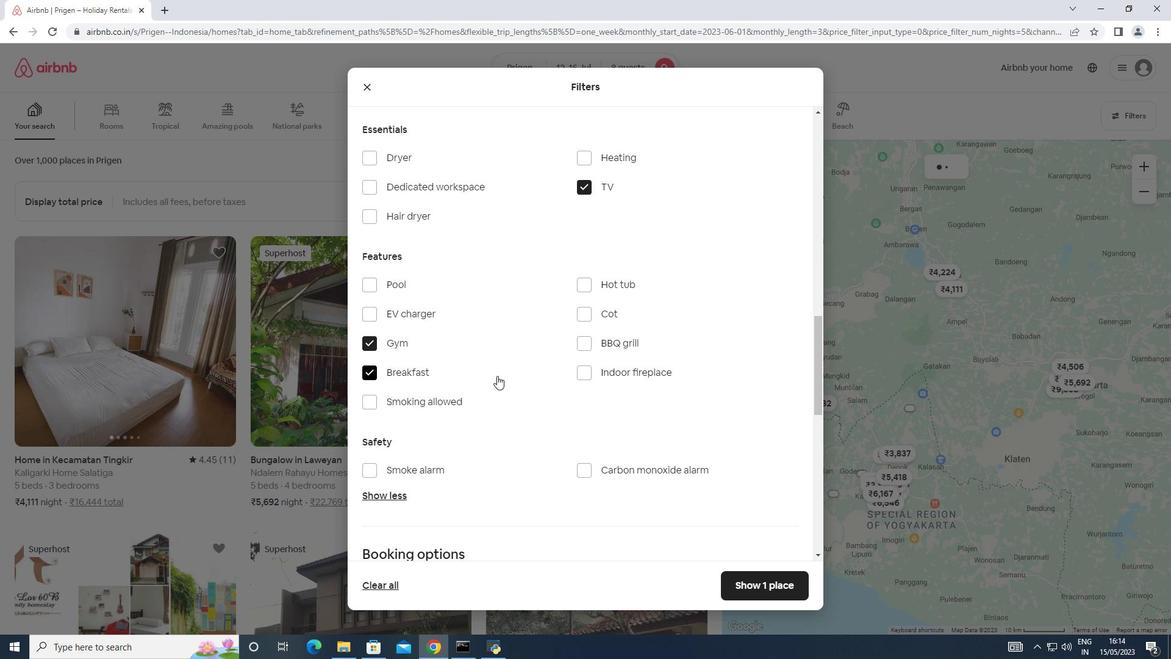 
Action: Mouse moved to (534, 375)
Screenshot: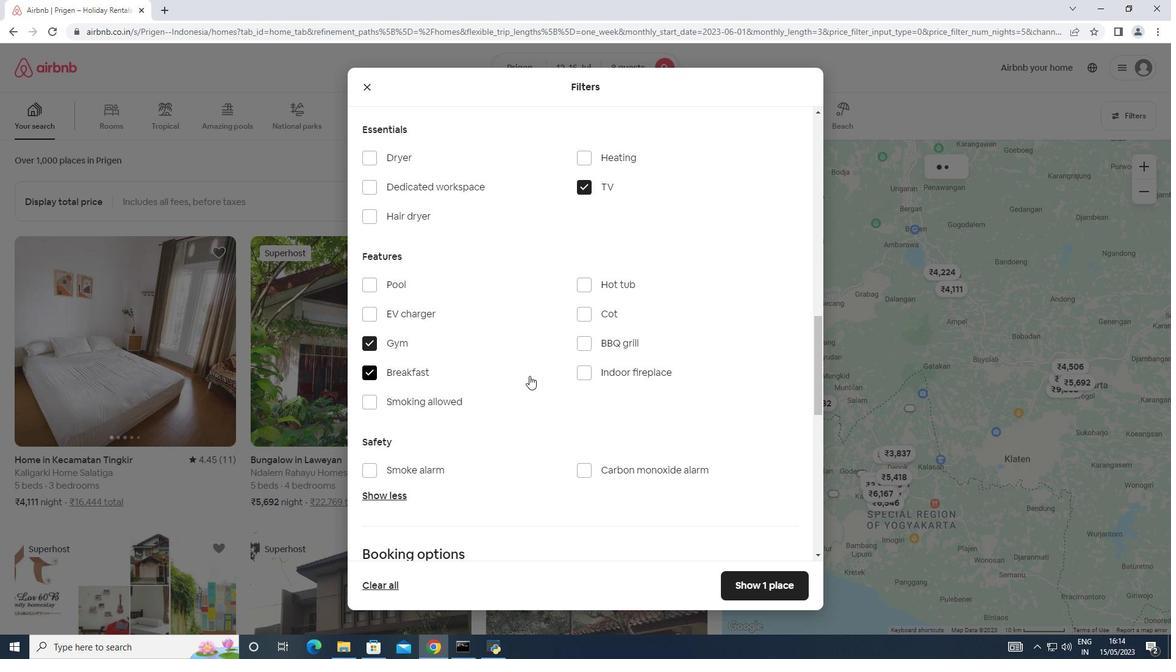 
Action: Mouse scrolled (534, 375) with delta (0, 0)
Screenshot: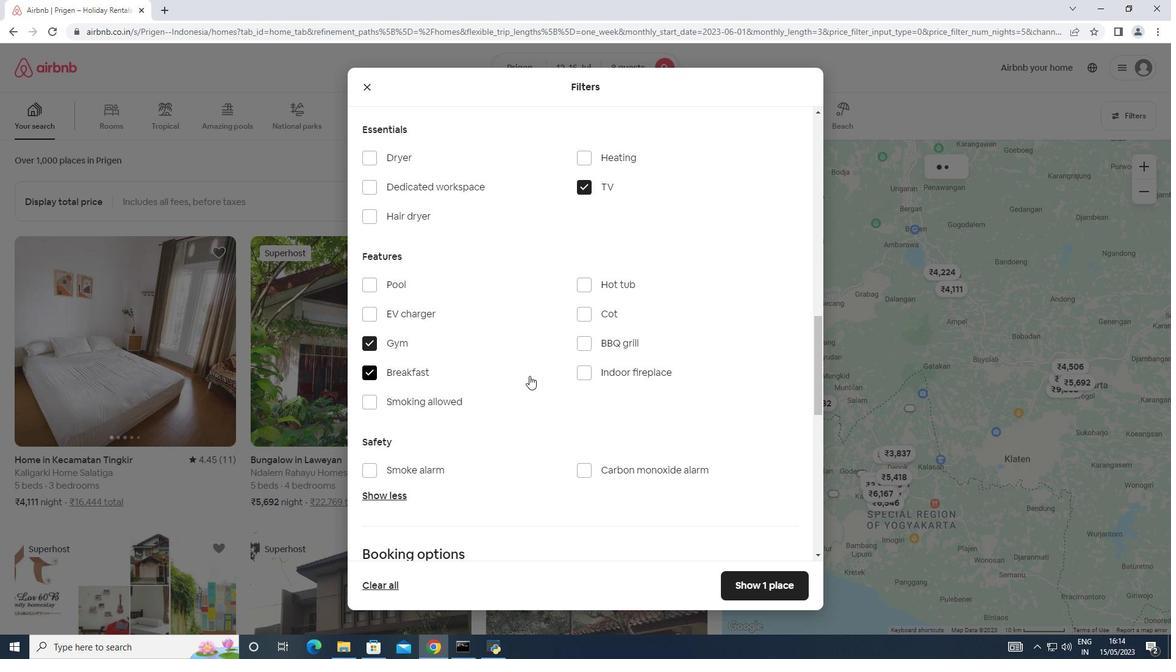 
Action: Mouse moved to (535, 375)
Screenshot: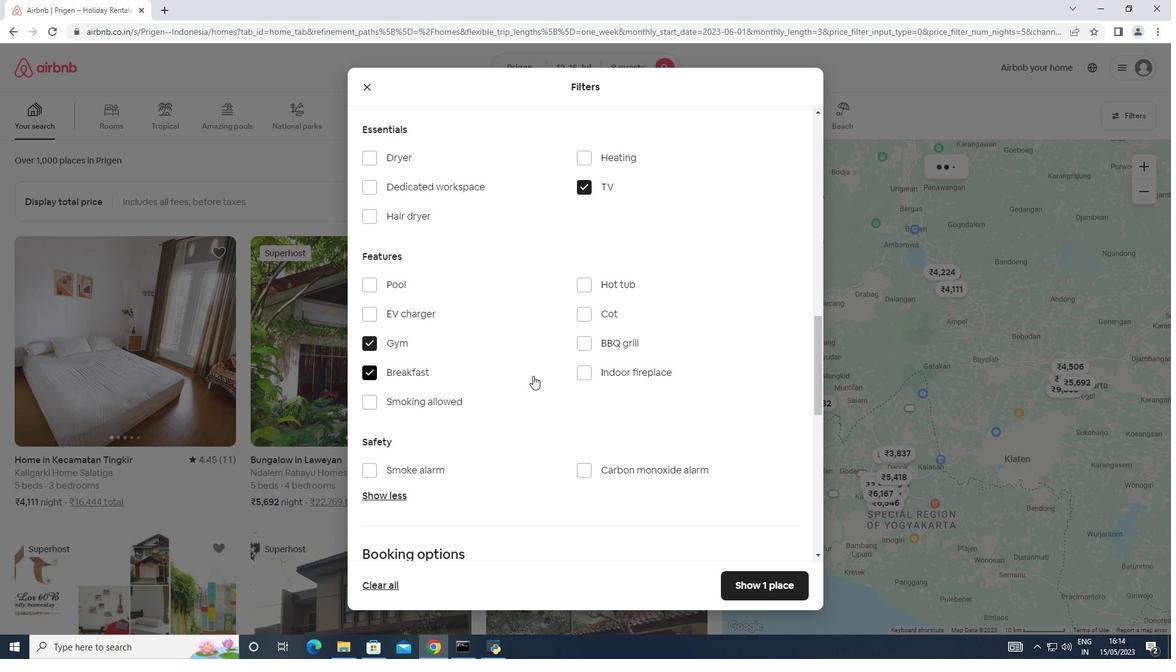 
Action: Mouse scrolled (535, 375) with delta (0, 0)
Screenshot: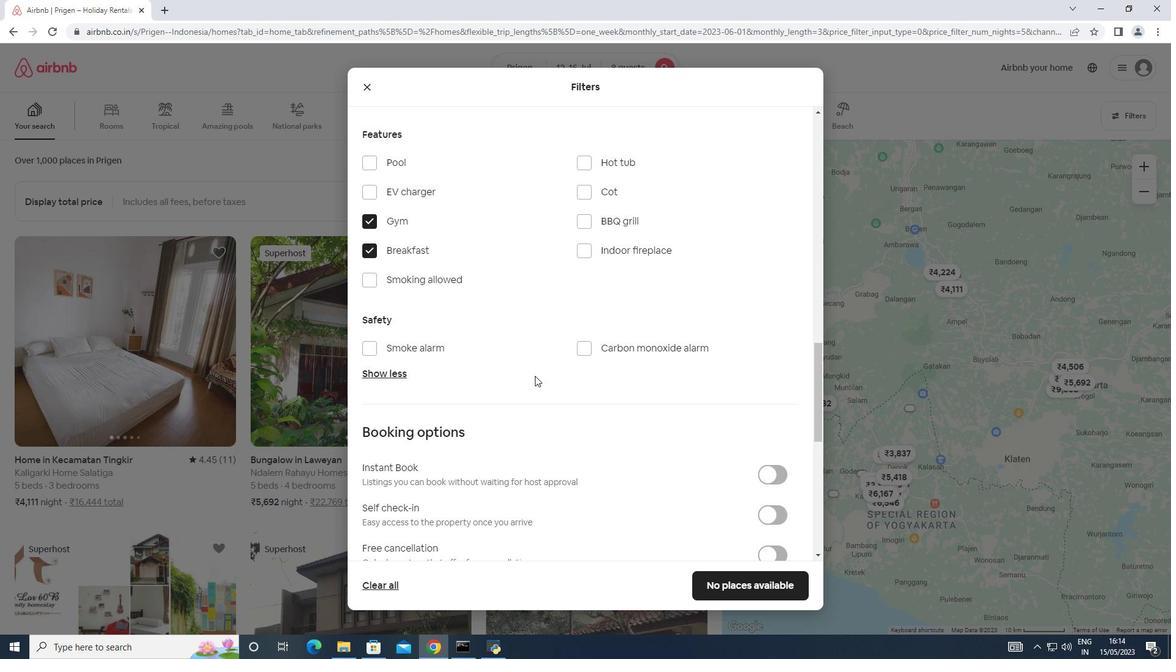
Action: Mouse scrolled (535, 375) with delta (0, 0)
Screenshot: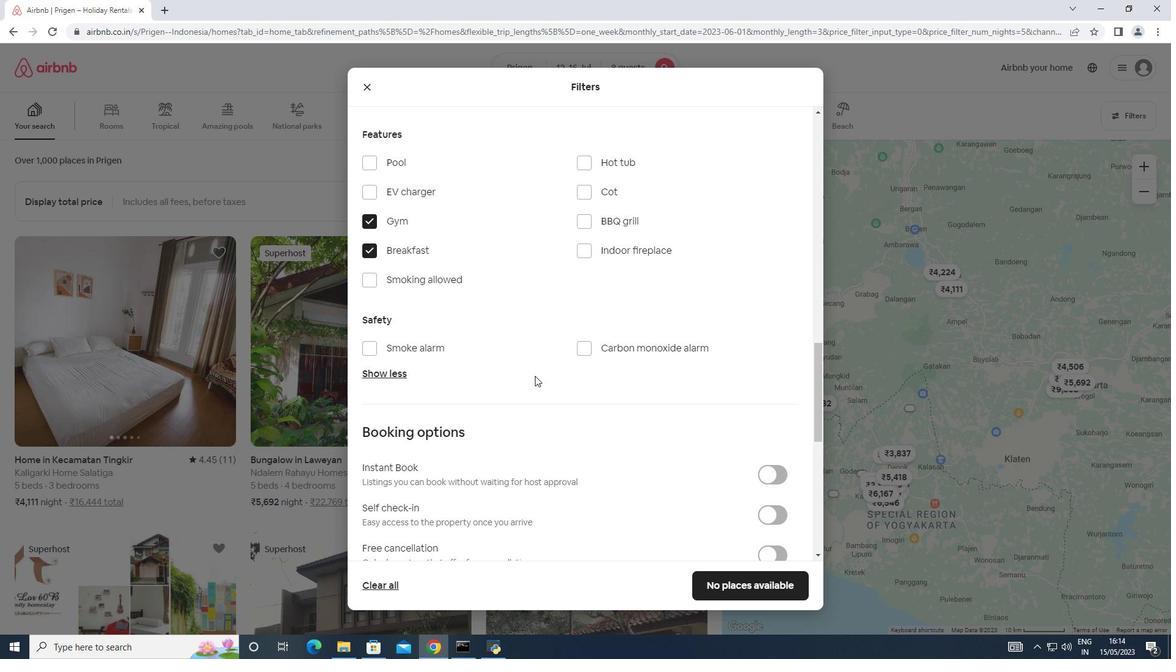 
Action: Mouse scrolled (535, 375) with delta (0, 0)
Screenshot: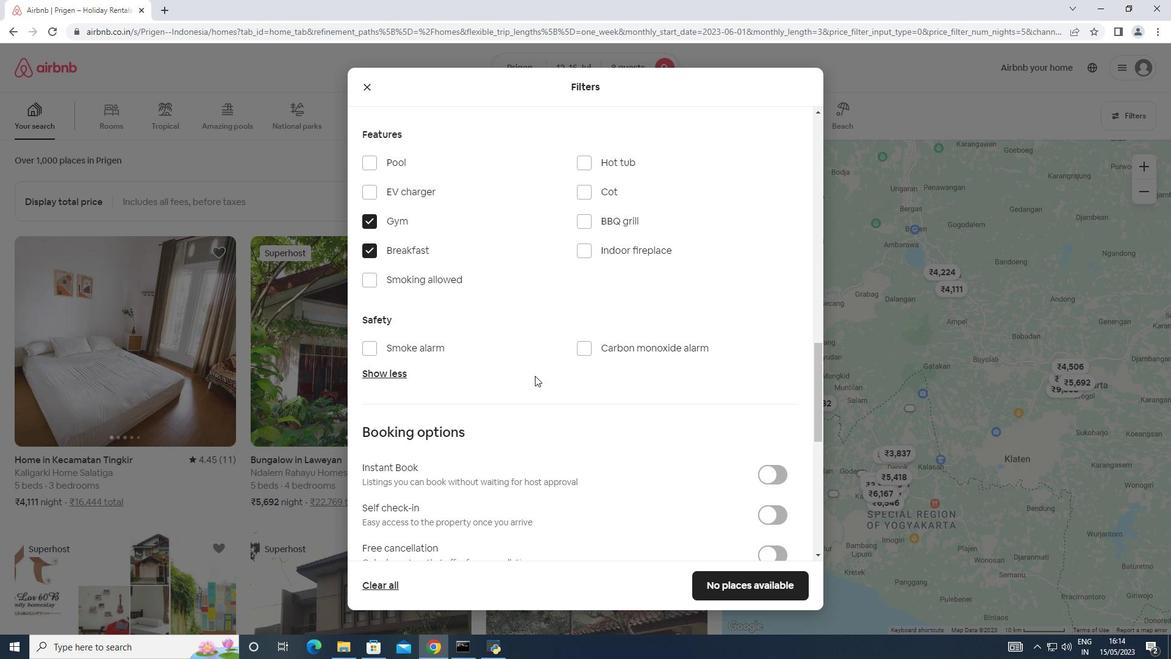 
Action: Mouse moved to (774, 327)
Screenshot: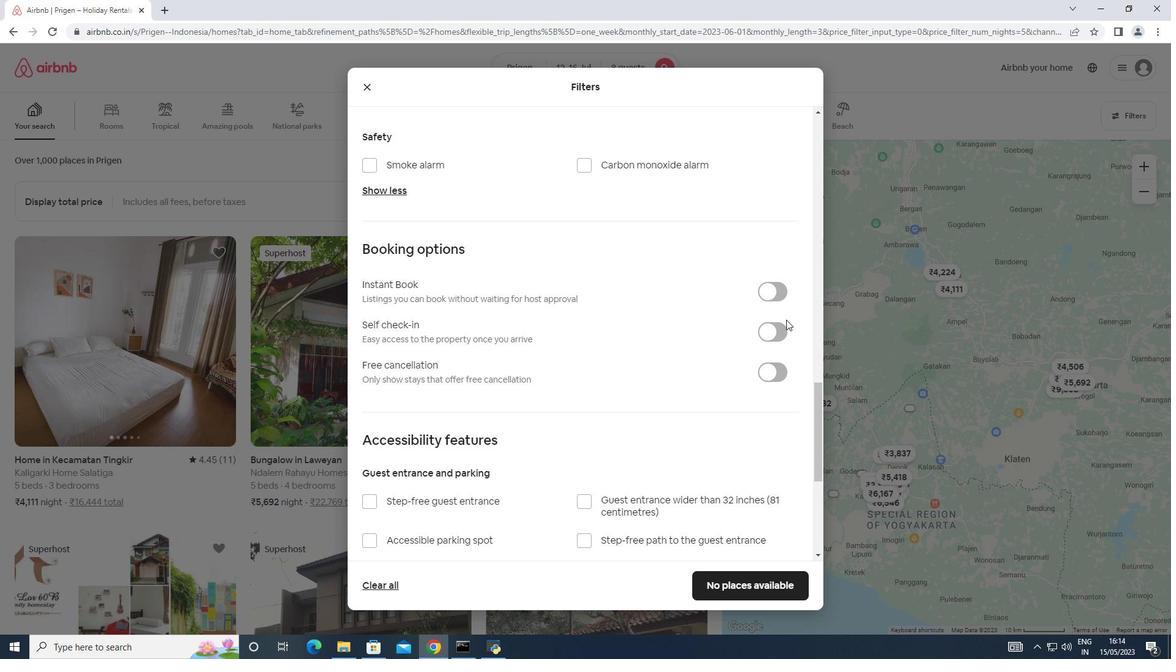
Action: Mouse pressed left at (774, 327)
Screenshot: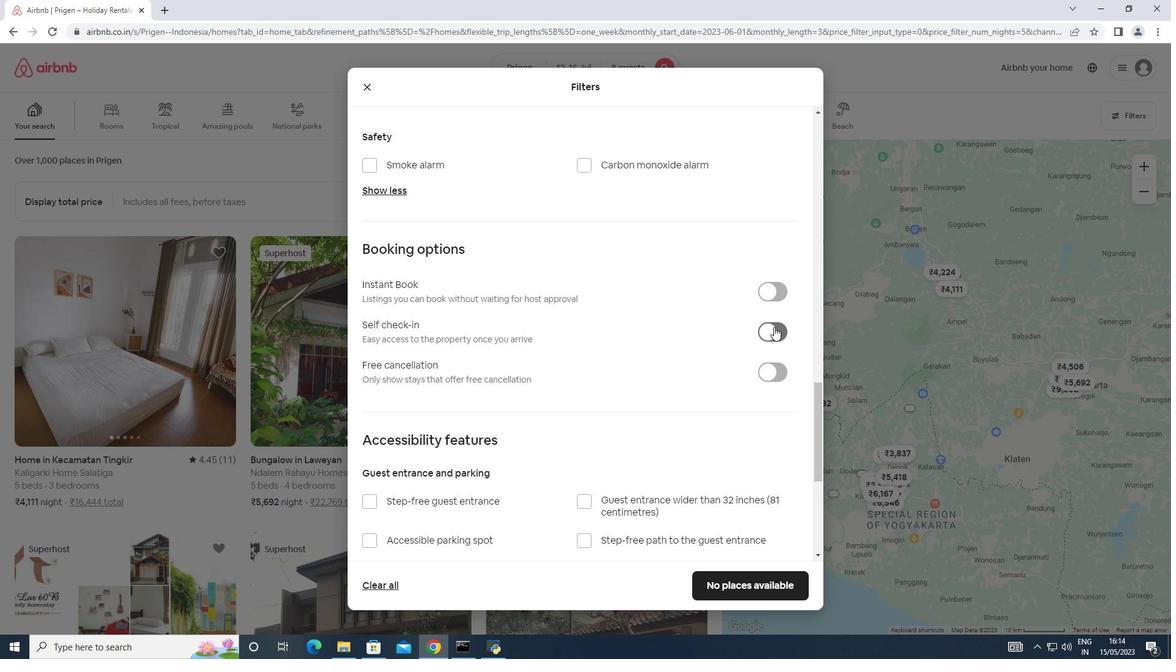 
Action: Mouse moved to (562, 395)
Screenshot: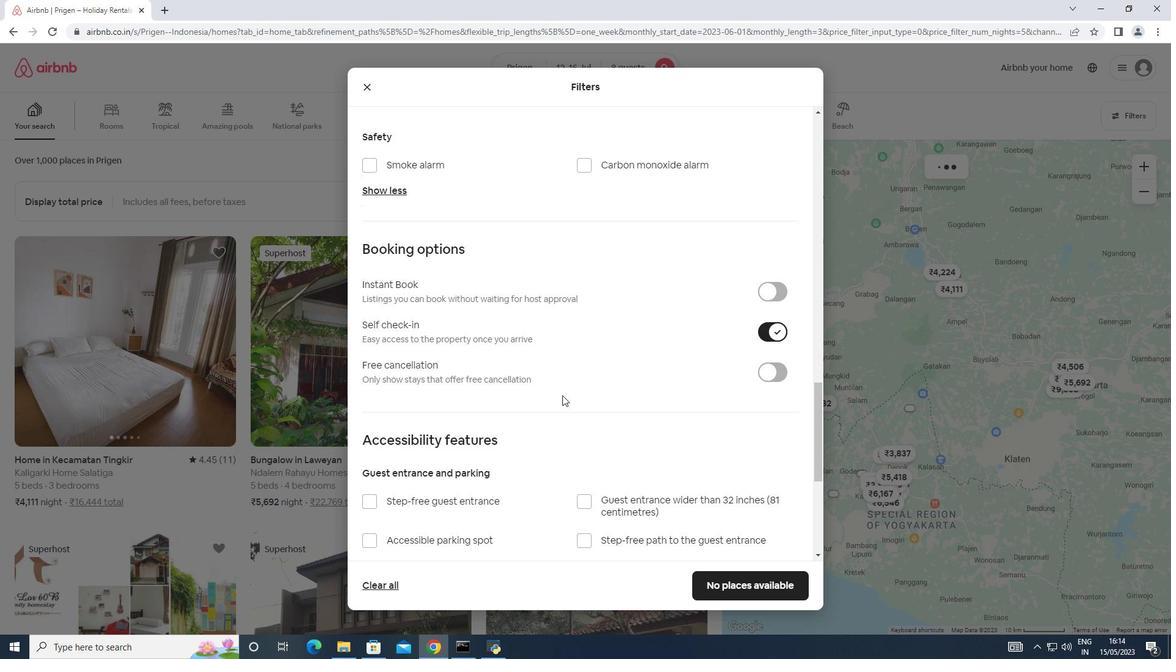
Action: Mouse scrolled (562, 394) with delta (0, 0)
Screenshot: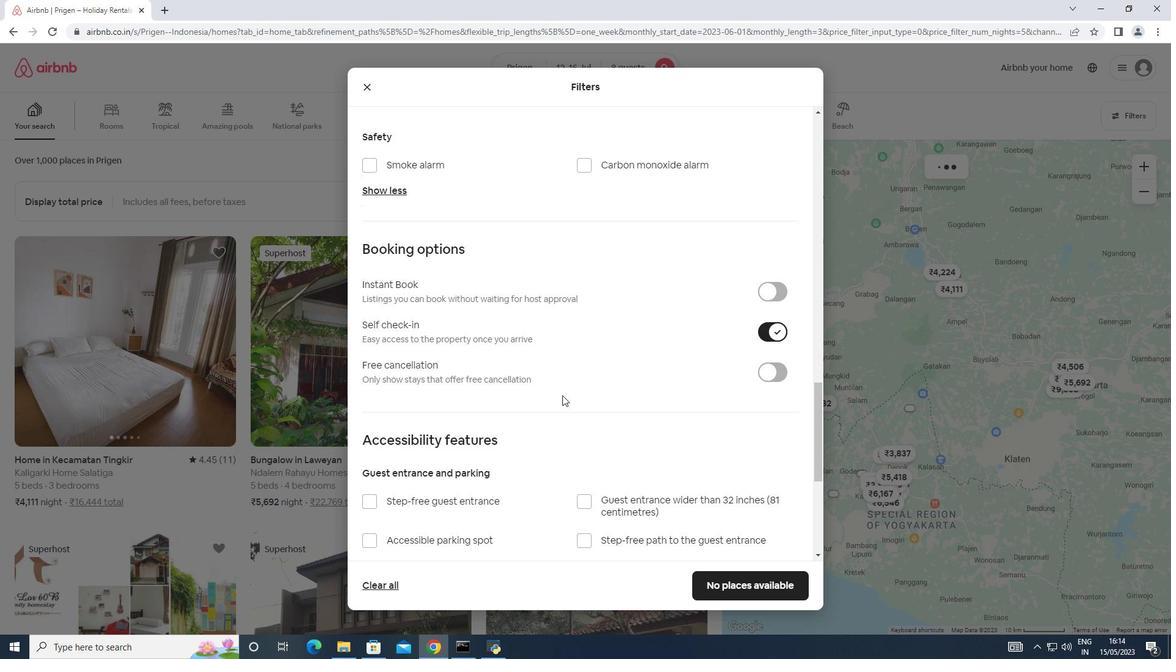 
Action: Mouse scrolled (562, 394) with delta (0, 0)
Screenshot: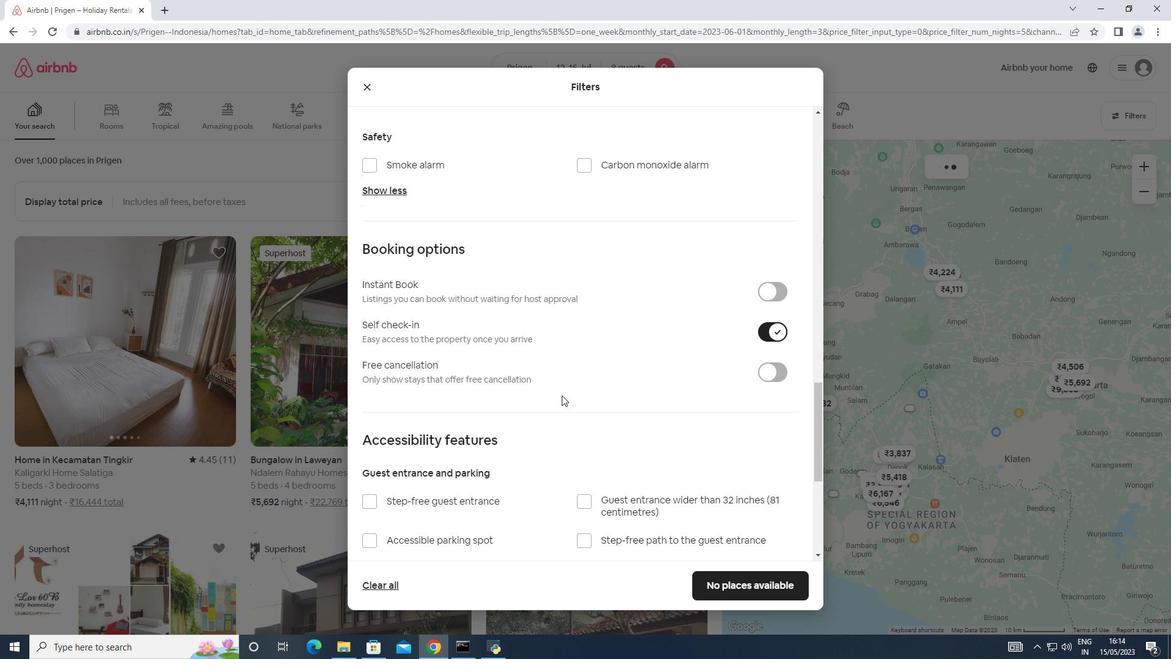 
Action: Mouse scrolled (562, 394) with delta (0, 0)
Screenshot: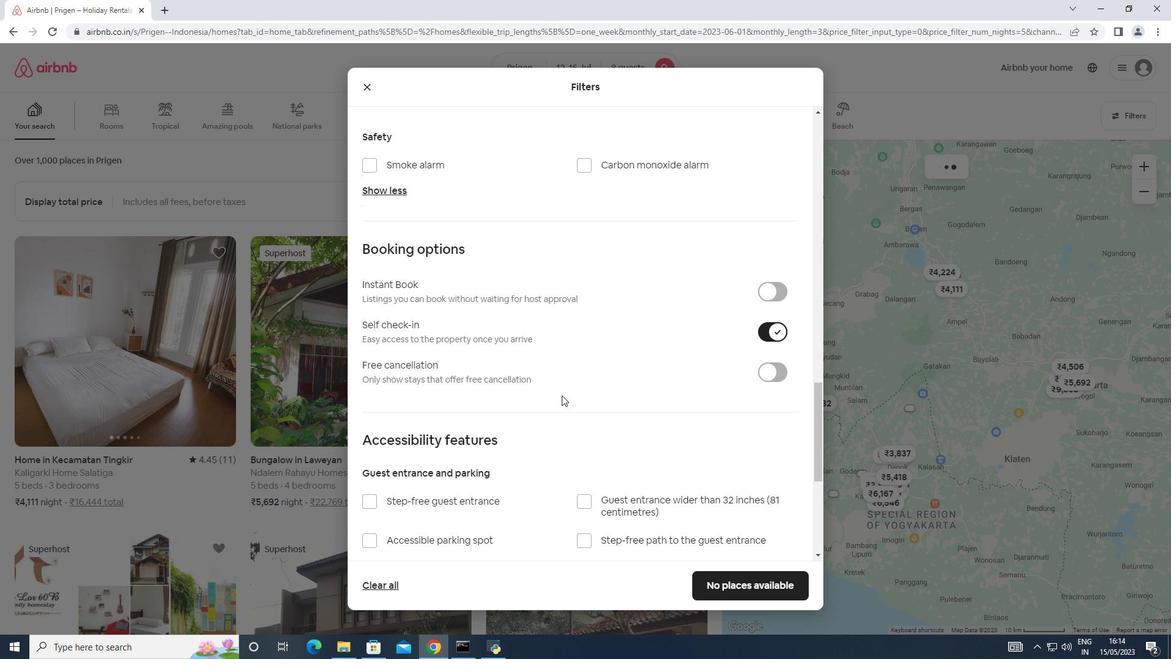 
Action: Mouse moved to (564, 393)
Screenshot: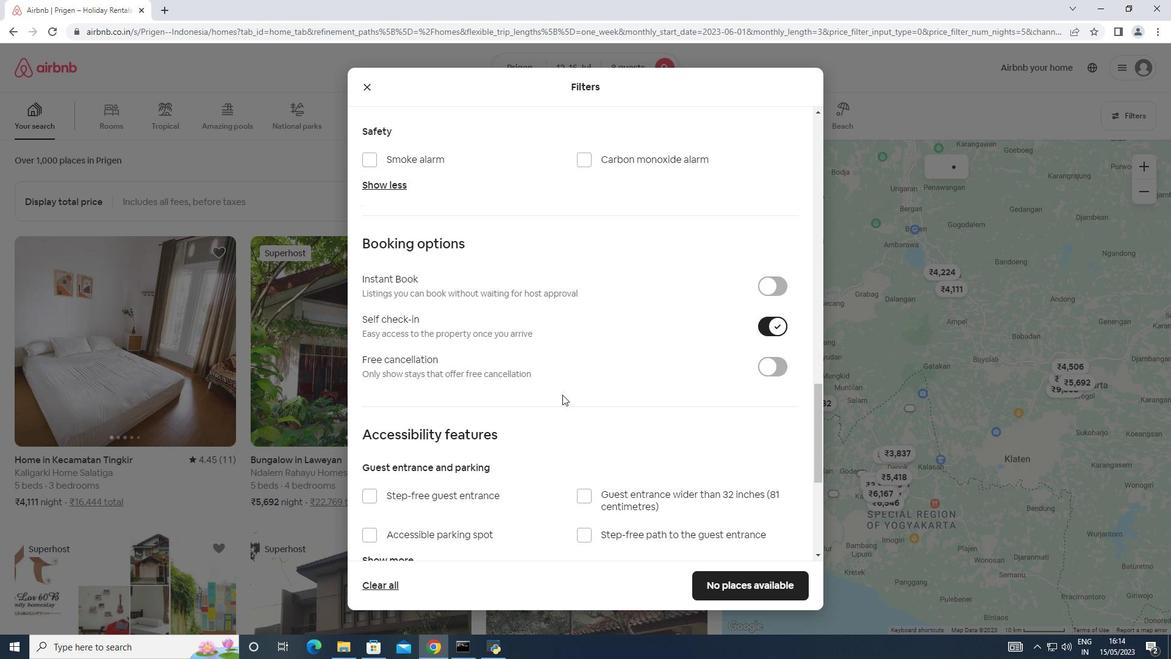 
Action: Mouse scrolled (564, 392) with delta (0, 0)
Screenshot: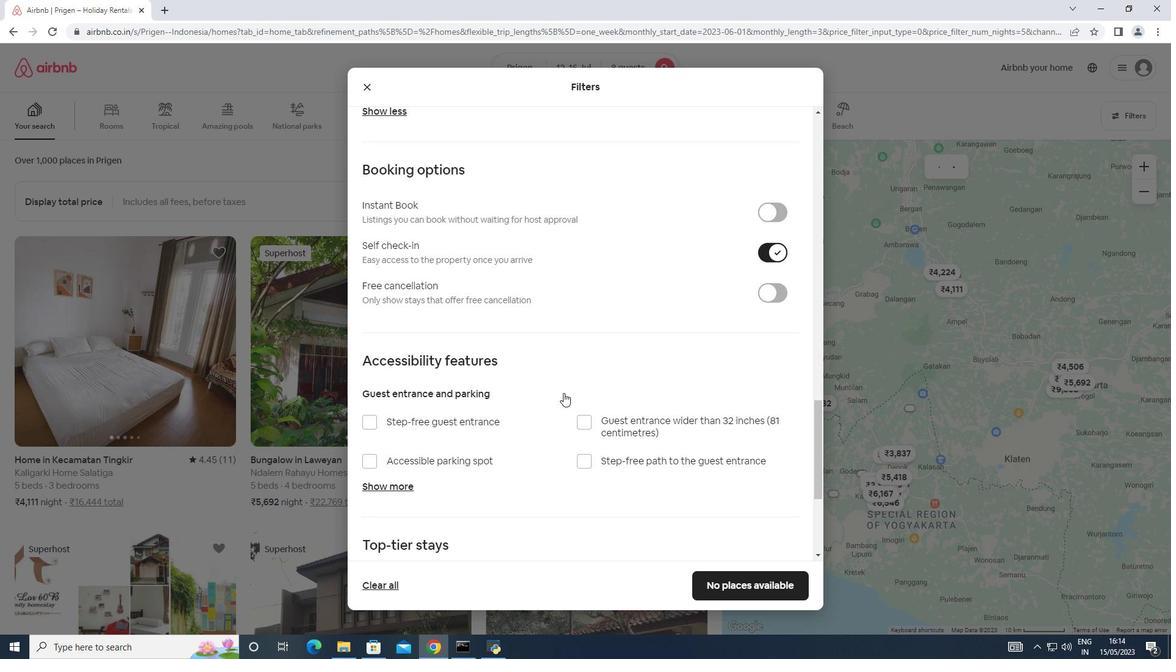 
Action: Mouse scrolled (564, 392) with delta (0, 0)
Screenshot: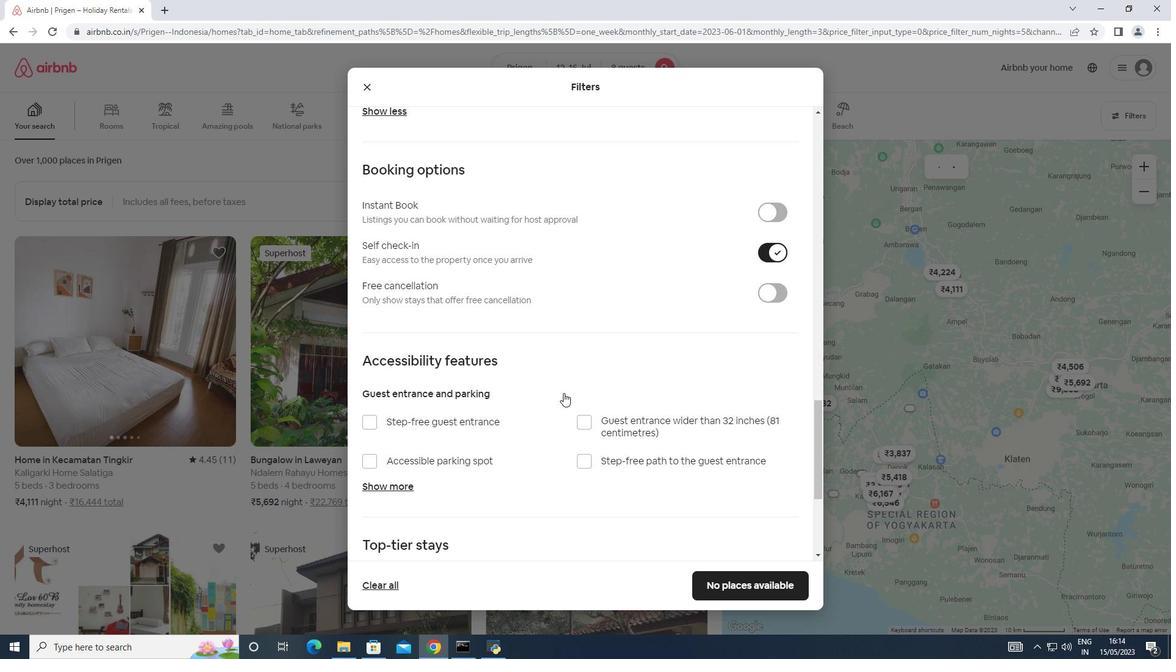 
Action: Mouse scrolled (564, 392) with delta (0, 0)
Screenshot: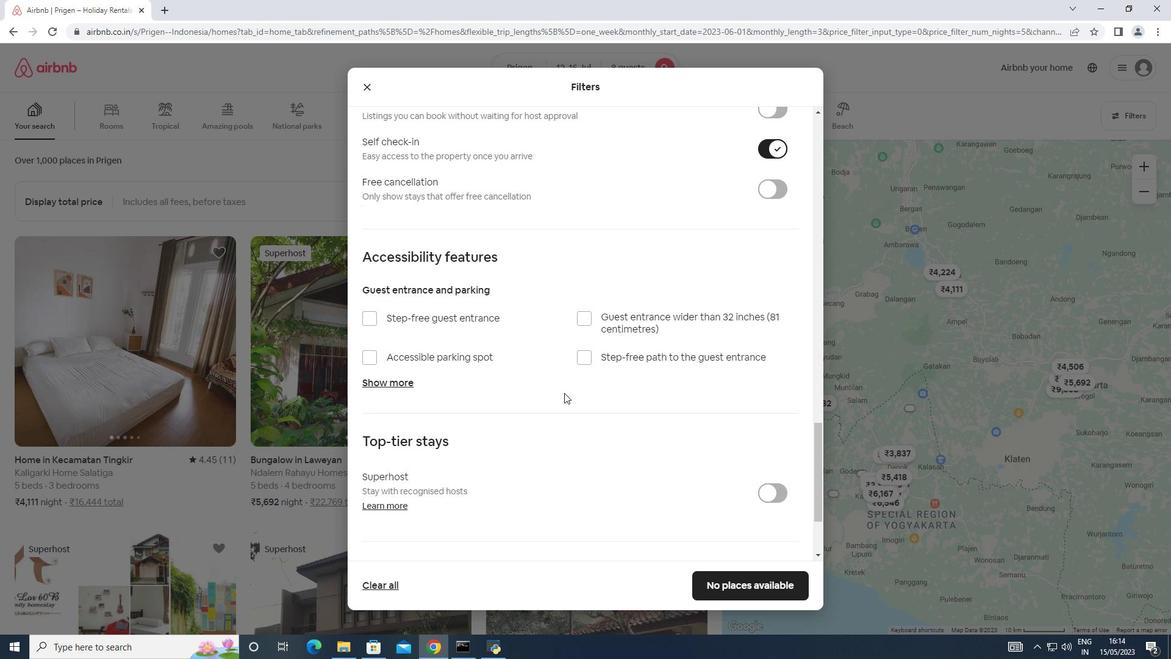 
Action: Mouse moved to (565, 392)
Screenshot: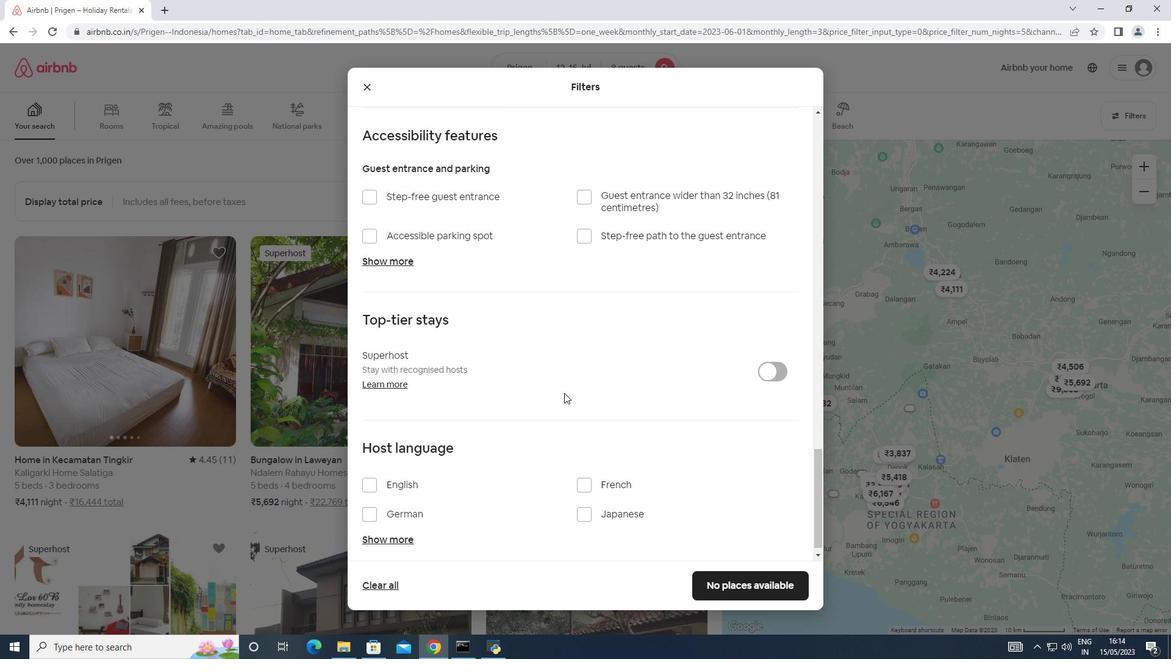 
Action: Mouse scrolled (565, 391) with delta (0, 0)
Screenshot: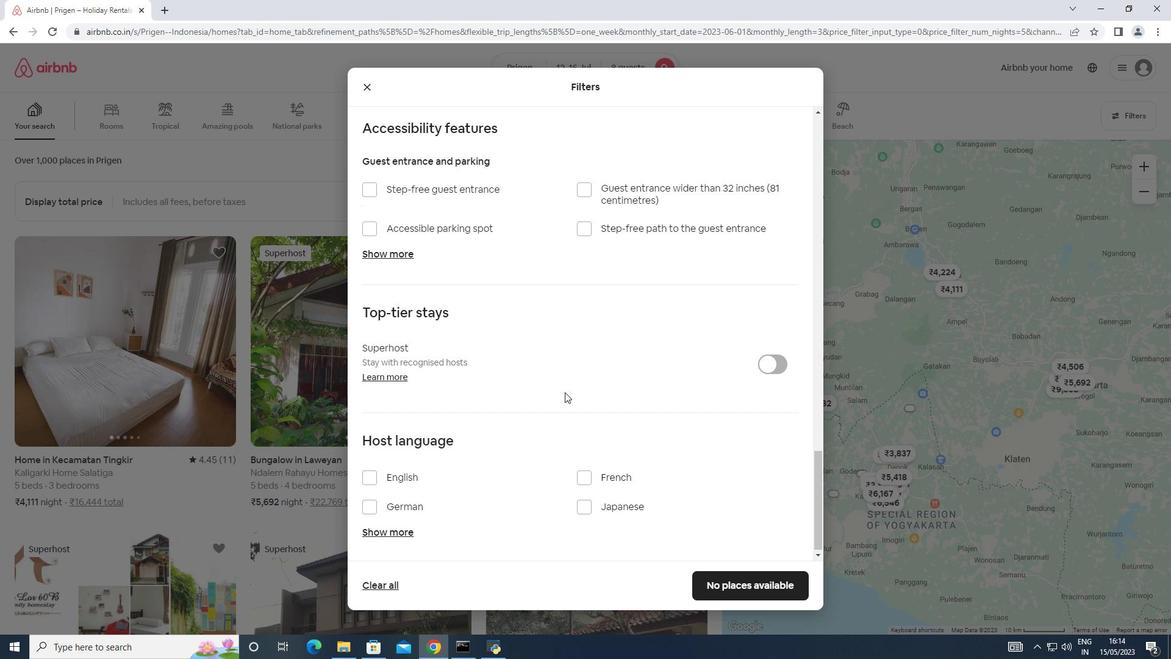 
Action: Mouse moved to (404, 479)
Screenshot: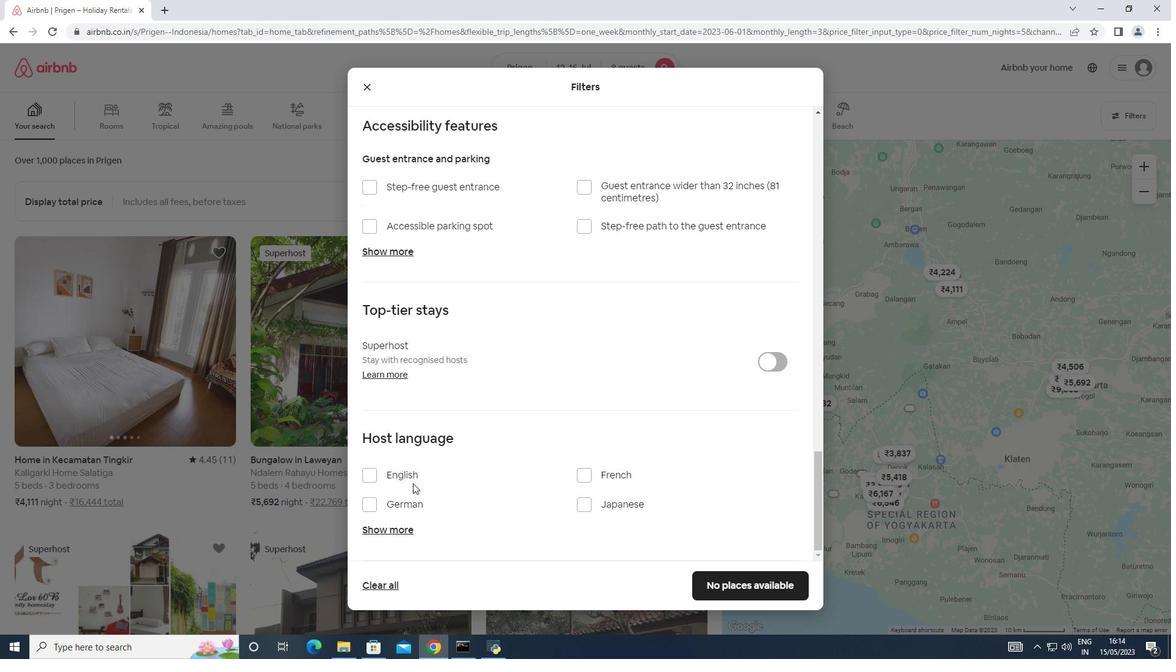 
Action: Mouse pressed left at (404, 479)
Screenshot: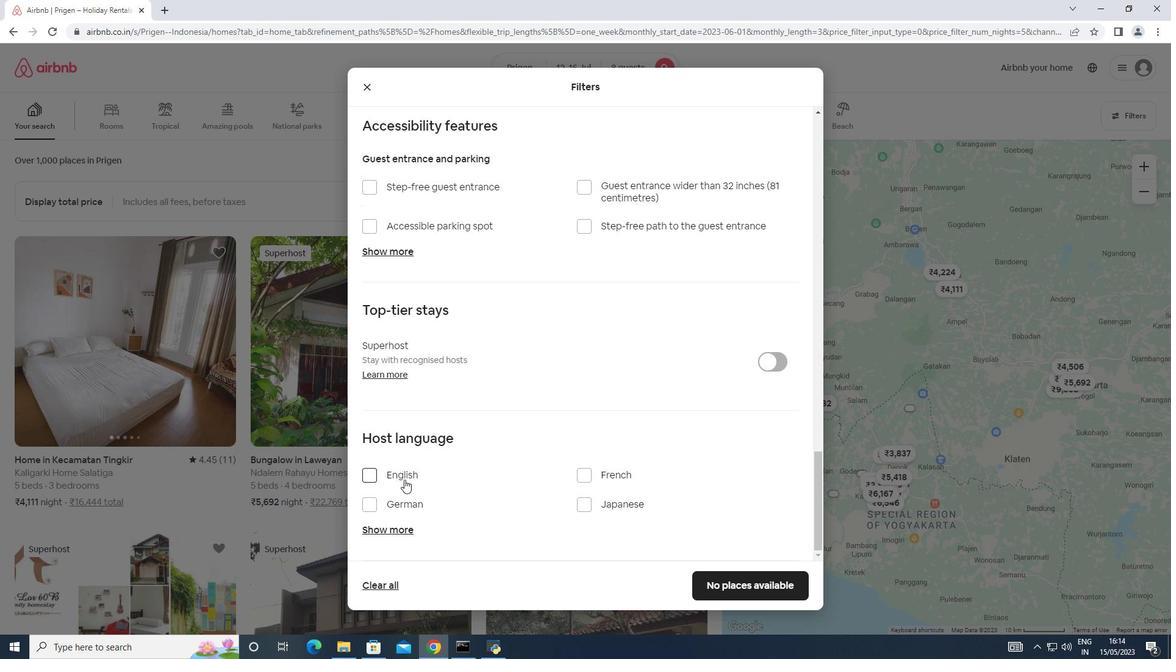 
Action: Mouse moved to (754, 585)
Screenshot: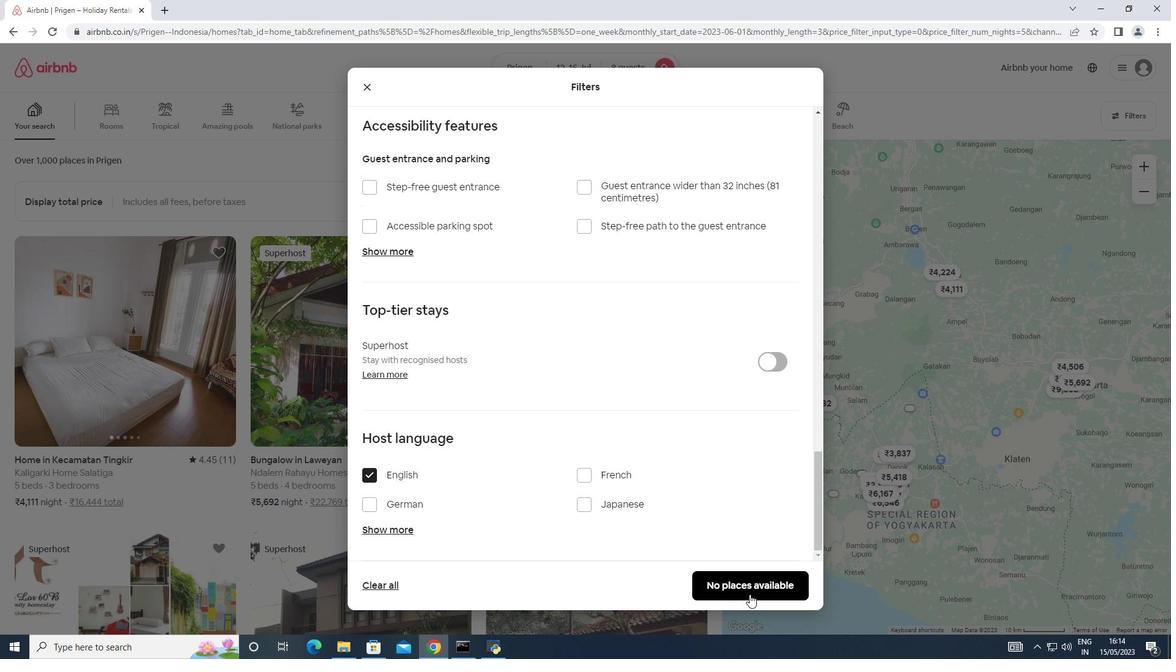 
Action: Mouse pressed left at (754, 585)
Screenshot: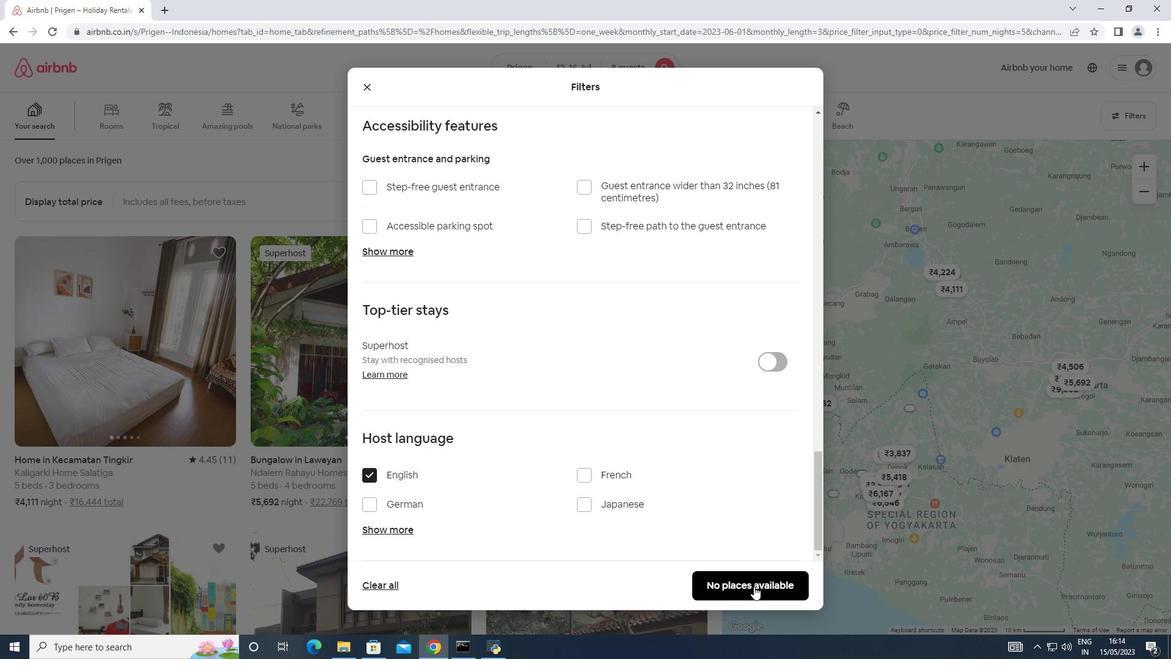 
Action: Mouse moved to (756, 579)
Screenshot: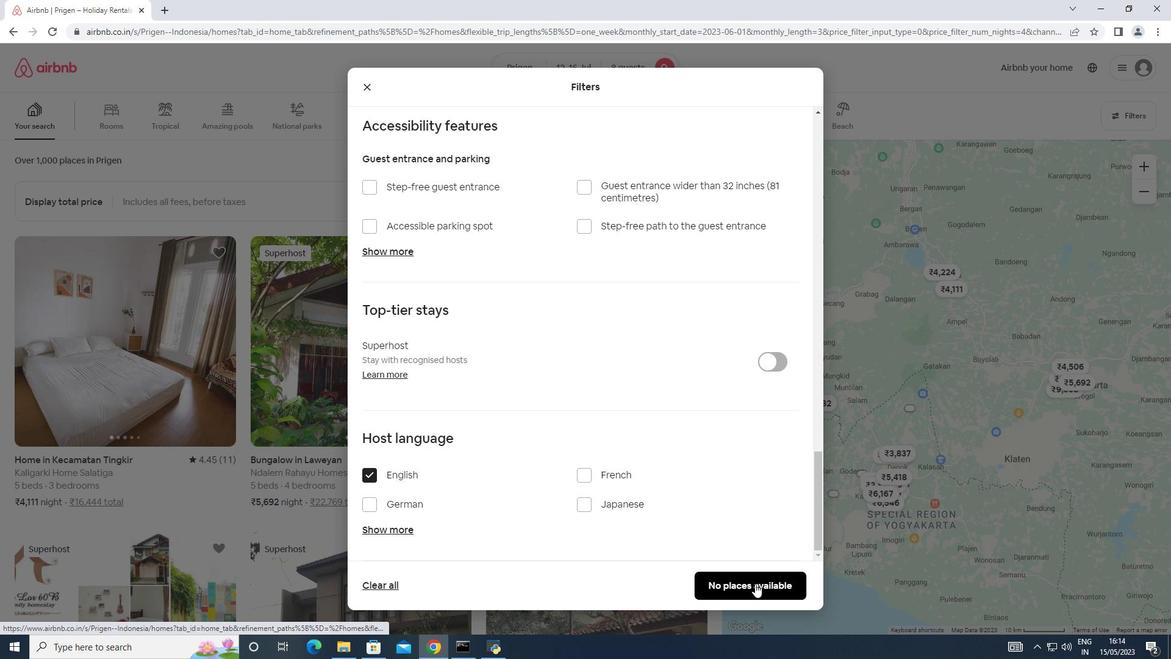 
